 Task: Look for space in Gobichettipalayam, India from 6th June, 2023 to 8th June, 2023 for 2 adults in price range Rs.7000 to Rs.12000. Place can be private room with 1  bedroom having 2 beds and 1 bathroom. Property type can be house, flat, guest house. Amenities needed are: wifi, washing machine. Booking option can be shelf check-in. Required host language is English.
Action: Mouse moved to (484, 121)
Screenshot: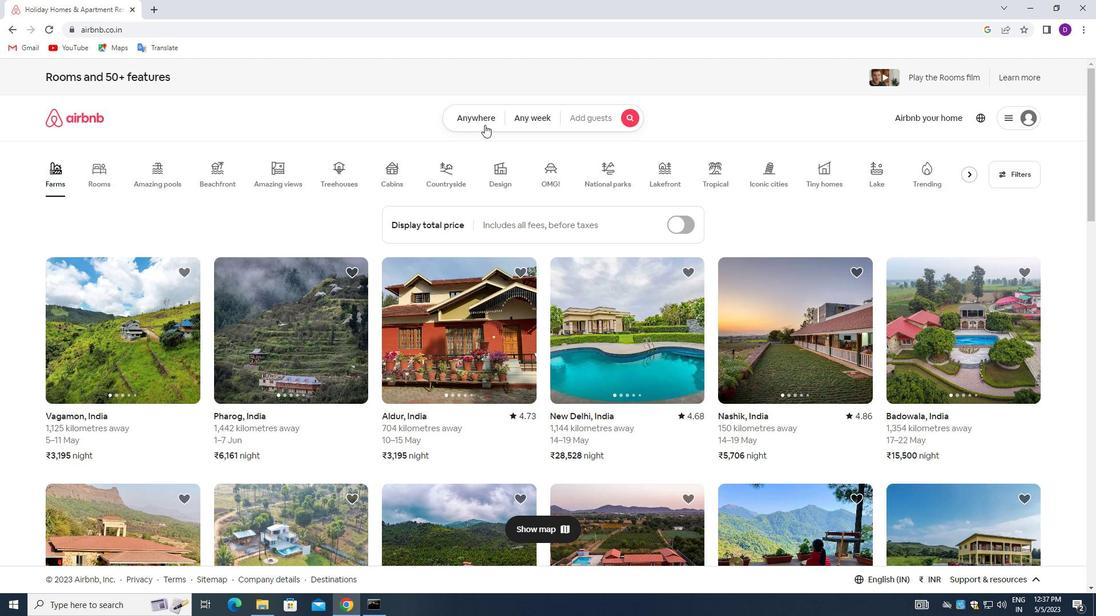 
Action: Mouse pressed left at (484, 121)
Screenshot: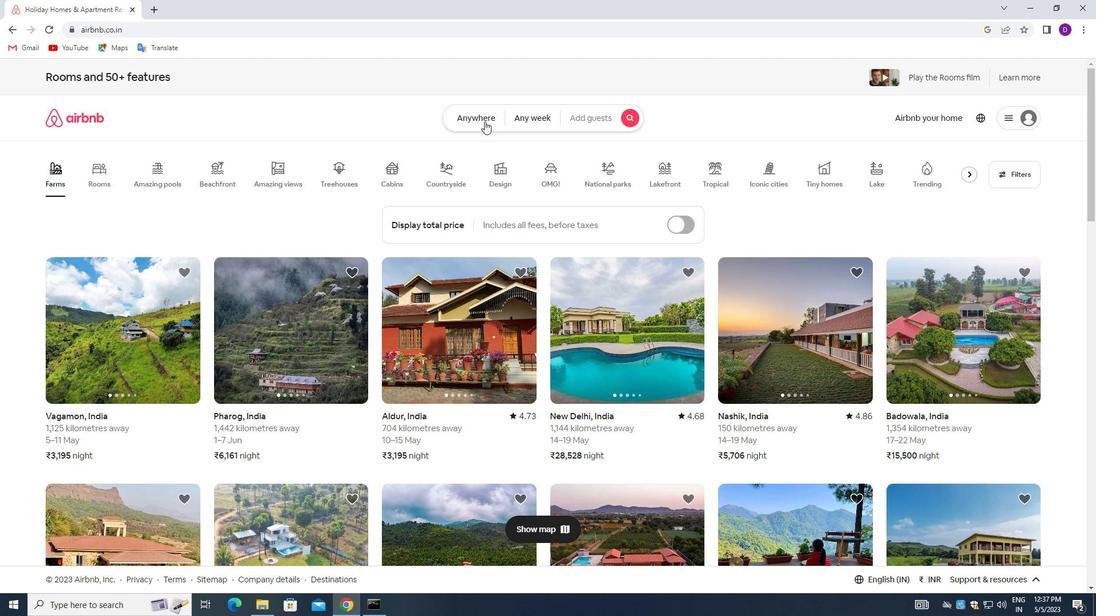 
Action: Mouse moved to (429, 166)
Screenshot: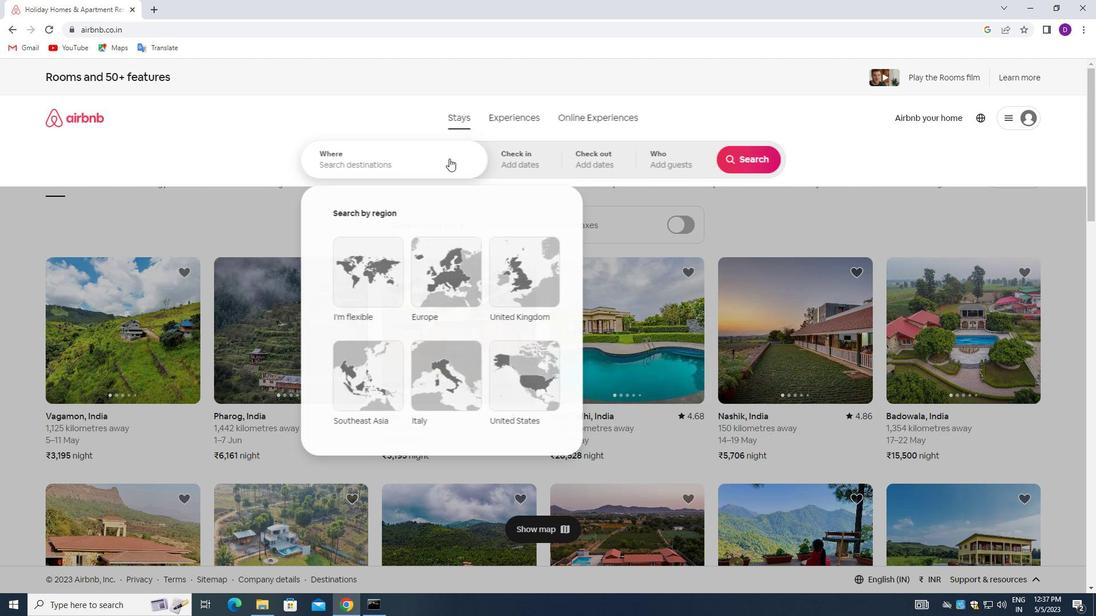 
Action: Mouse pressed left at (429, 166)
Screenshot: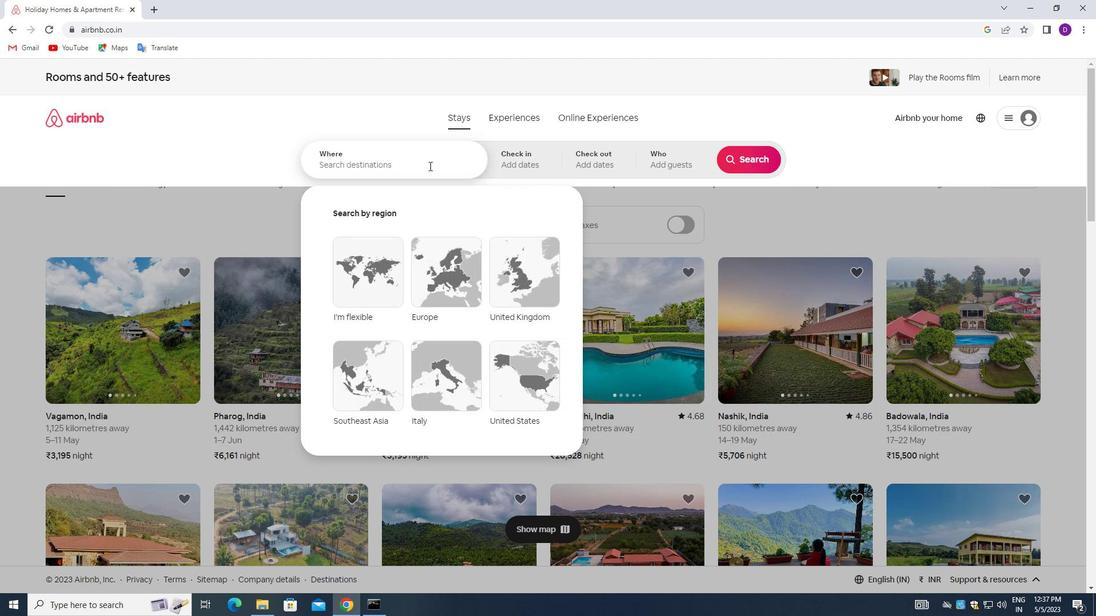 
Action: Mouse moved to (210, 142)
Screenshot: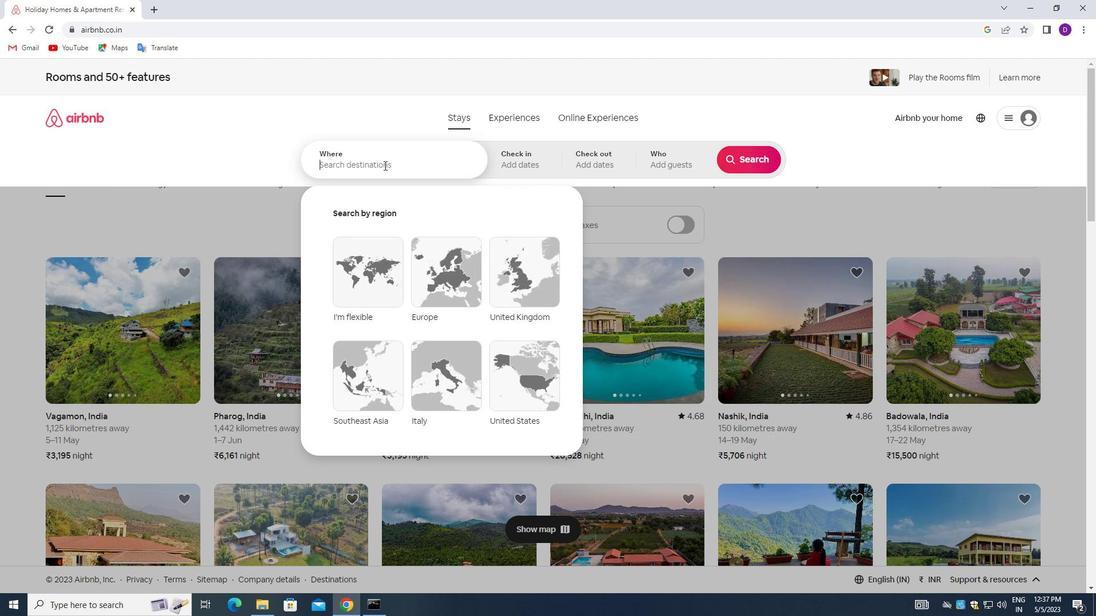 
Action: Key pressed <Key.shift_r>Gobichettipalayam,<Key.space><Key.shift>INDIA<Key.enter>
Screenshot: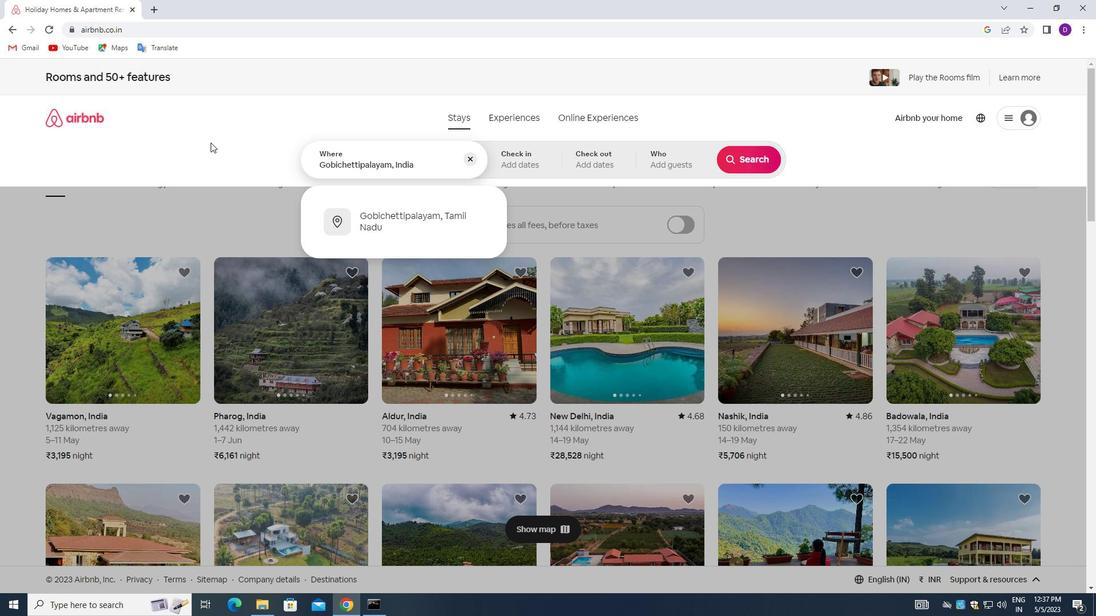 
Action: Mouse moved to (629, 331)
Screenshot: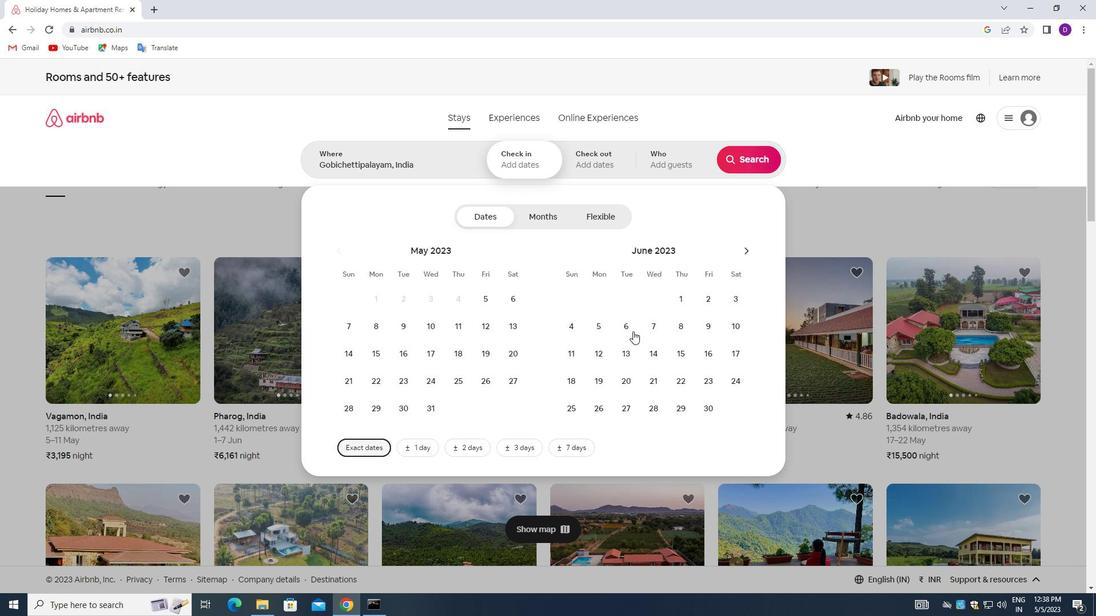 
Action: Mouse pressed left at (629, 331)
Screenshot: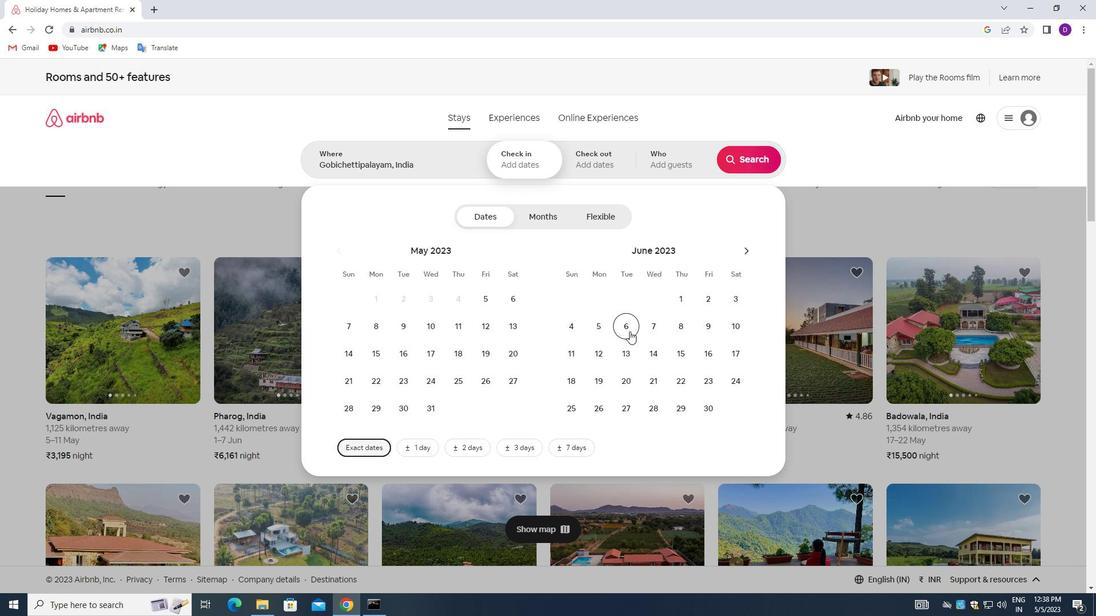 
Action: Mouse moved to (678, 329)
Screenshot: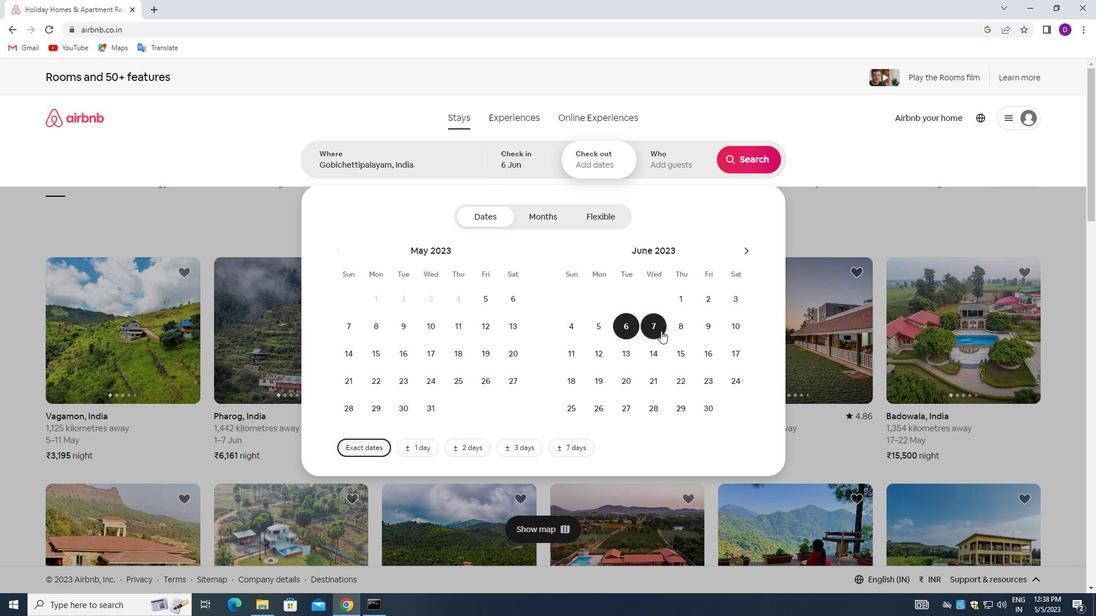 
Action: Mouse pressed left at (678, 329)
Screenshot: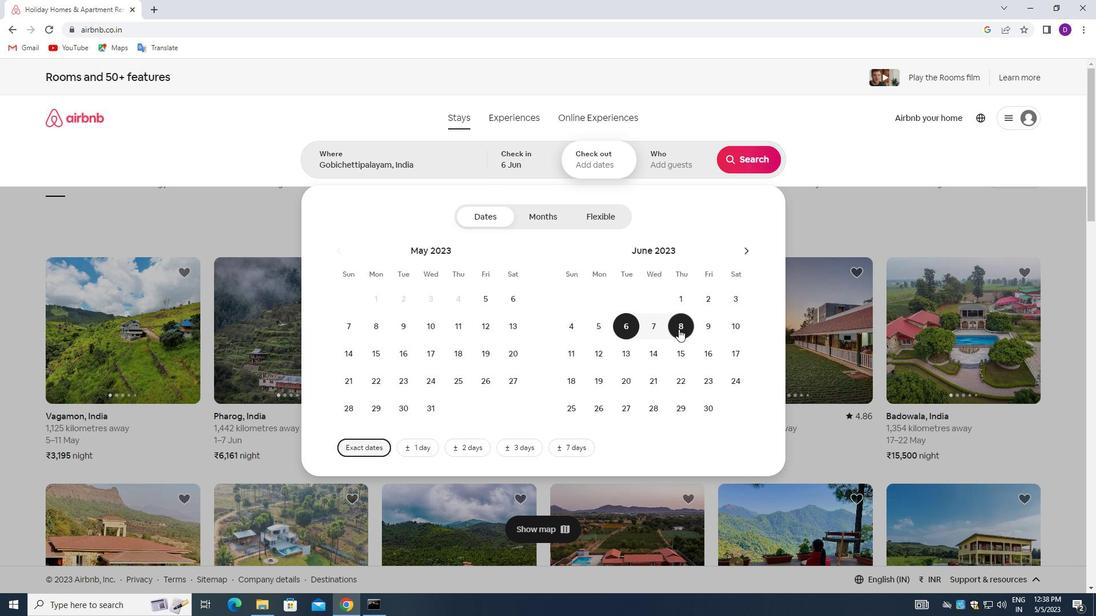 
Action: Mouse moved to (663, 160)
Screenshot: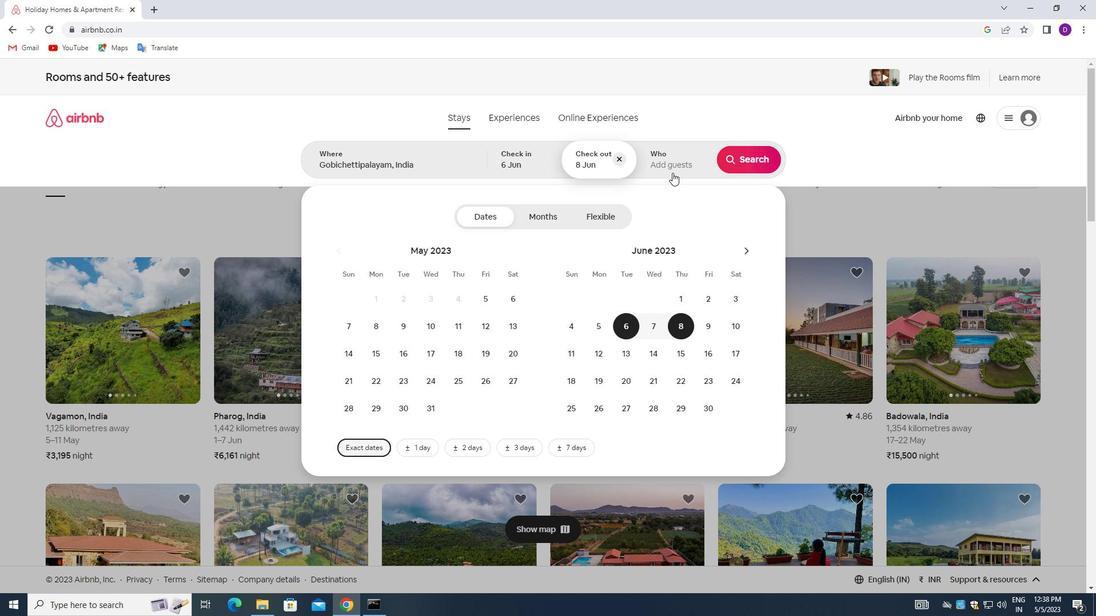 
Action: Mouse pressed left at (663, 160)
Screenshot: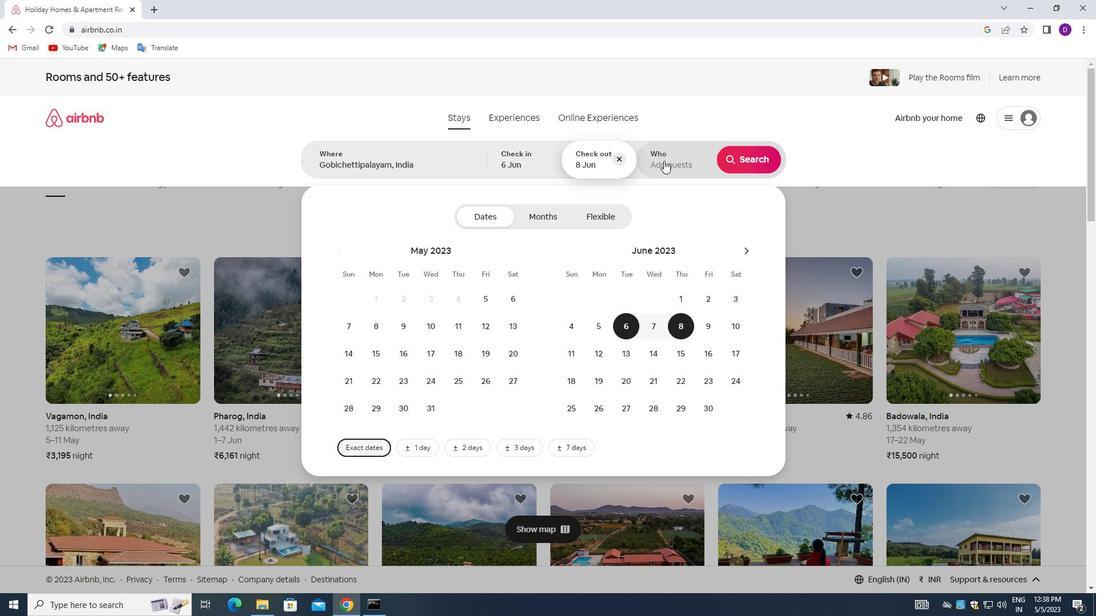 
Action: Mouse moved to (751, 226)
Screenshot: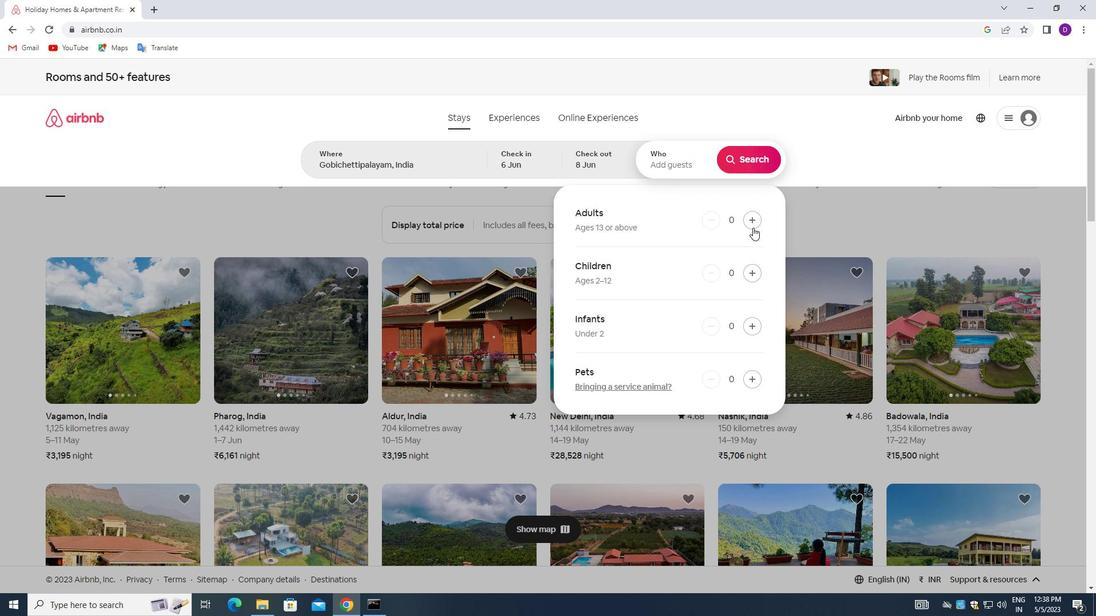 
Action: Mouse pressed left at (751, 226)
Screenshot: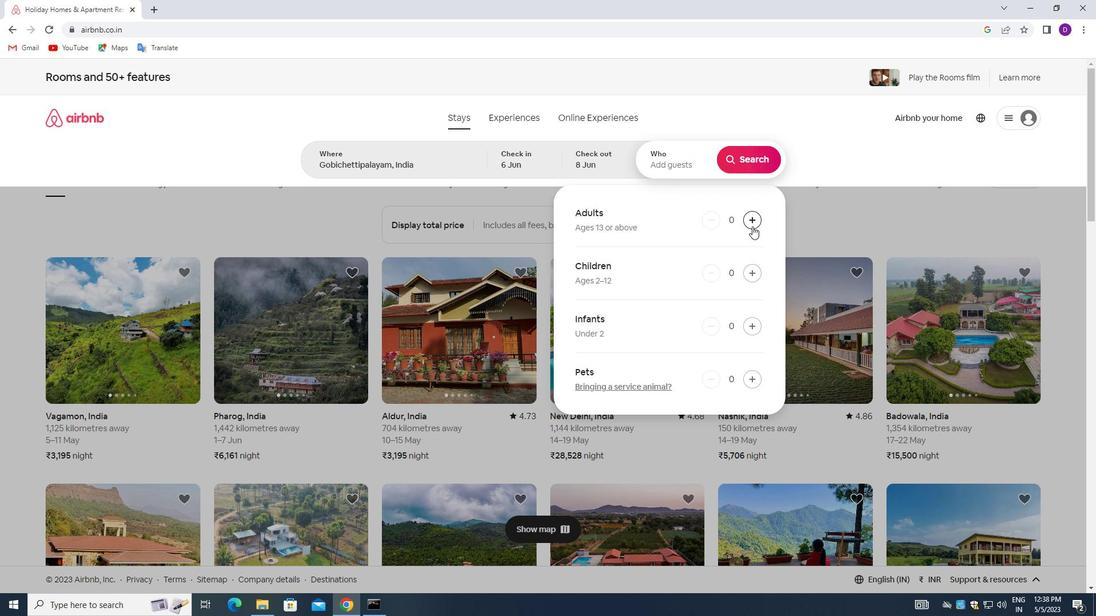 
Action: Mouse moved to (751, 225)
Screenshot: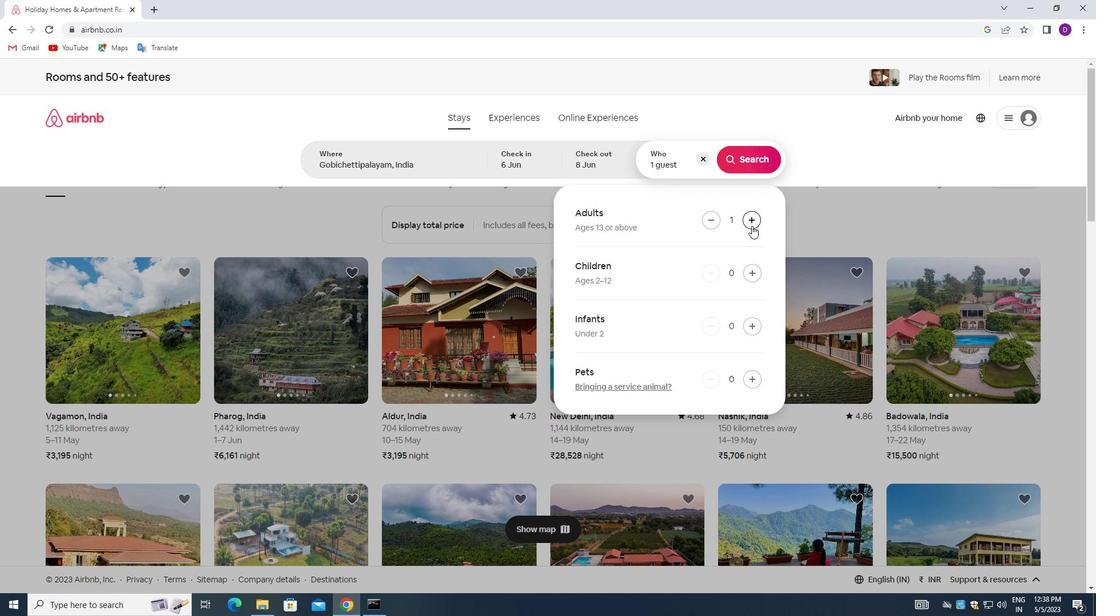 
Action: Mouse pressed left at (751, 225)
Screenshot: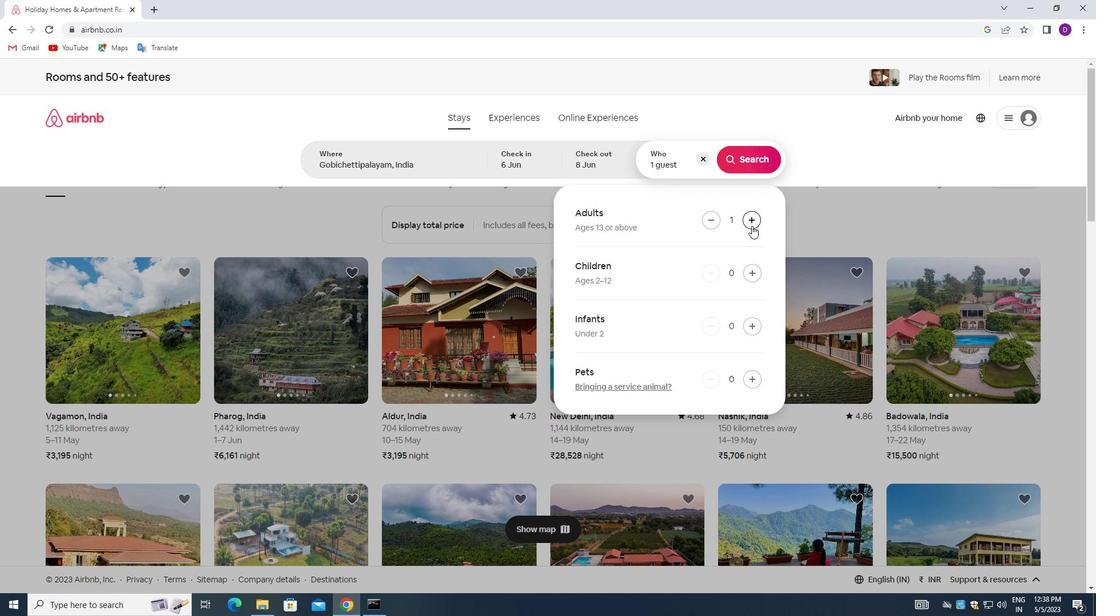 
Action: Mouse moved to (748, 154)
Screenshot: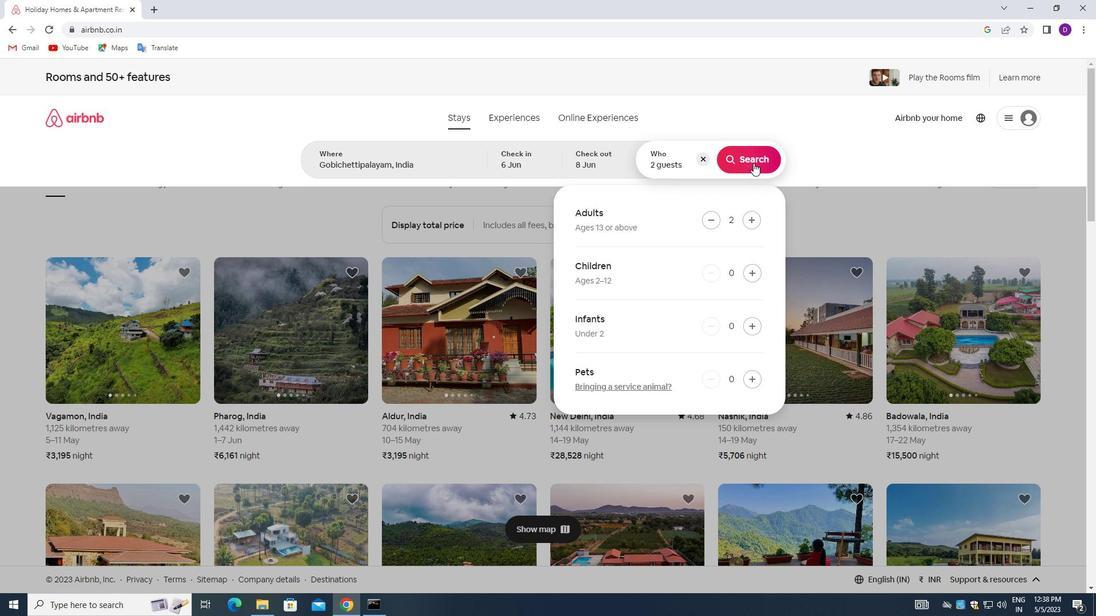 
Action: Mouse pressed left at (748, 154)
Screenshot: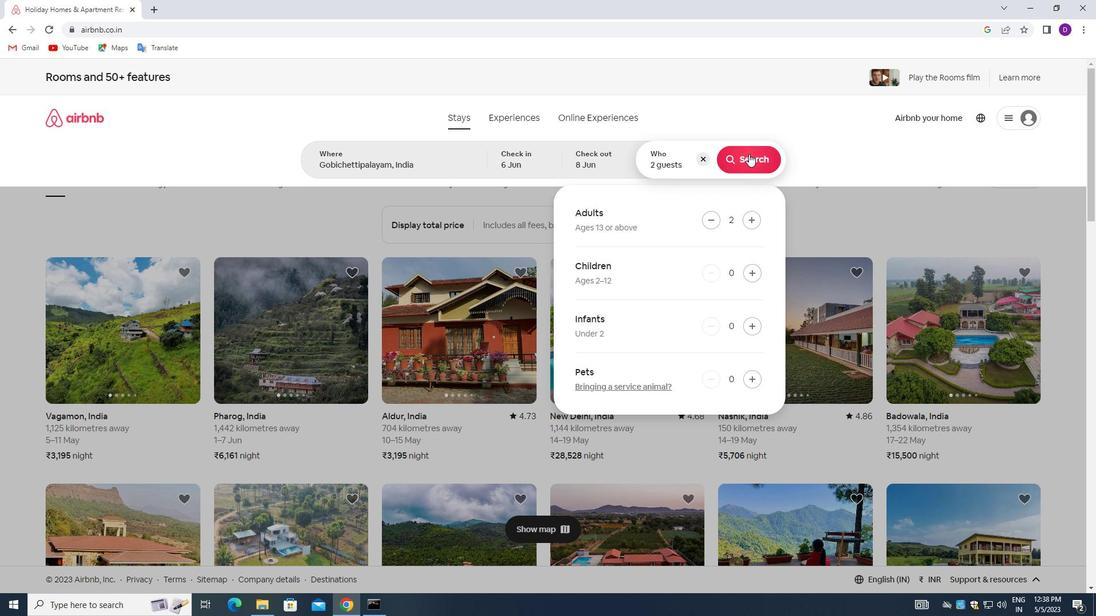
Action: Mouse moved to (1033, 127)
Screenshot: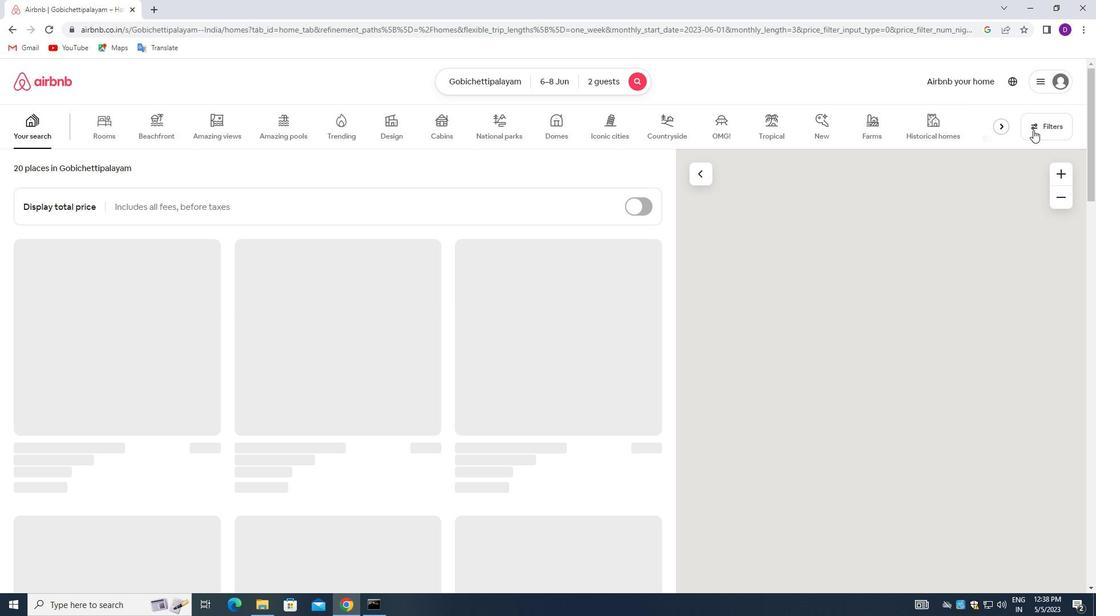 
Action: Mouse pressed left at (1033, 127)
Screenshot: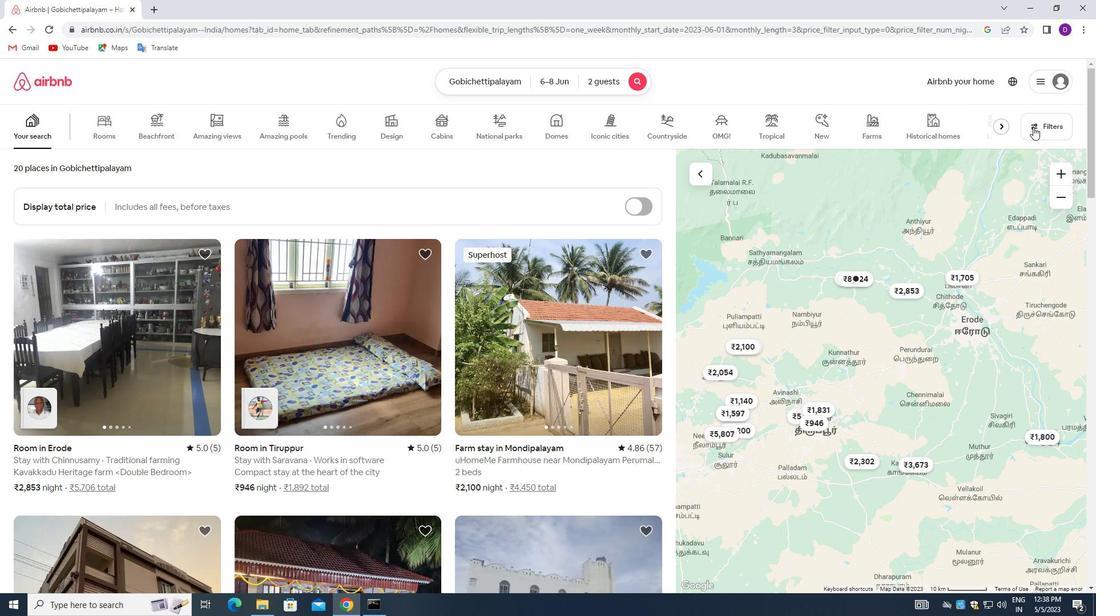 
Action: Mouse moved to (401, 408)
Screenshot: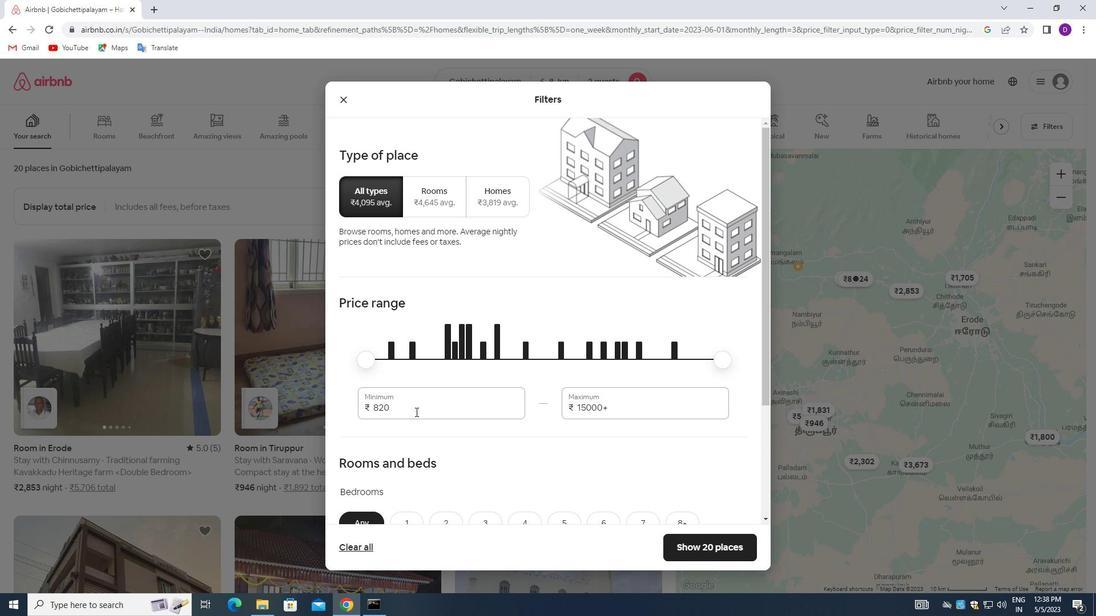 
Action: Mouse pressed left at (401, 408)
Screenshot: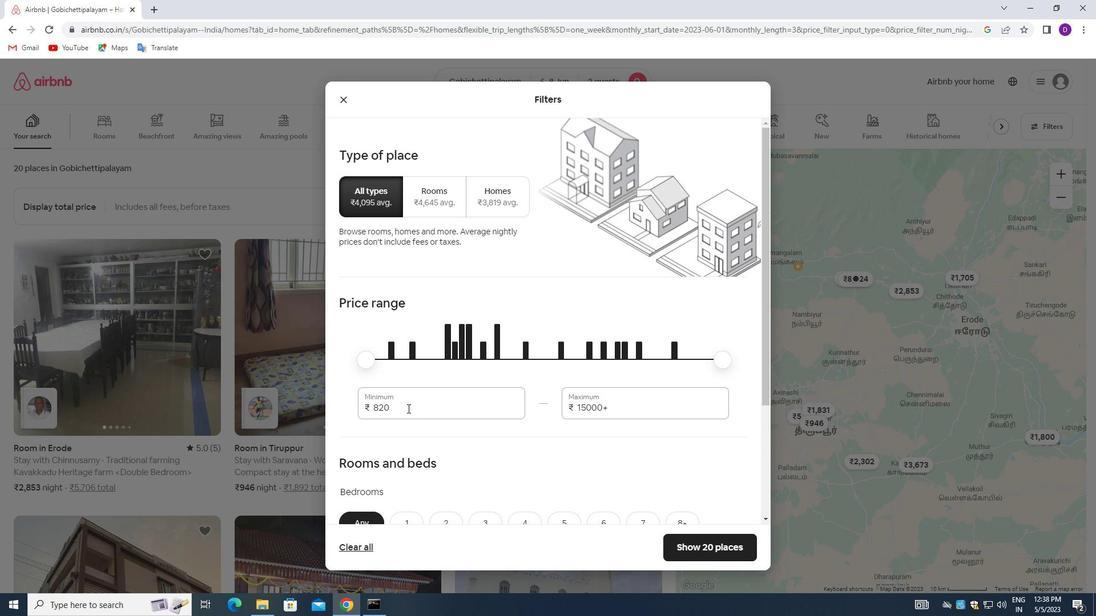
Action: Mouse pressed left at (401, 408)
Screenshot: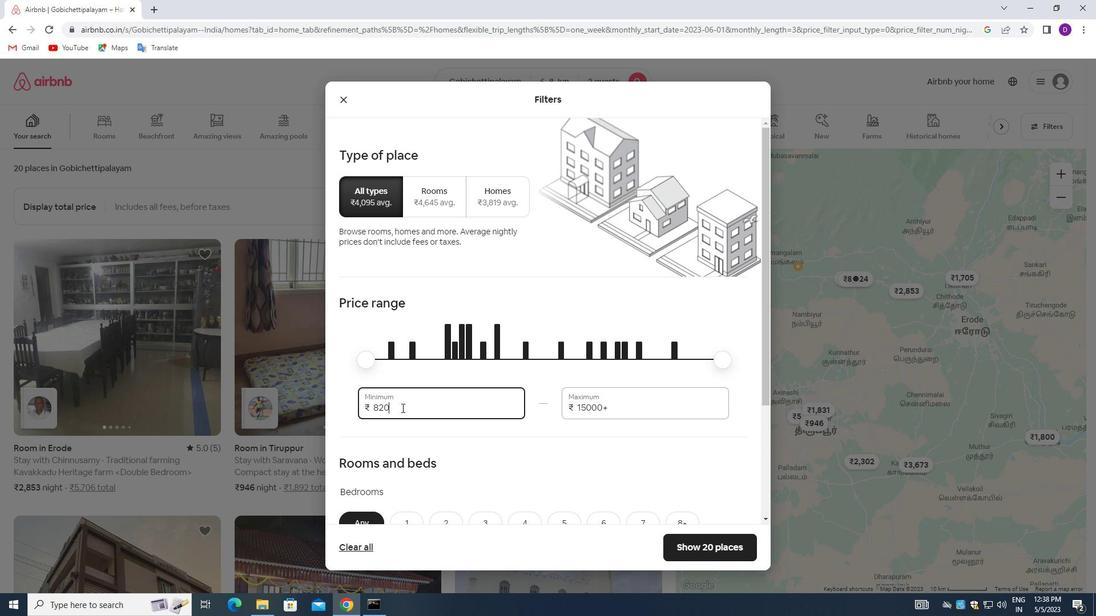 
Action: Key pressed 7000<Key.tab>12000
Screenshot: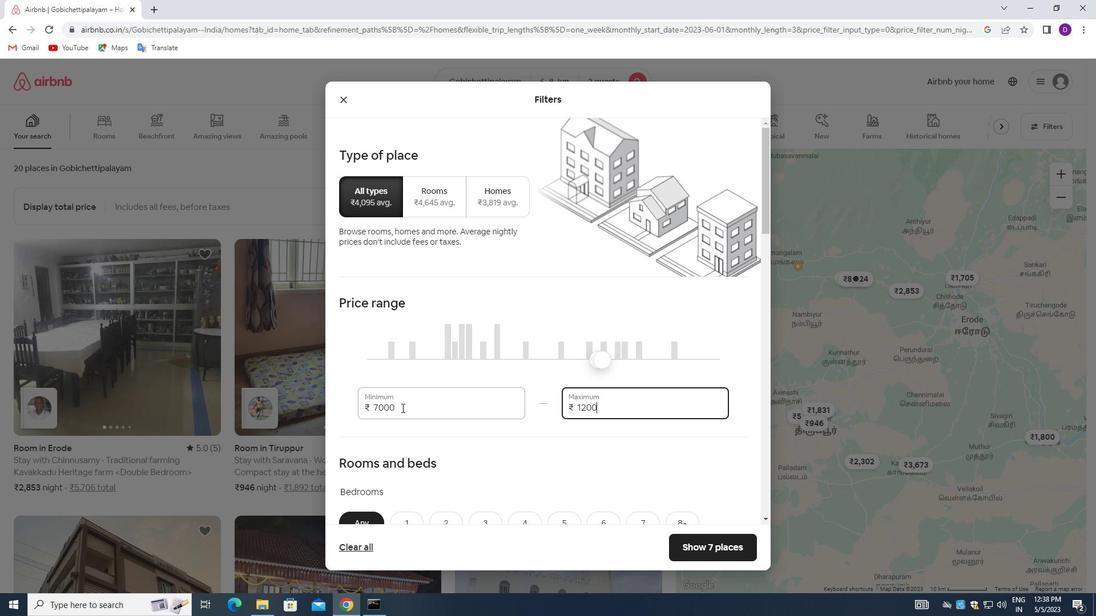 
Action: Mouse moved to (483, 441)
Screenshot: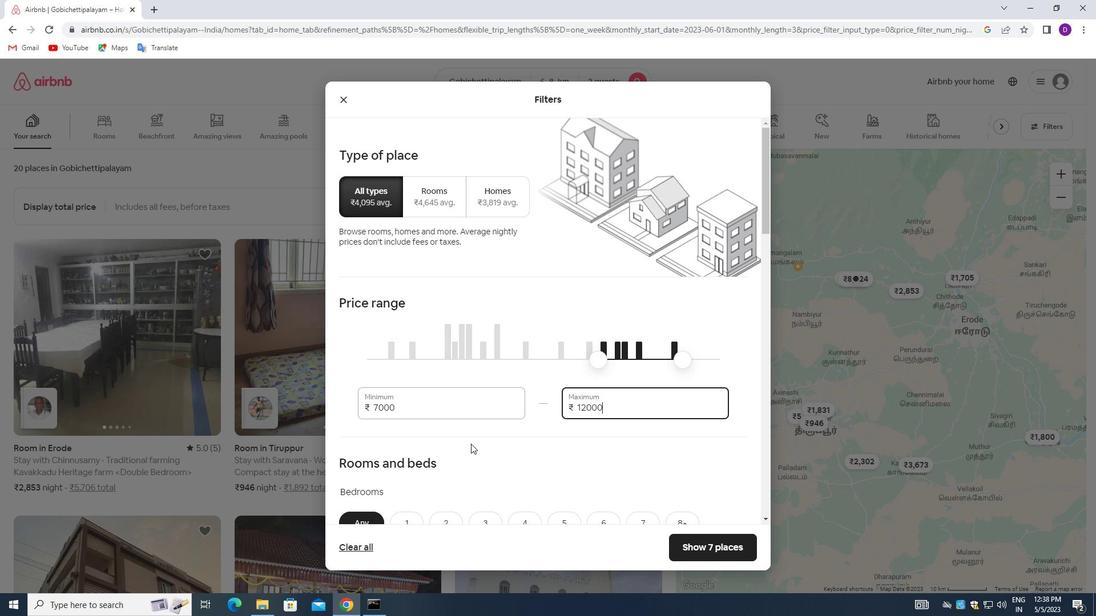 
Action: Mouse scrolled (483, 440) with delta (0, 0)
Screenshot: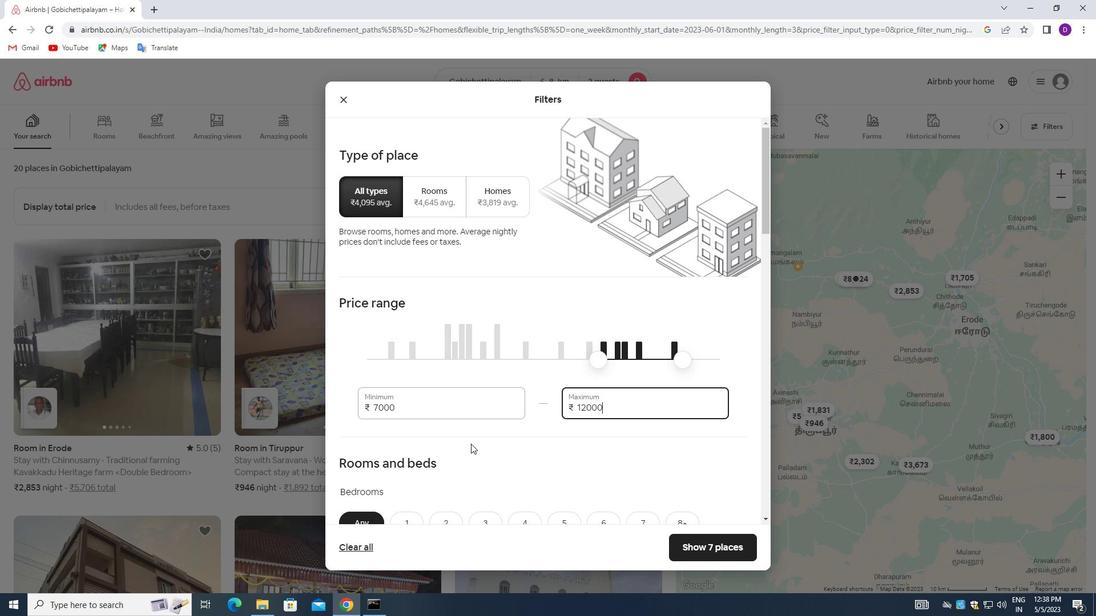 
Action: Mouse moved to (493, 435)
Screenshot: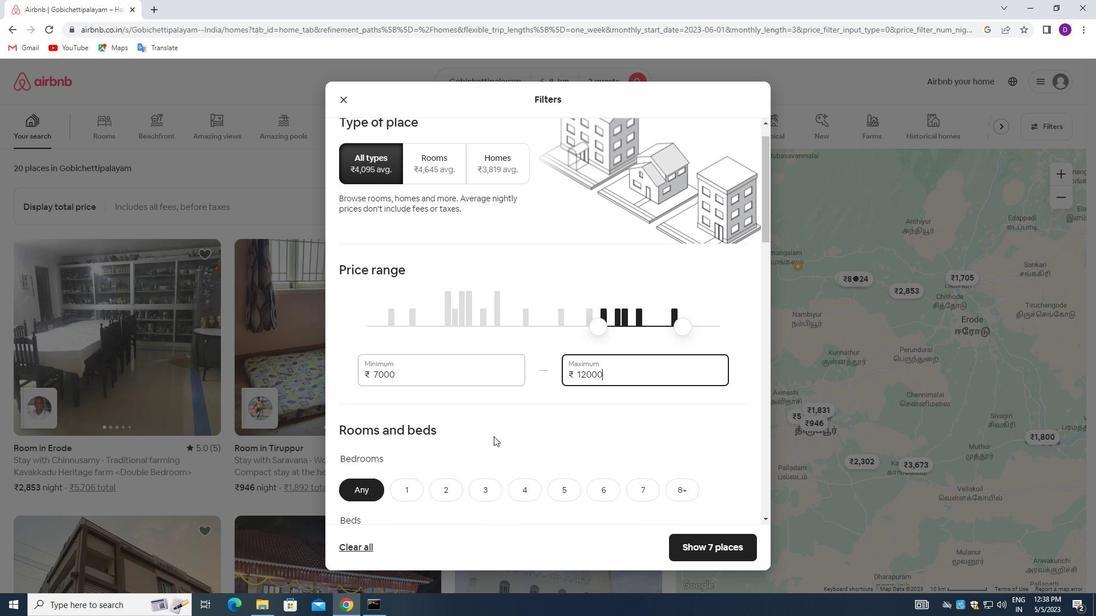 
Action: Mouse scrolled (493, 434) with delta (0, 0)
Screenshot: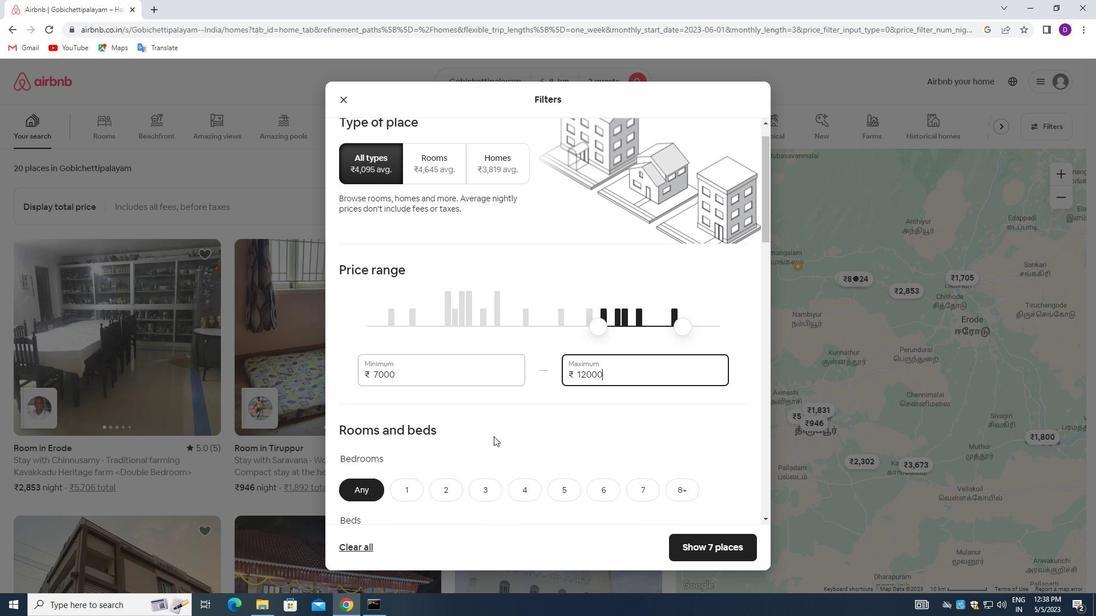 
Action: Mouse moved to (493, 433)
Screenshot: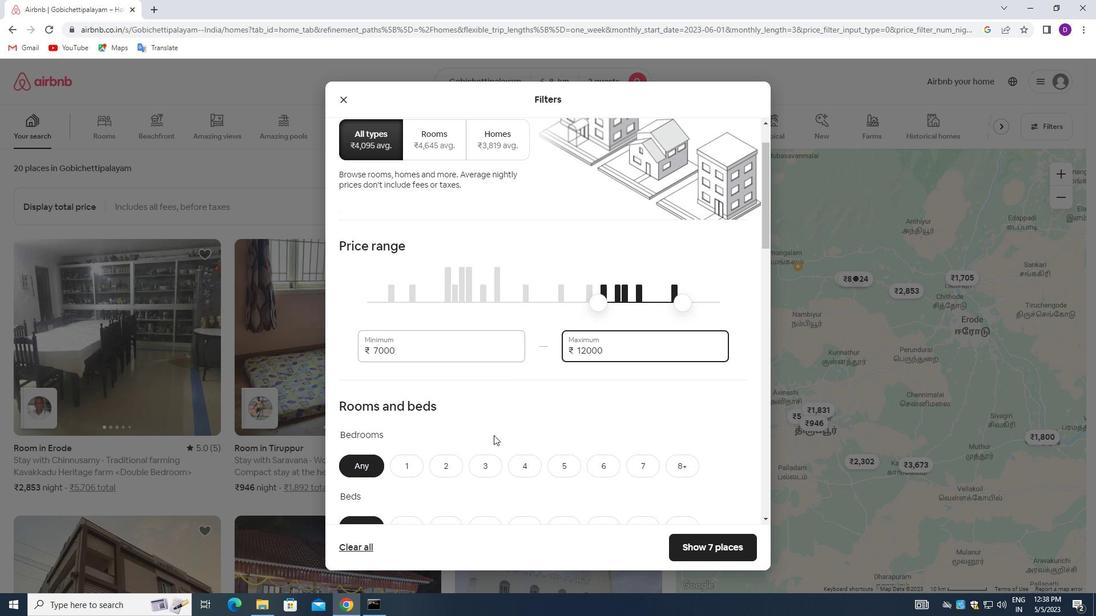 
Action: Mouse scrolled (493, 433) with delta (0, 0)
Screenshot: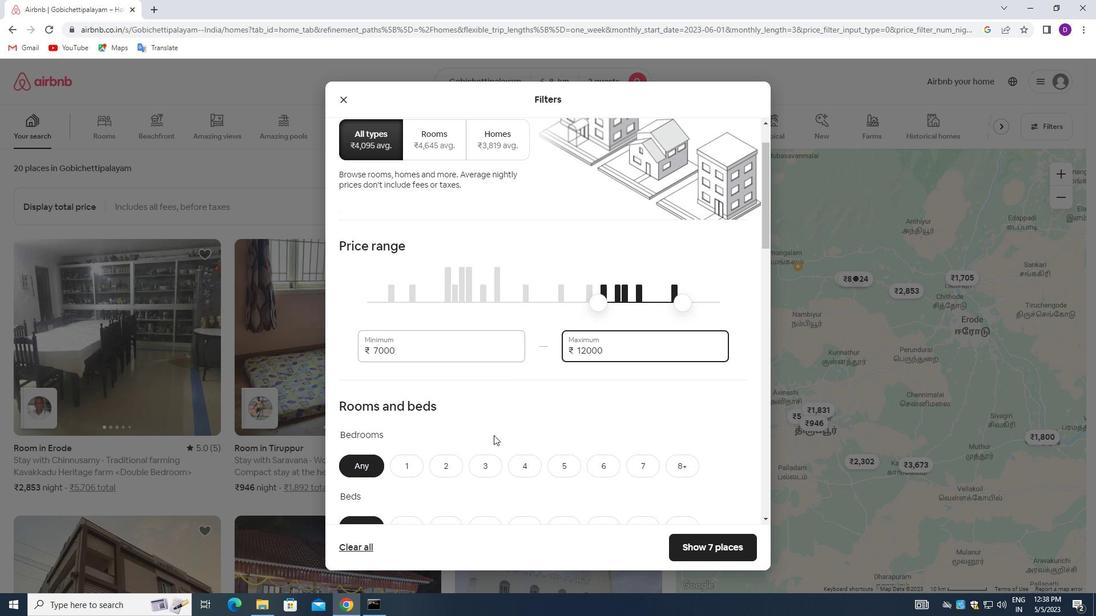 
Action: Mouse moved to (493, 433)
Screenshot: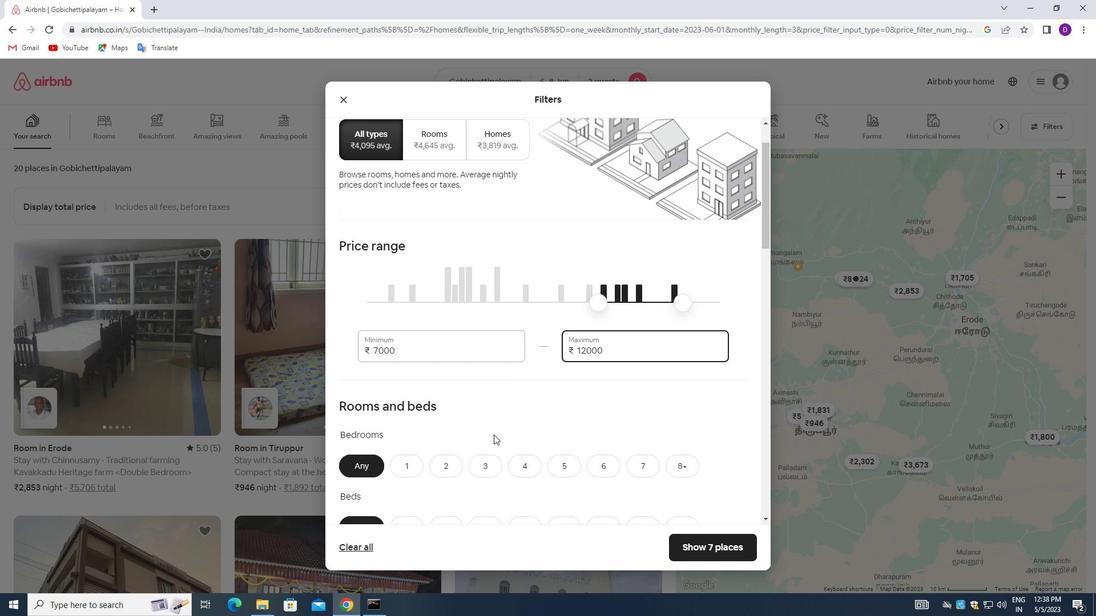 
Action: Mouse scrolled (493, 432) with delta (0, 0)
Screenshot: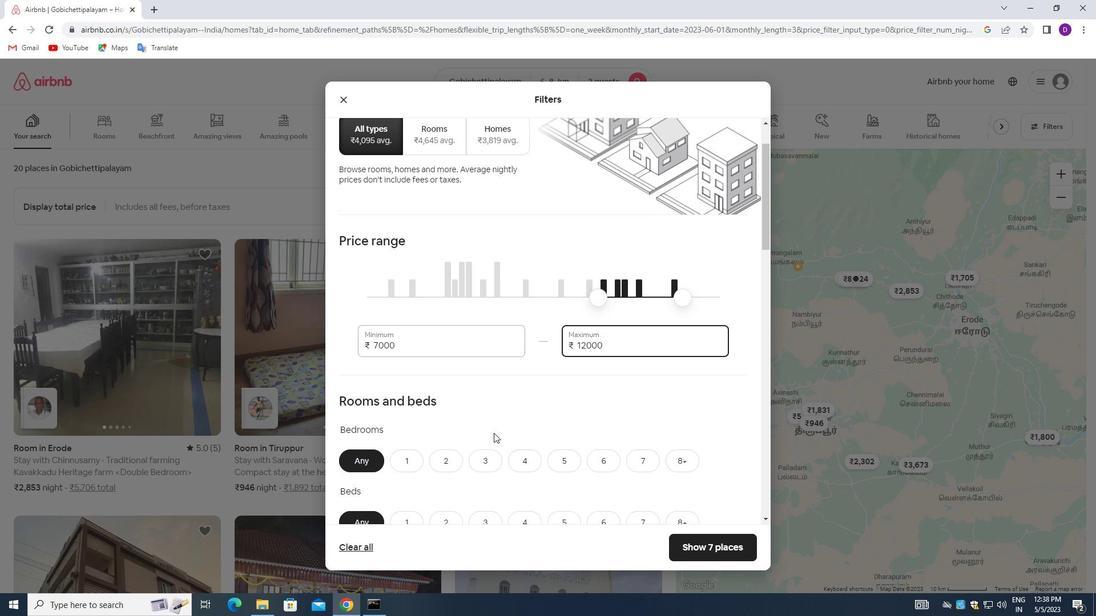 
Action: Mouse moved to (412, 295)
Screenshot: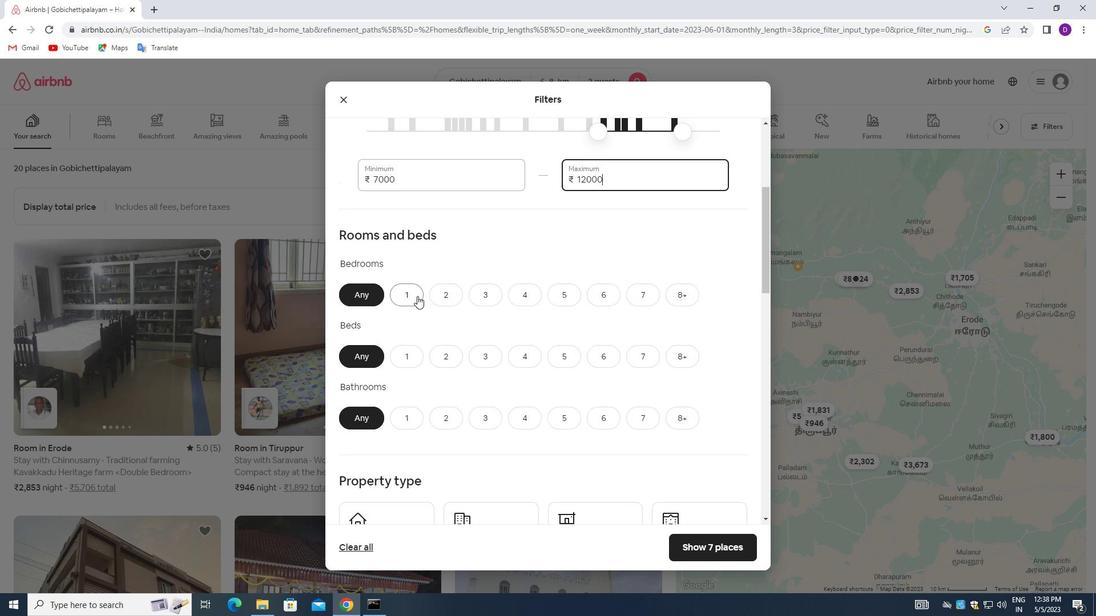 
Action: Mouse pressed left at (412, 295)
Screenshot: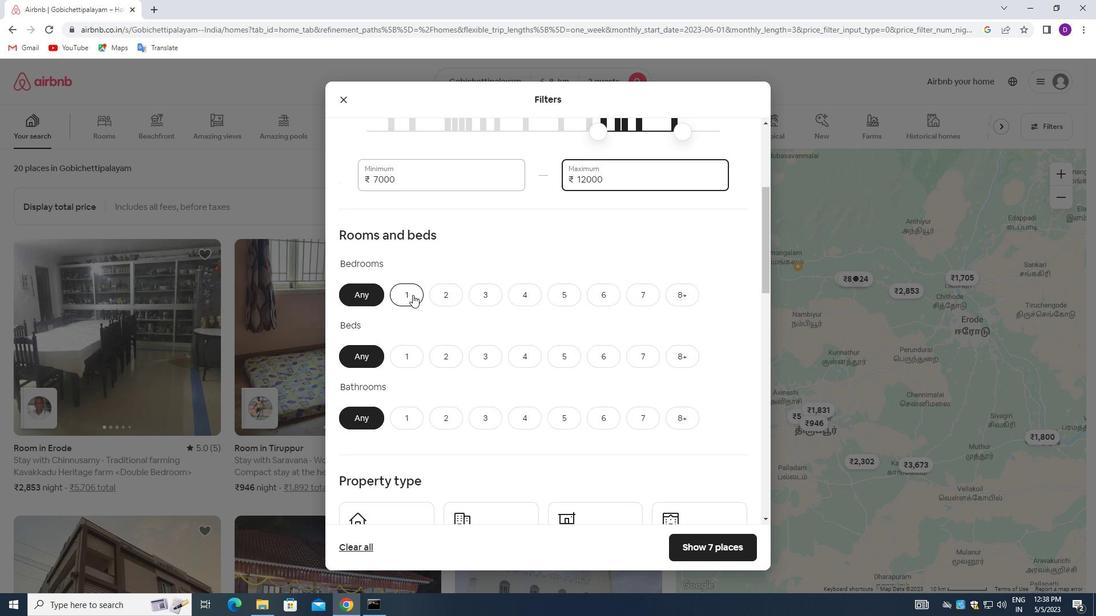 
Action: Mouse moved to (437, 355)
Screenshot: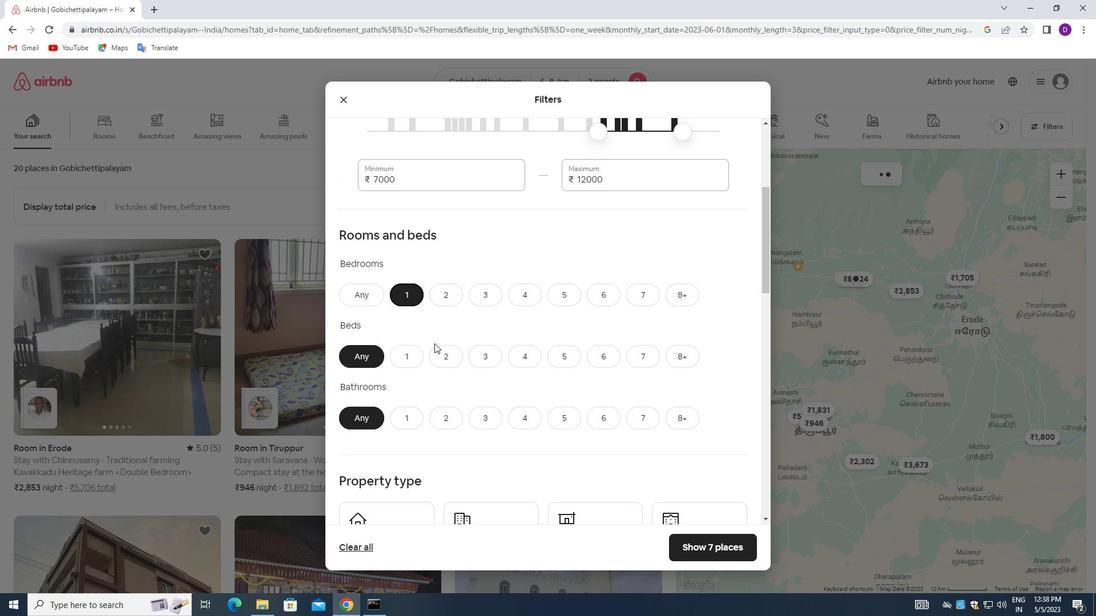 
Action: Mouse pressed left at (437, 355)
Screenshot: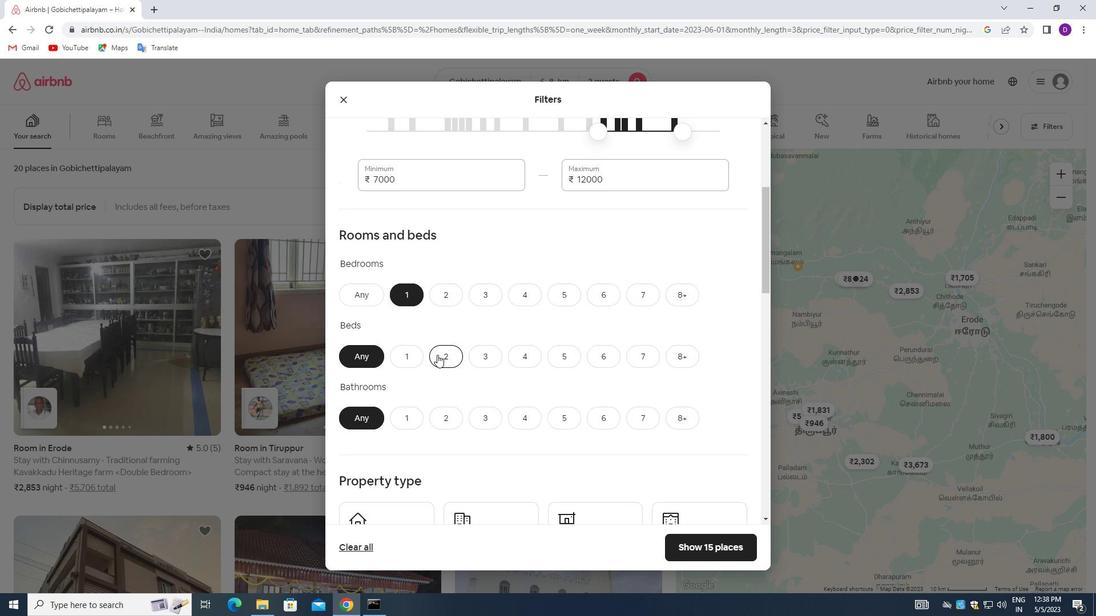 
Action: Mouse moved to (411, 414)
Screenshot: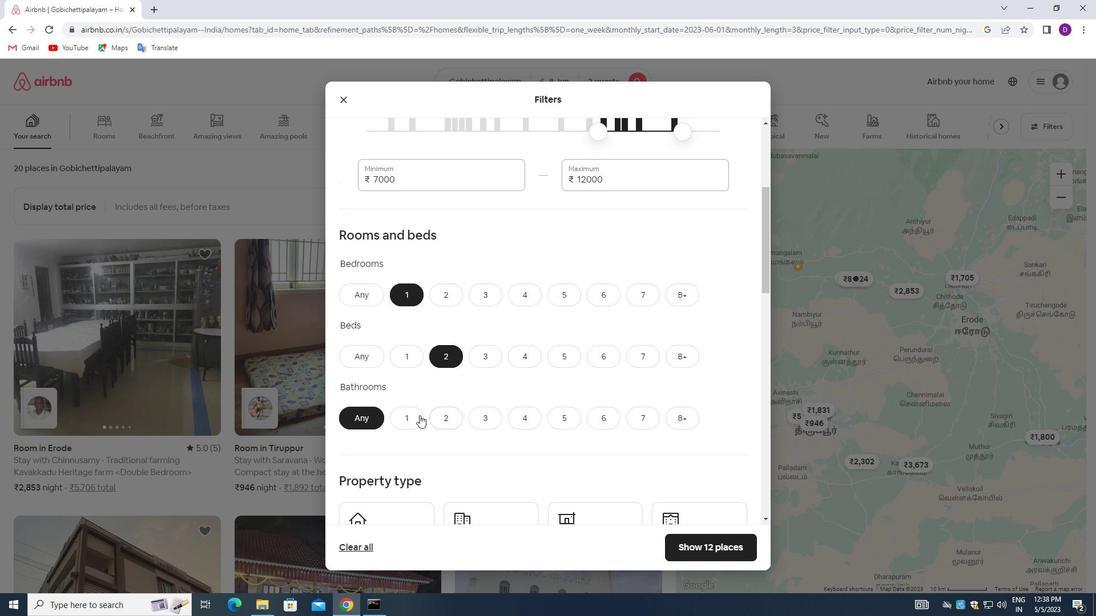 
Action: Mouse pressed left at (411, 414)
Screenshot: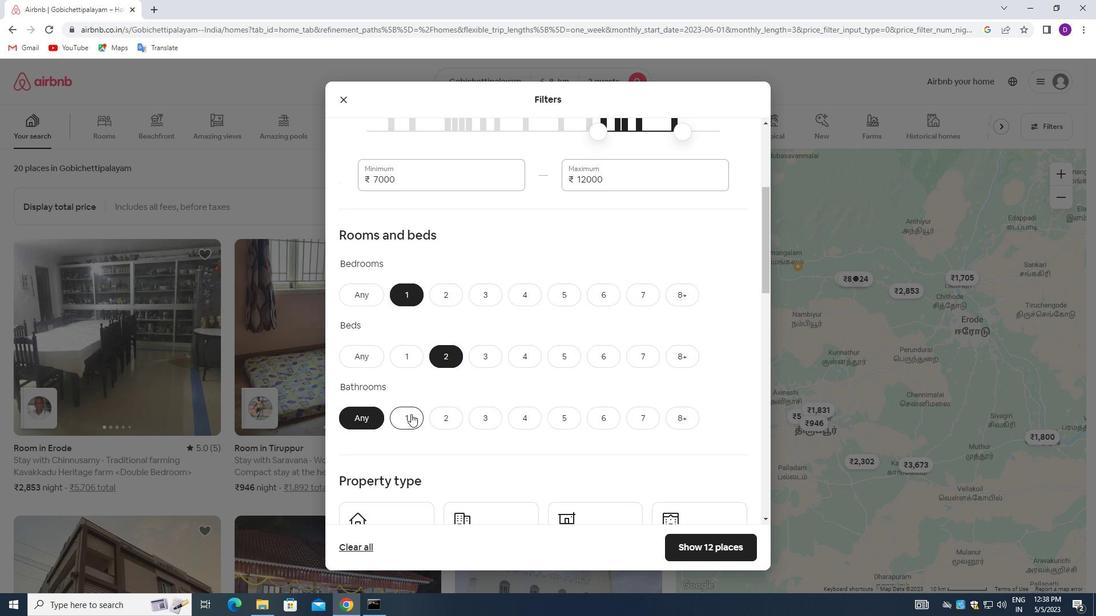 
Action: Mouse moved to (435, 413)
Screenshot: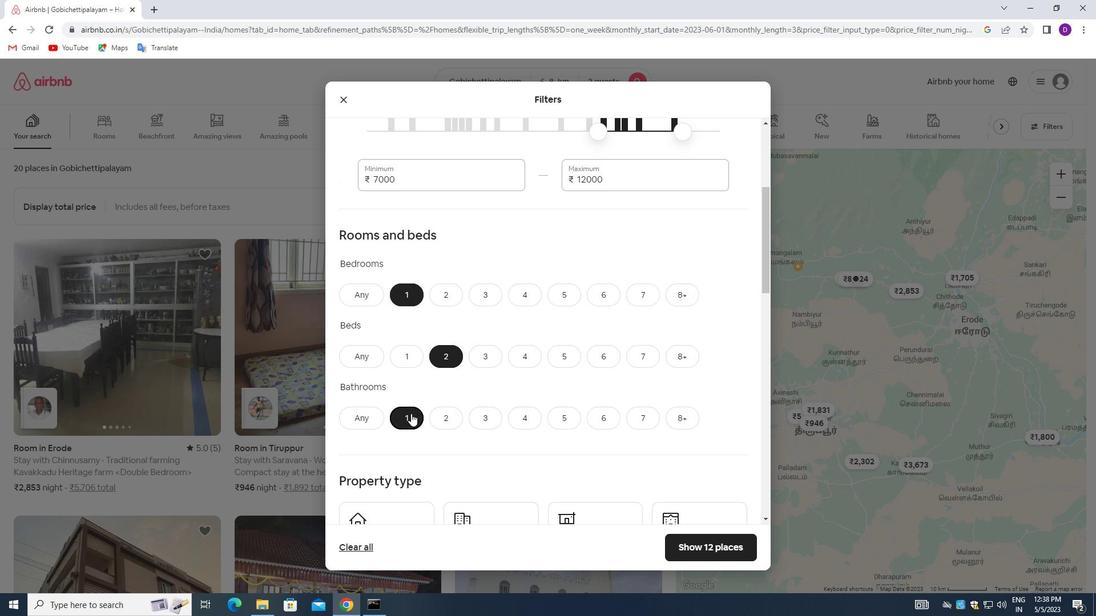 
Action: Mouse scrolled (435, 412) with delta (0, 0)
Screenshot: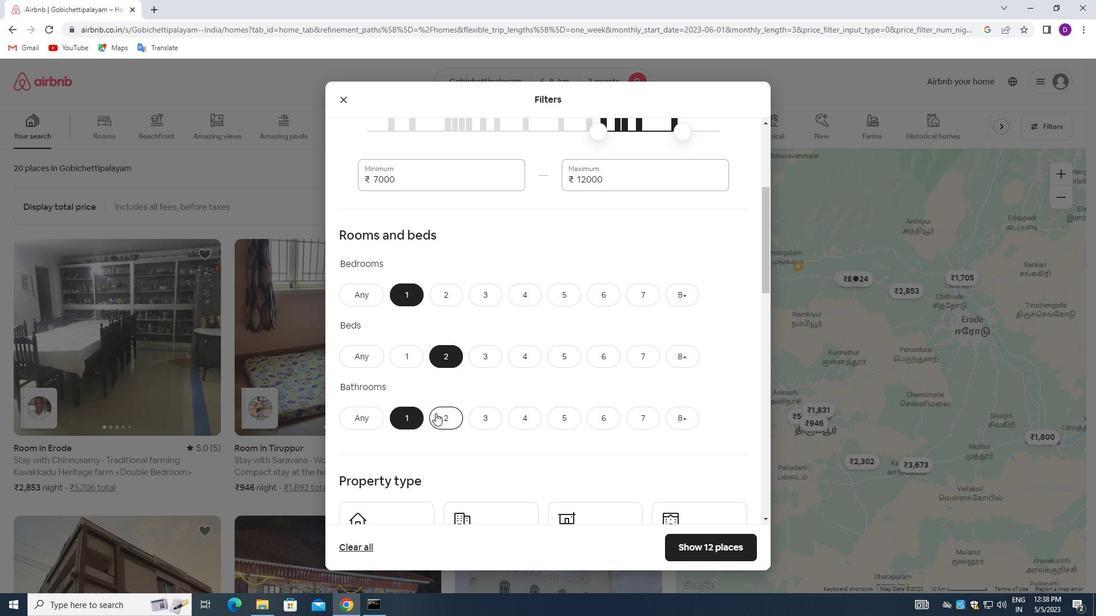 
Action: Mouse moved to (436, 413)
Screenshot: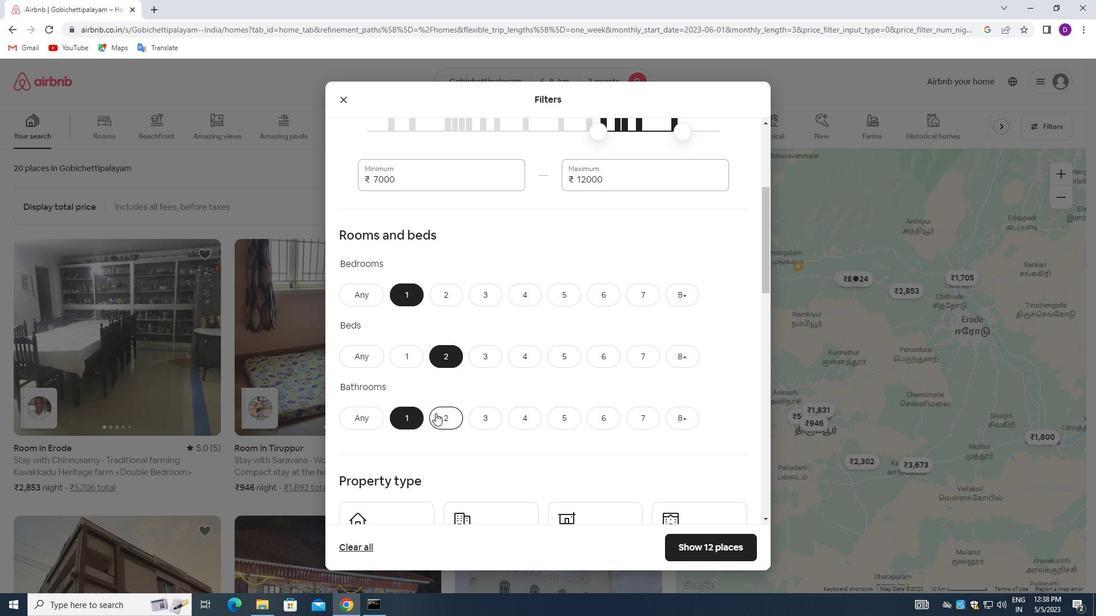 
Action: Mouse scrolled (436, 412) with delta (0, 0)
Screenshot: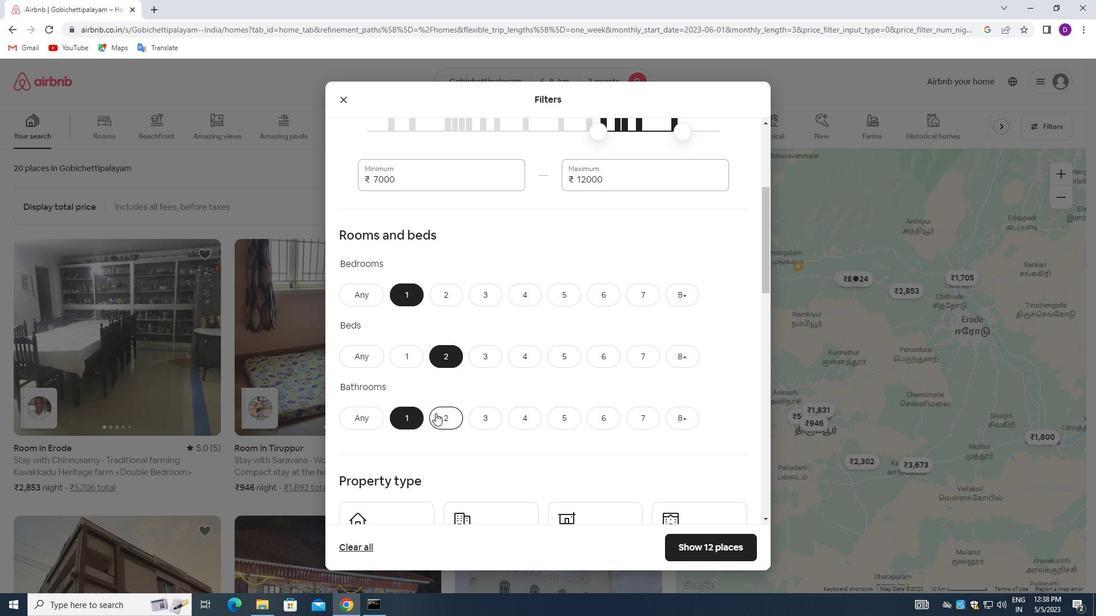 
Action: Mouse moved to (437, 413)
Screenshot: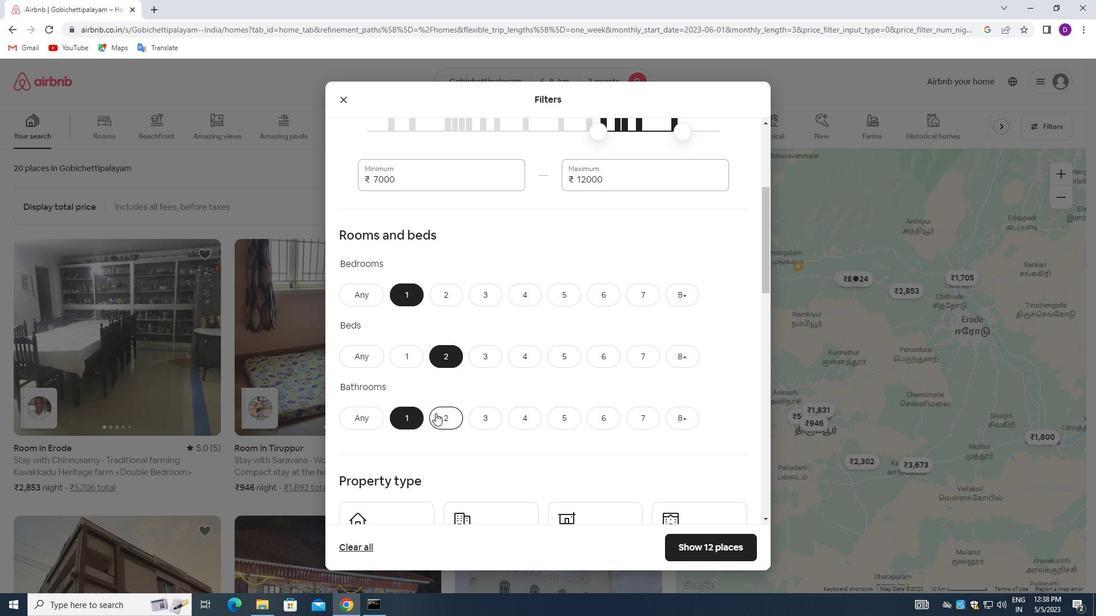 
Action: Mouse scrolled (437, 412) with delta (0, 0)
Screenshot: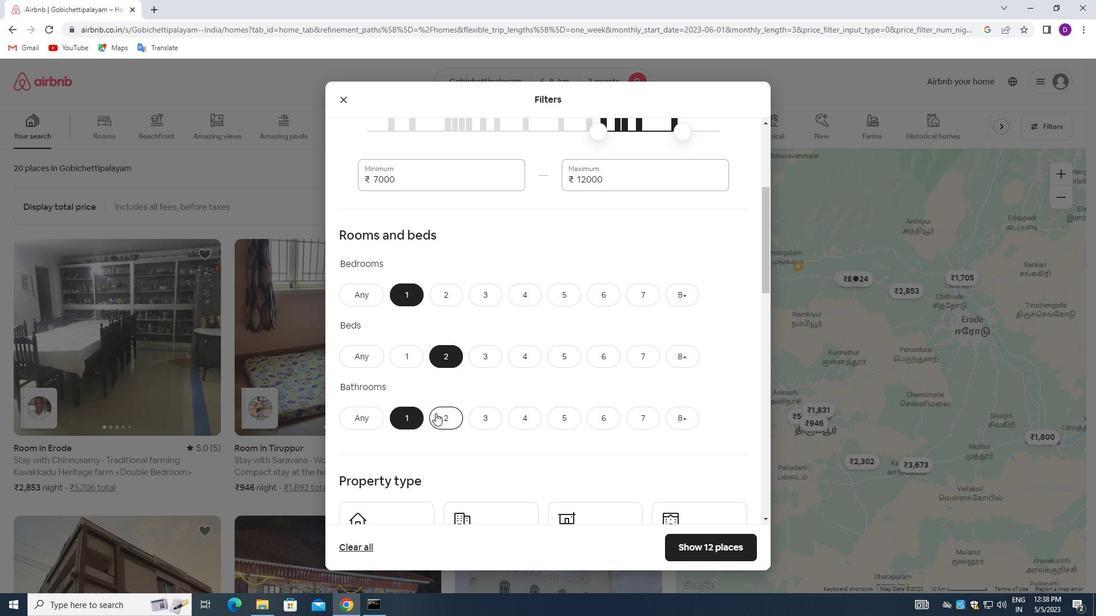 
Action: Mouse moved to (438, 413)
Screenshot: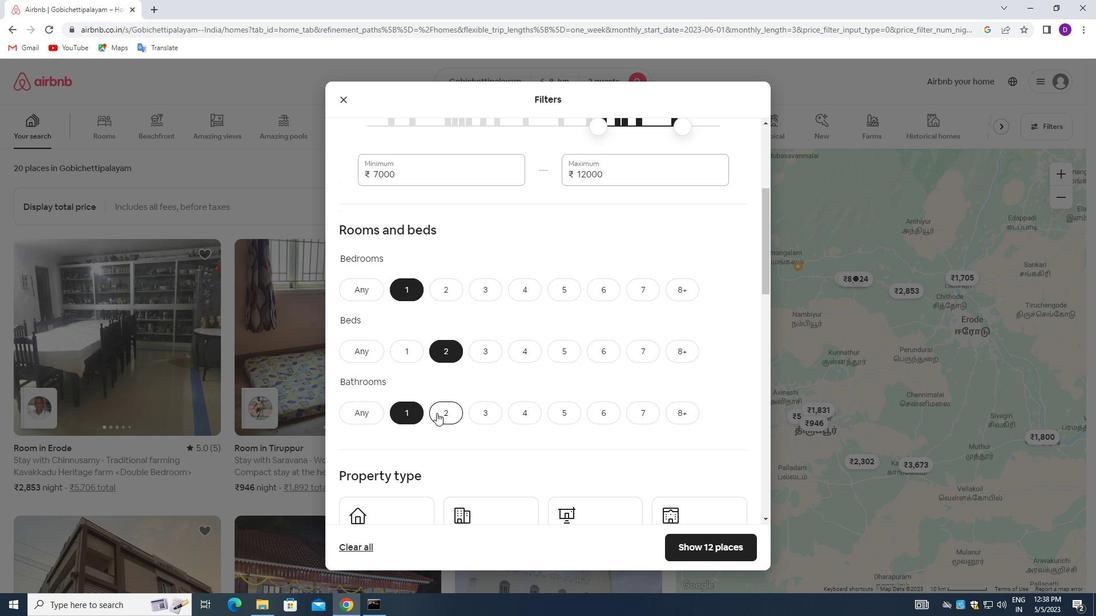 
Action: Mouse scrolled (438, 413) with delta (0, 0)
Screenshot: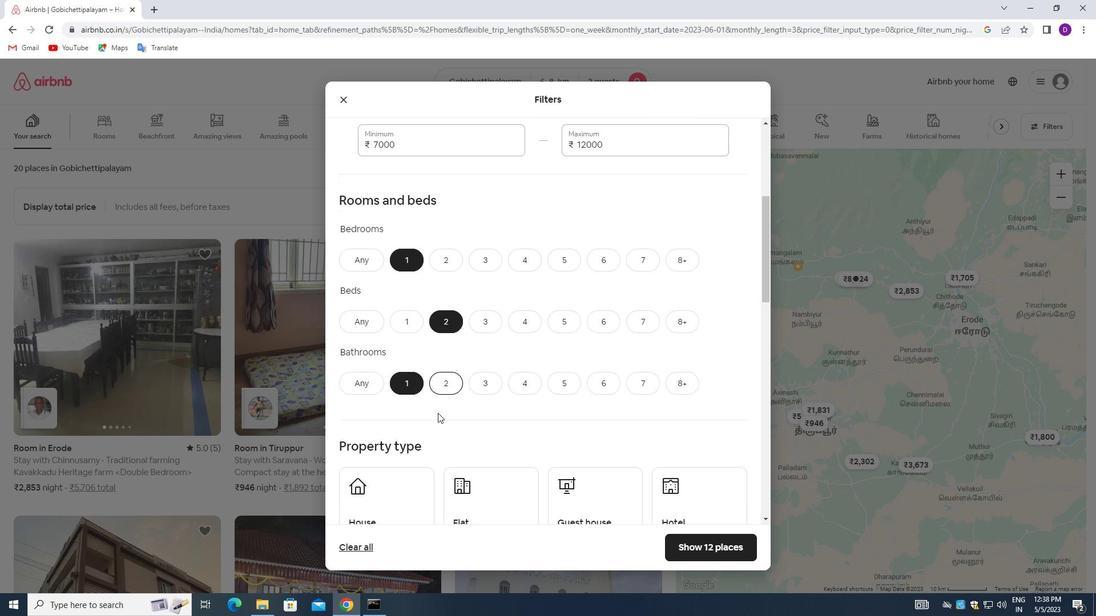 
Action: Mouse moved to (408, 324)
Screenshot: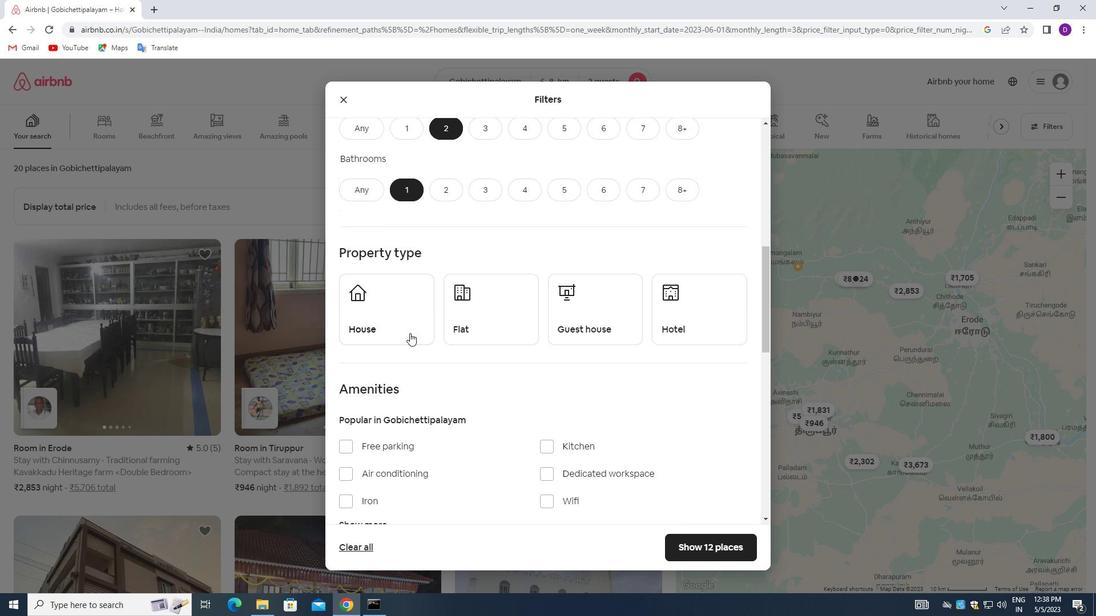
Action: Mouse pressed left at (408, 324)
Screenshot: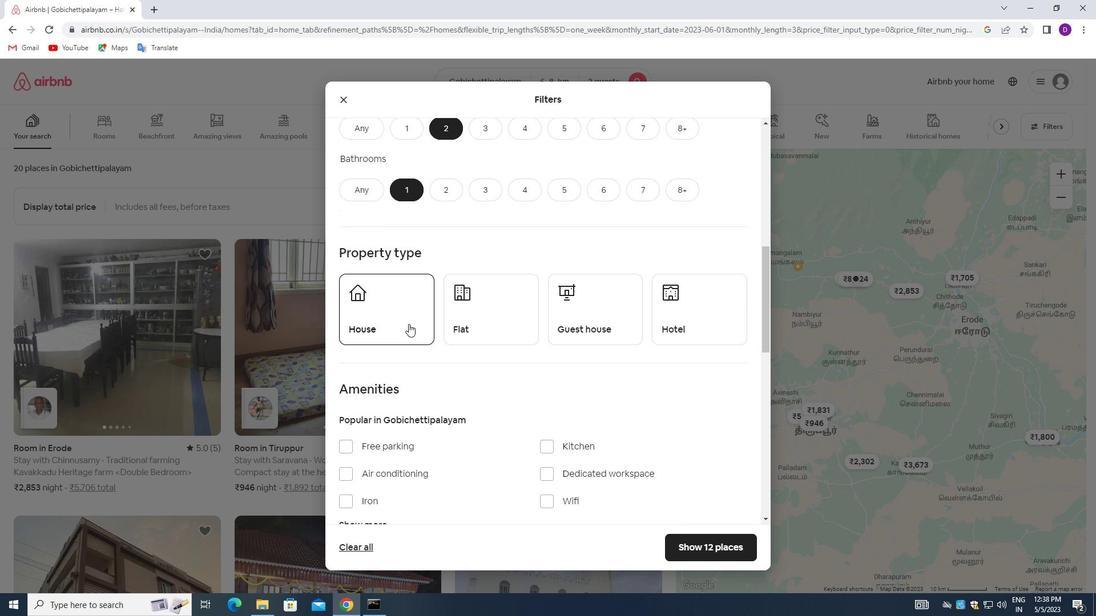 
Action: Mouse moved to (484, 324)
Screenshot: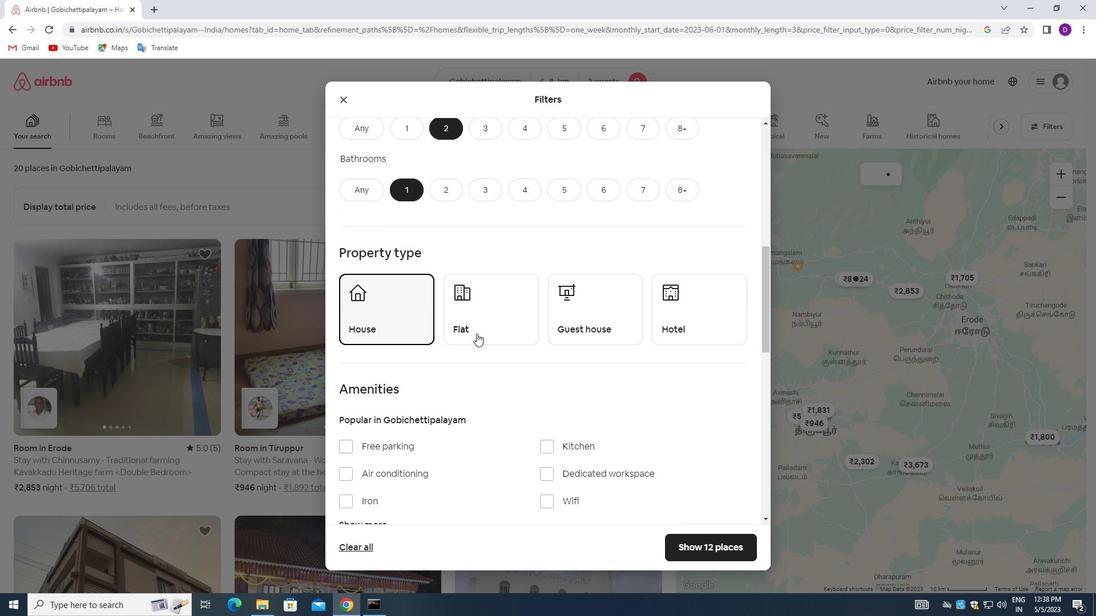 
Action: Mouse pressed left at (484, 324)
Screenshot: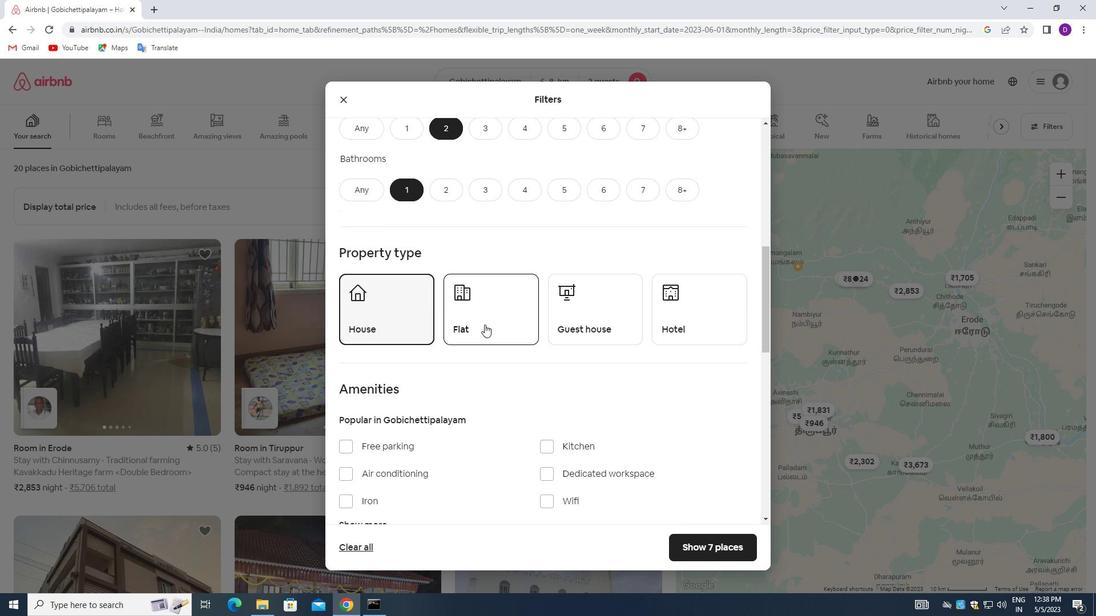 
Action: Mouse moved to (608, 307)
Screenshot: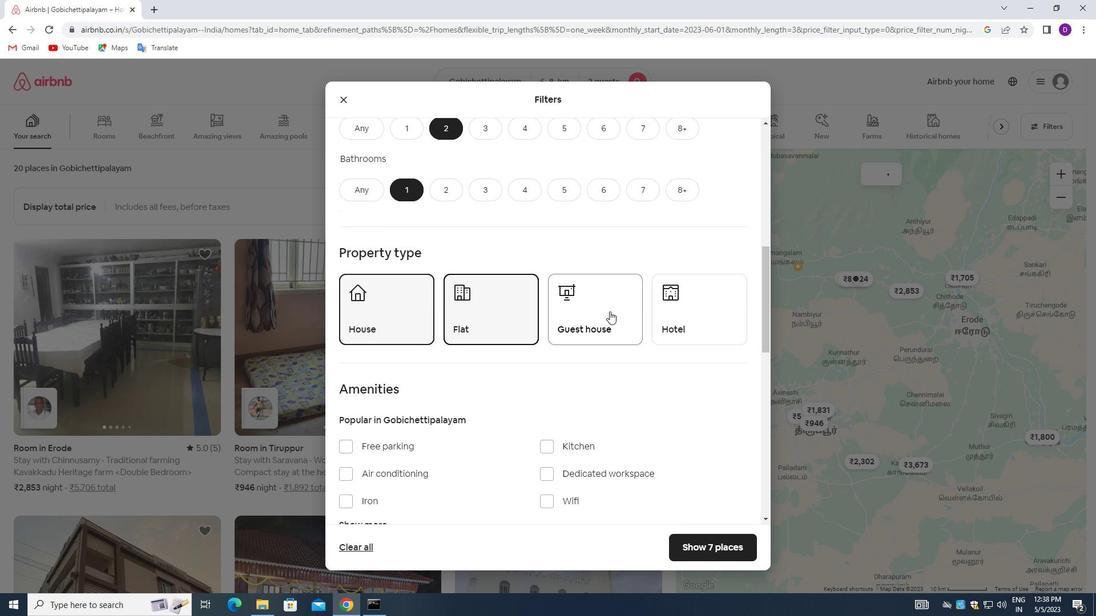 
Action: Mouse pressed left at (608, 307)
Screenshot: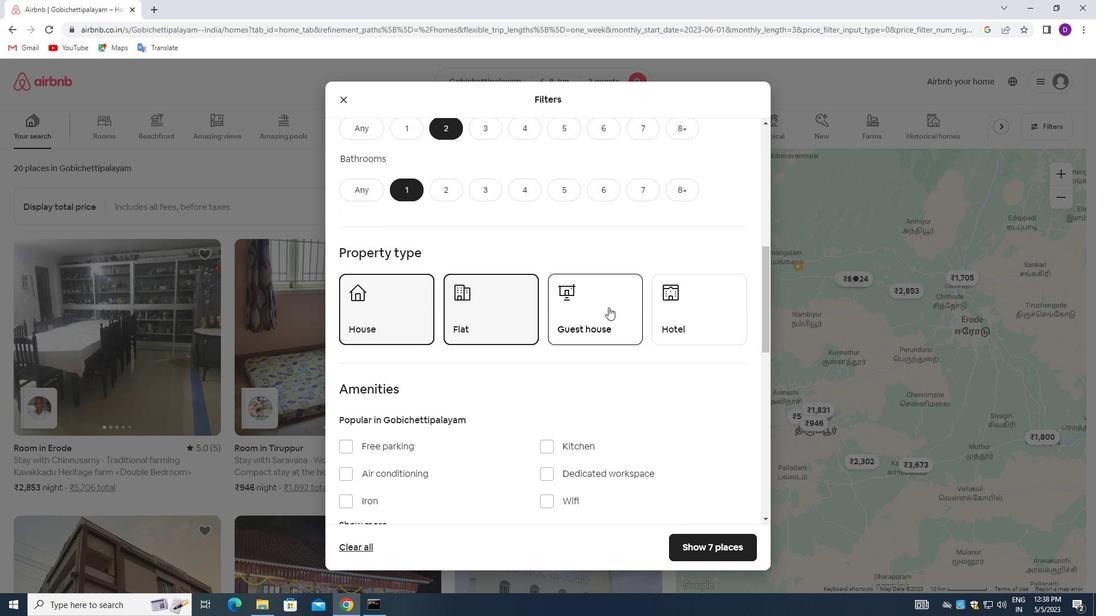 
Action: Mouse moved to (531, 368)
Screenshot: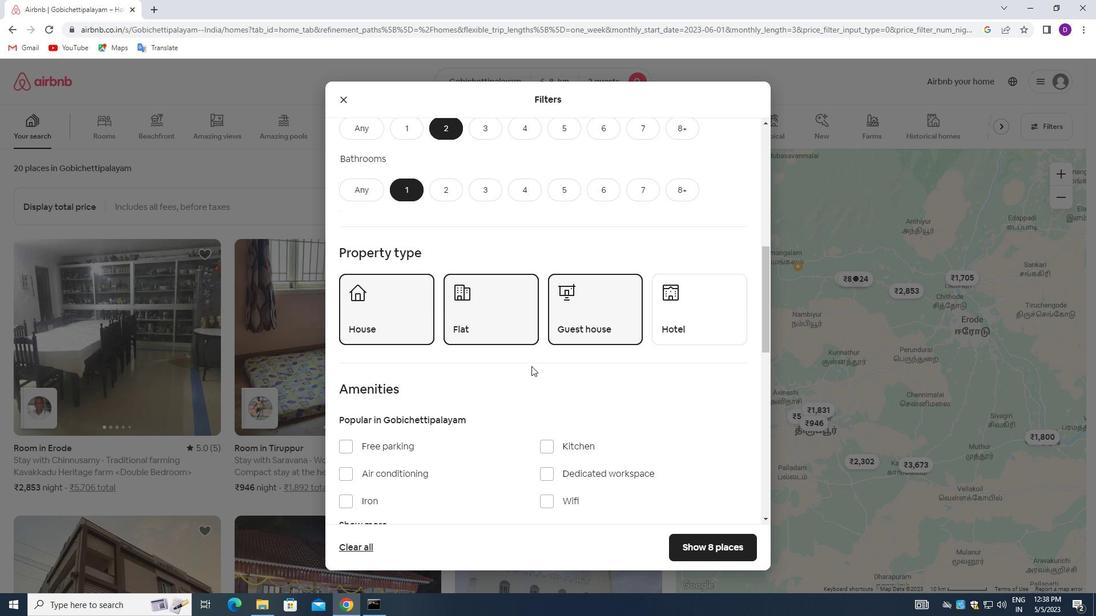
Action: Mouse scrolled (531, 367) with delta (0, 0)
Screenshot: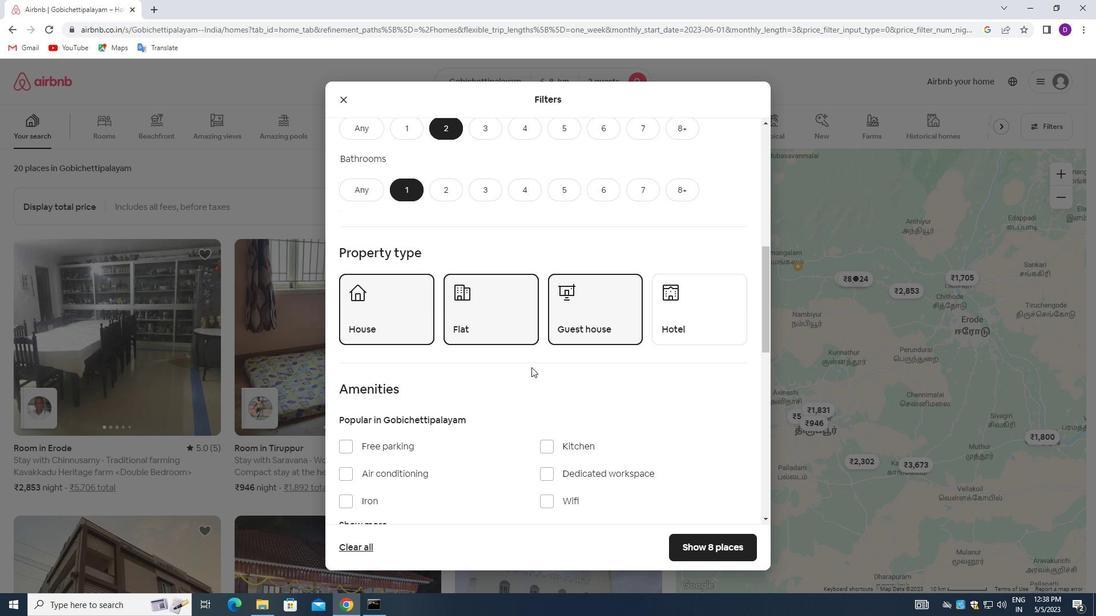 
Action: Mouse moved to (531, 368)
Screenshot: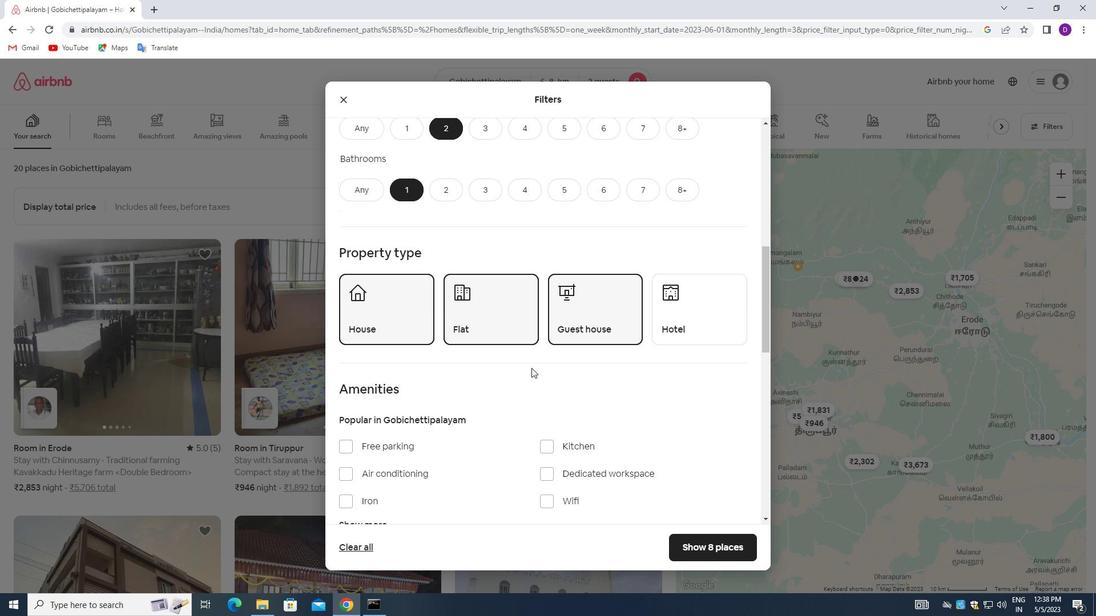 
Action: Mouse scrolled (531, 367) with delta (0, 0)
Screenshot: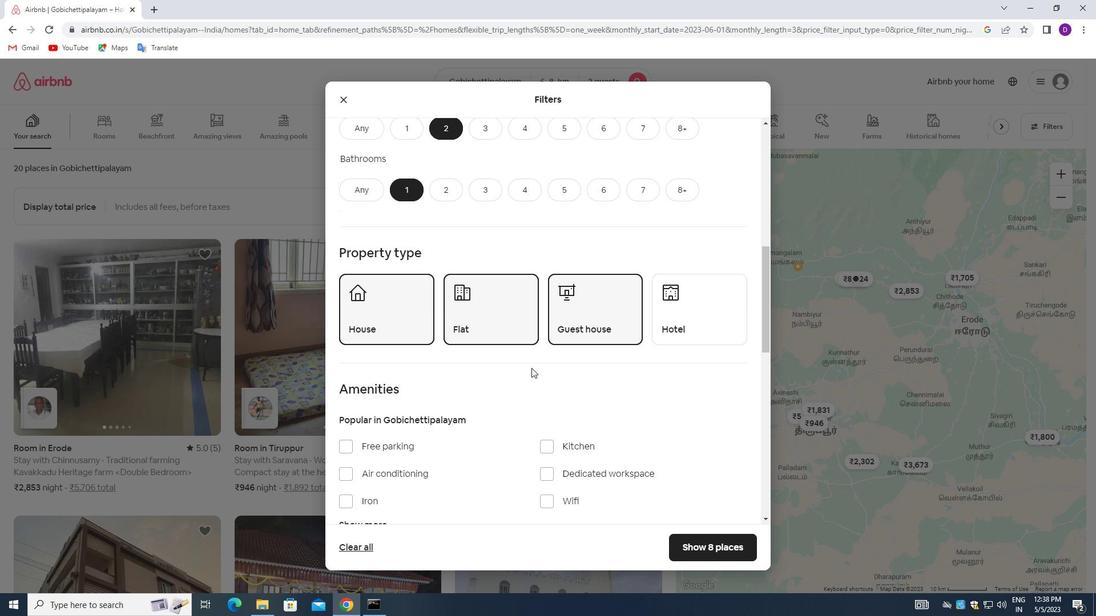 
Action: Mouse moved to (548, 389)
Screenshot: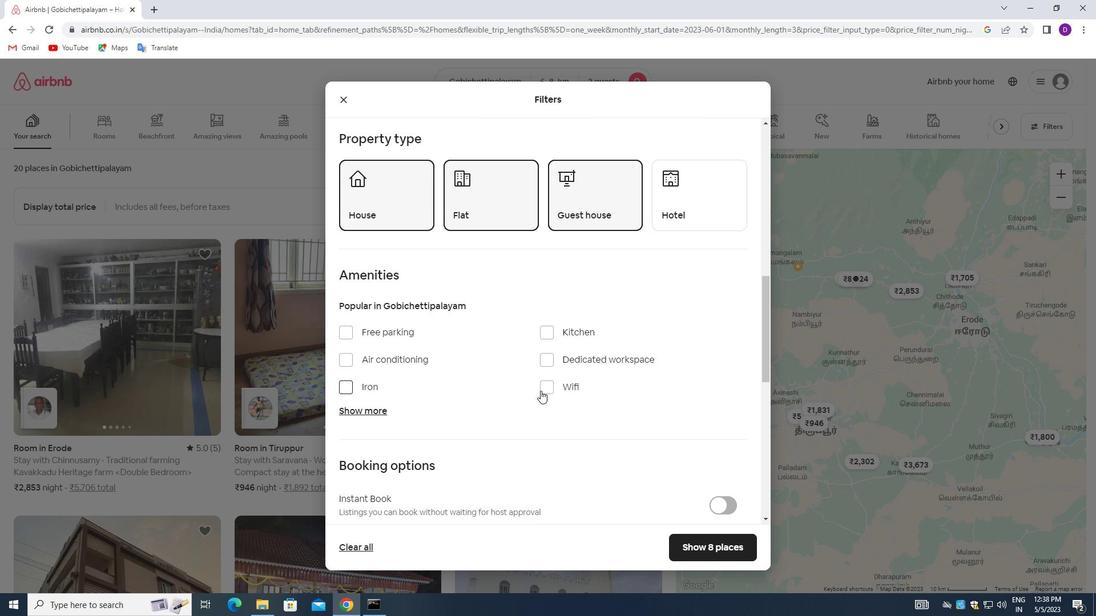 
Action: Mouse pressed left at (548, 389)
Screenshot: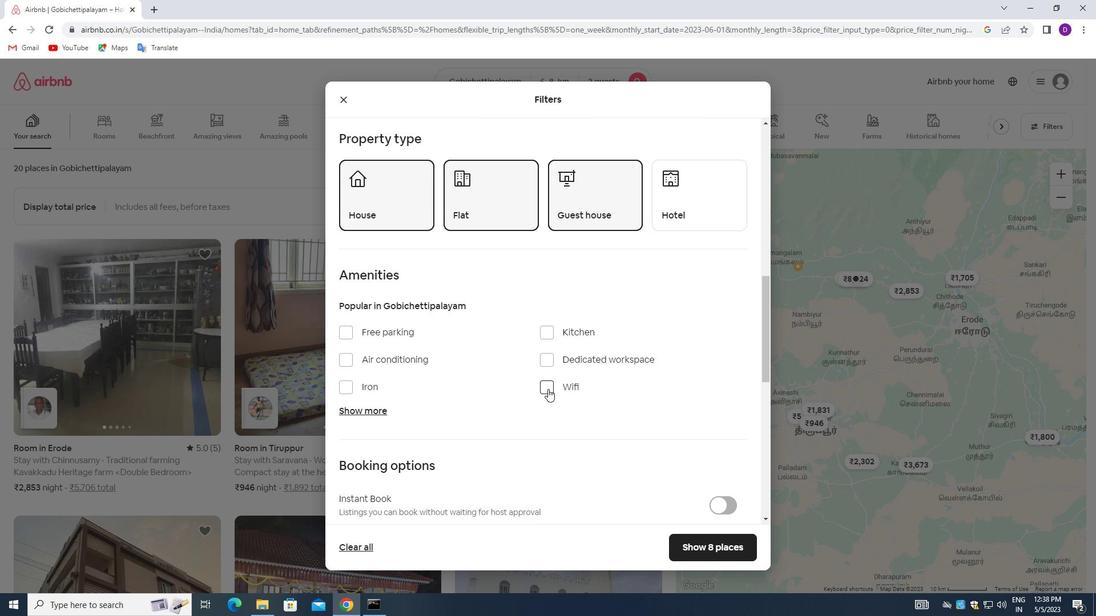 
Action: Mouse moved to (363, 409)
Screenshot: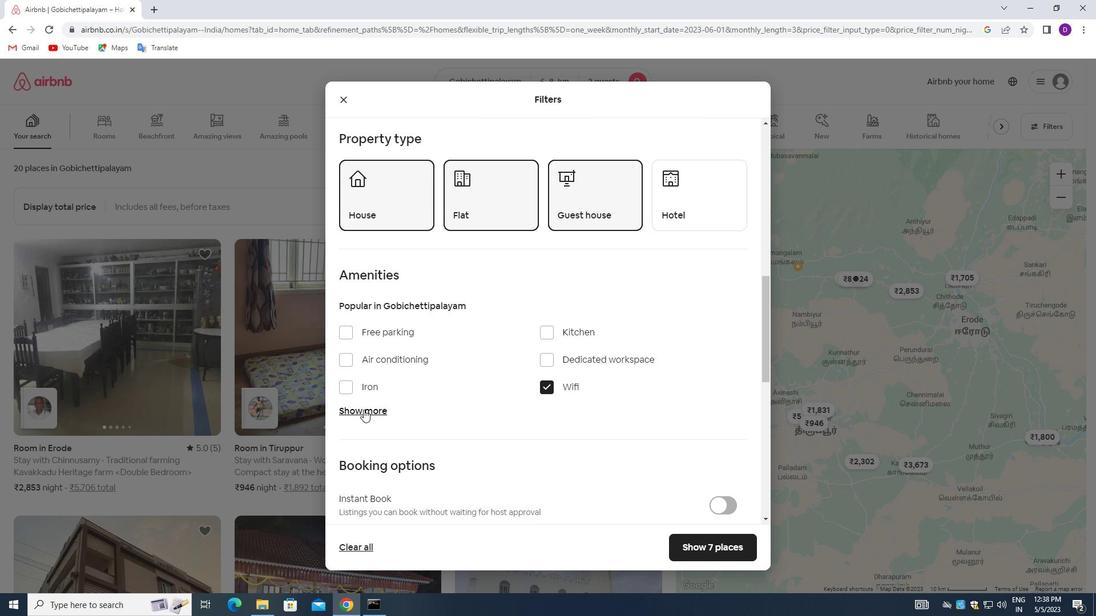 
Action: Mouse pressed left at (363, 409)
Screenshot: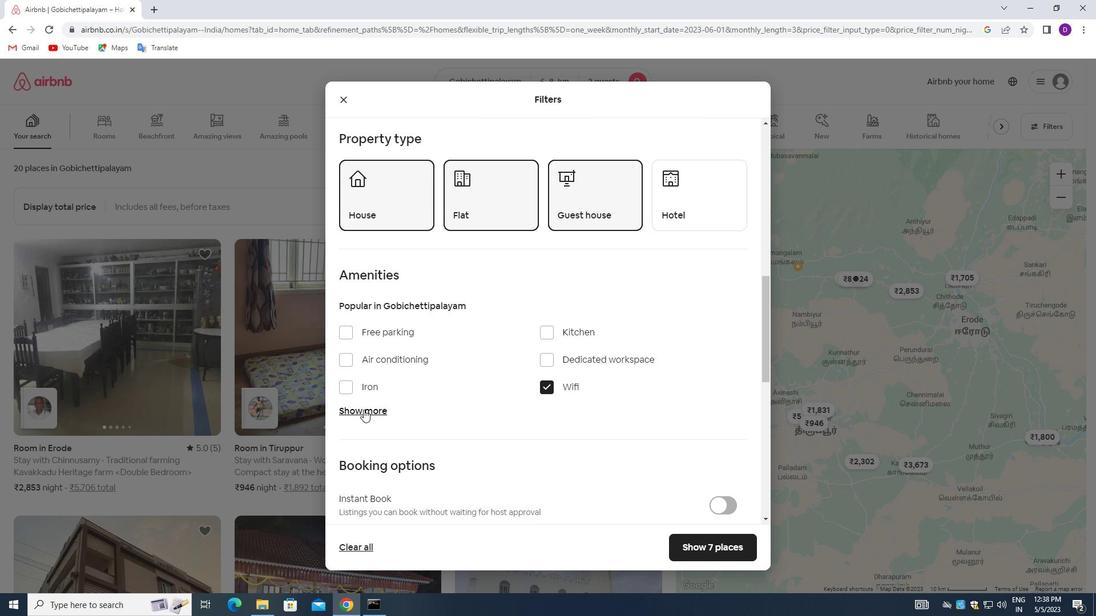 
Action: Mouse moved to (353, 449)
Screenshot: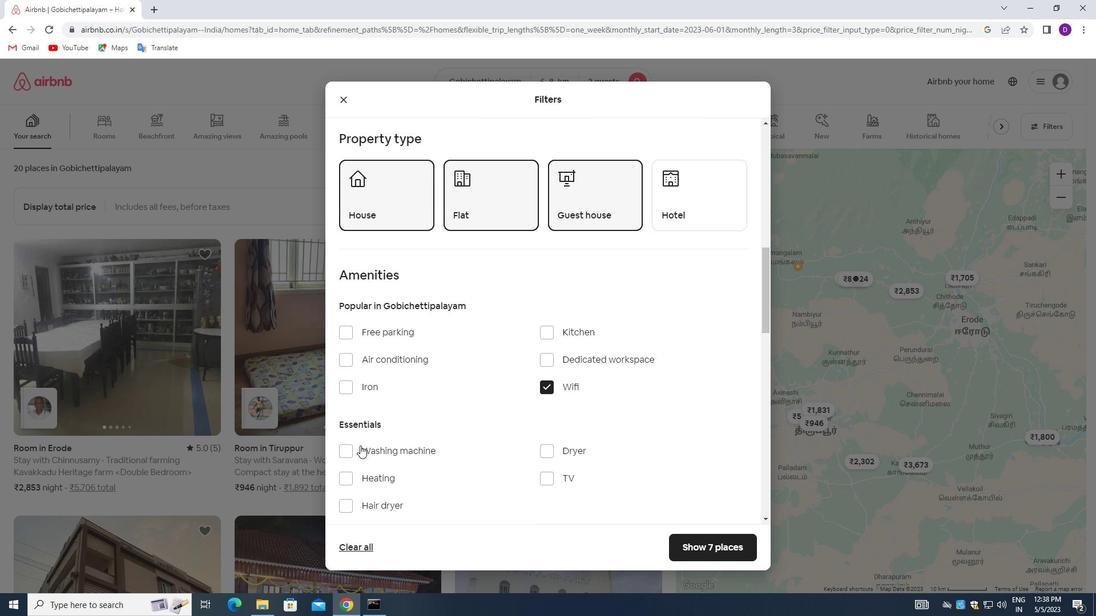 
Action: Mouse pressed left at (353, 449)
Screenshot: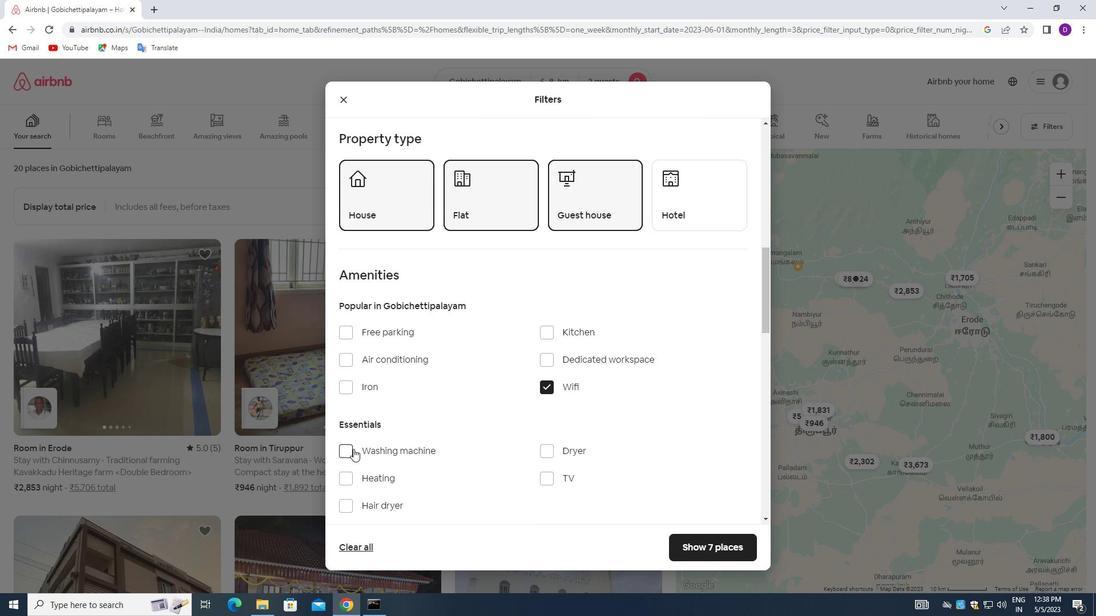 
Action: Mouse moved to (476, 399)
Screenshot: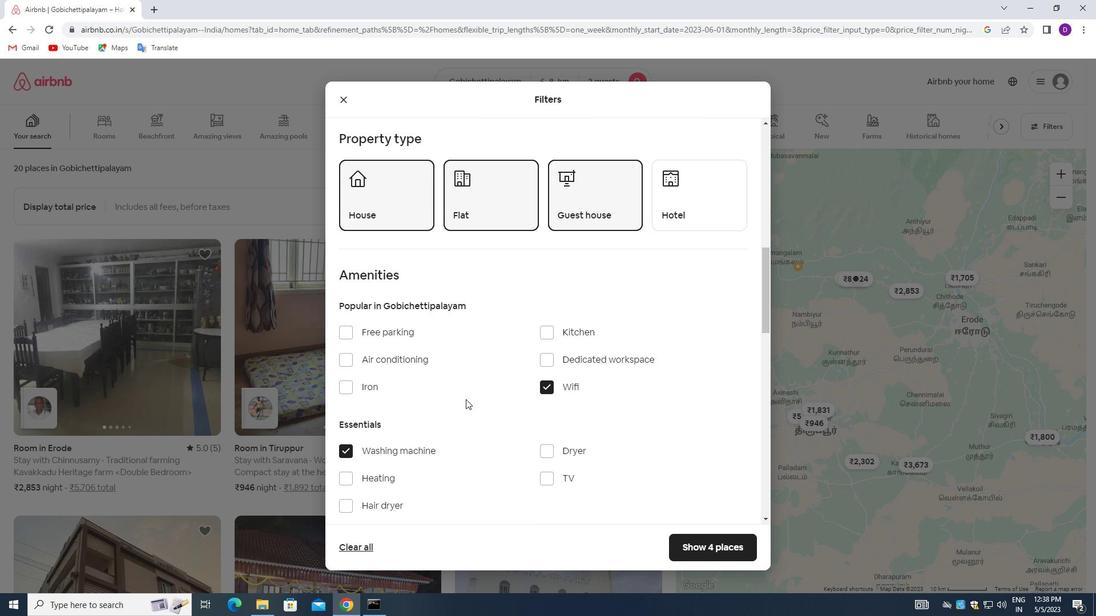 
Action: Mouse scrolled (476, 398) with delta (0, 0)
Screenshot: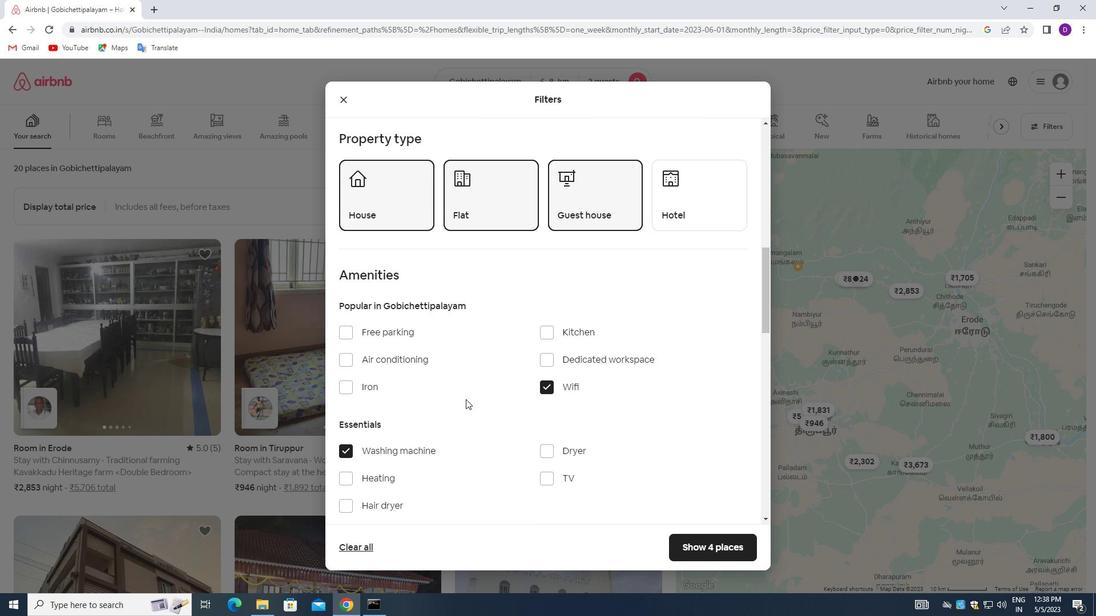 
Action: Mouse moved to (489, 396)
Screenshot: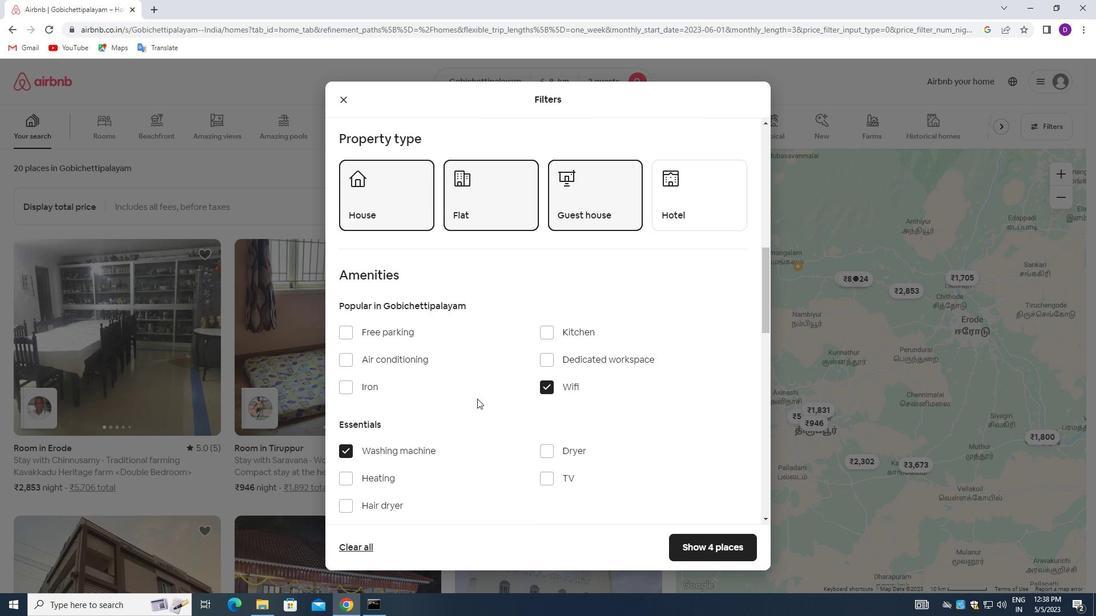 
Action: Mouse scrolled (489, 395) with delta (0, 0)
Screenshot: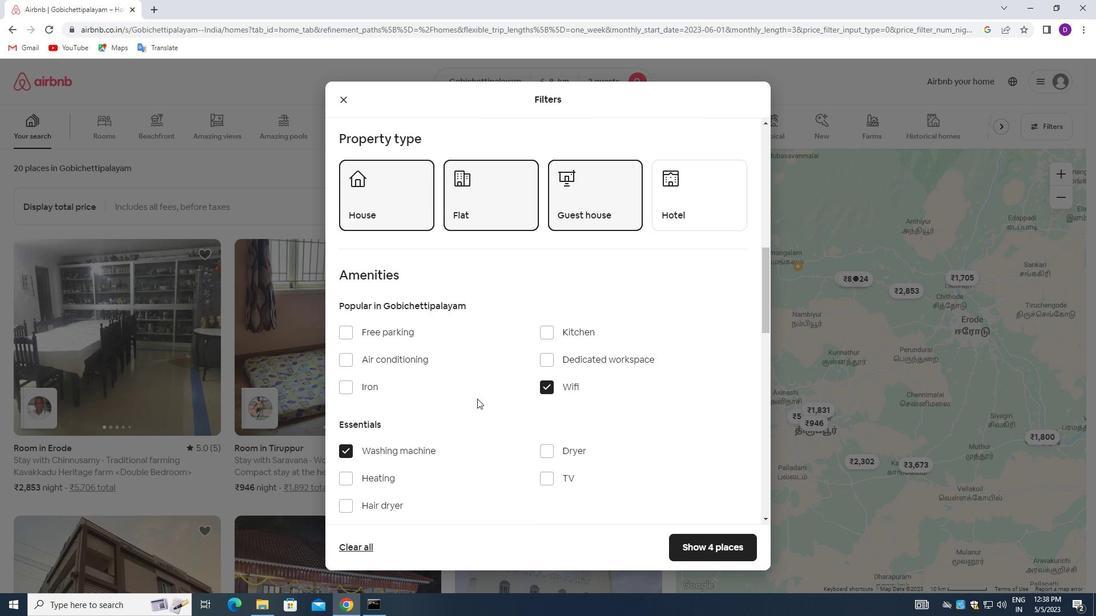 
Action: Mouse moved to (493, 395)
Screenshot: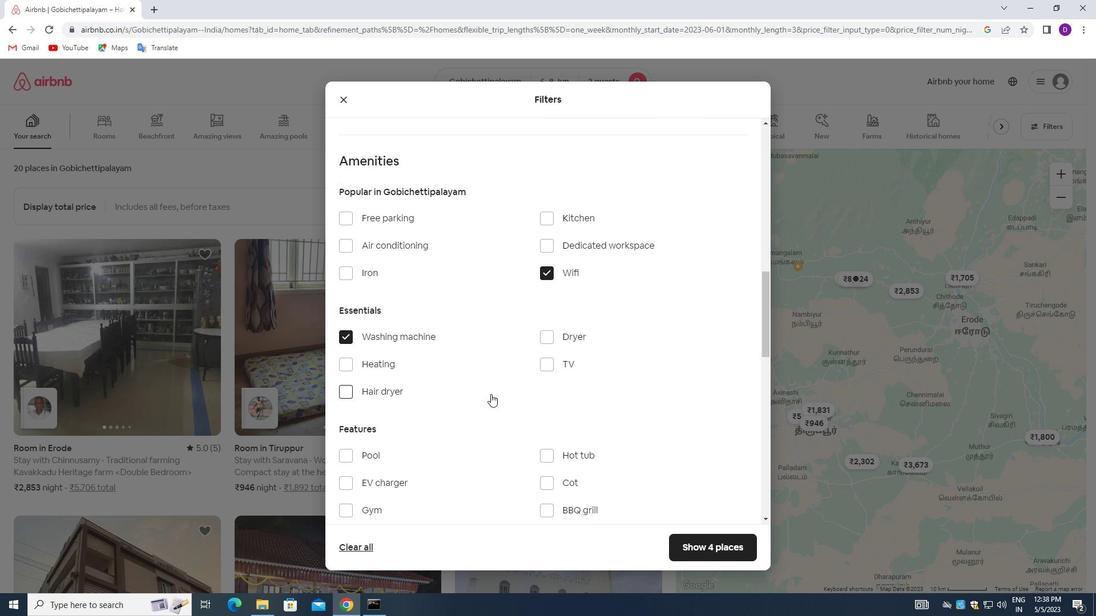 
Action: Mouse scrolled (493, 394) with delta (0, 0)
Screenshot: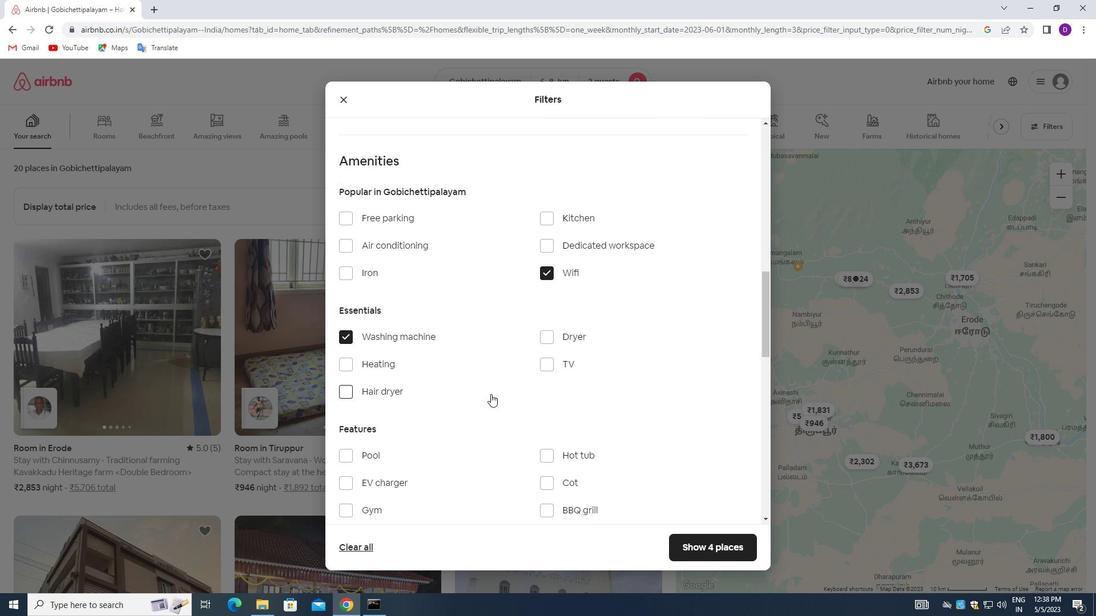 
Action: Mouse moved to (496, 396)
Screenshot: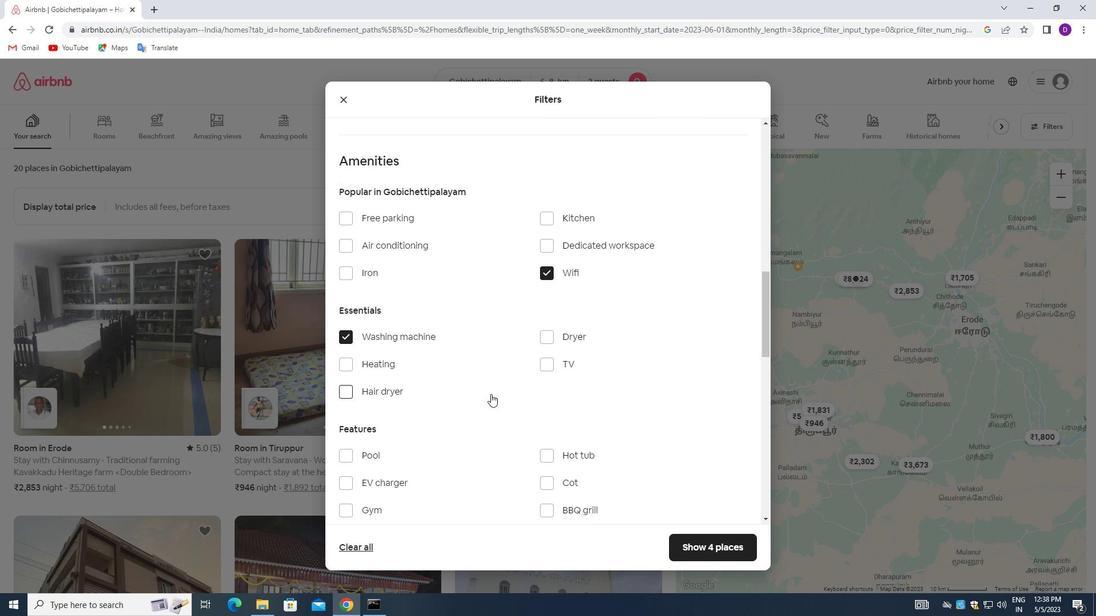 
Action: Mouse scrolled (496, 396) with delta (0, 0)
Screenshot: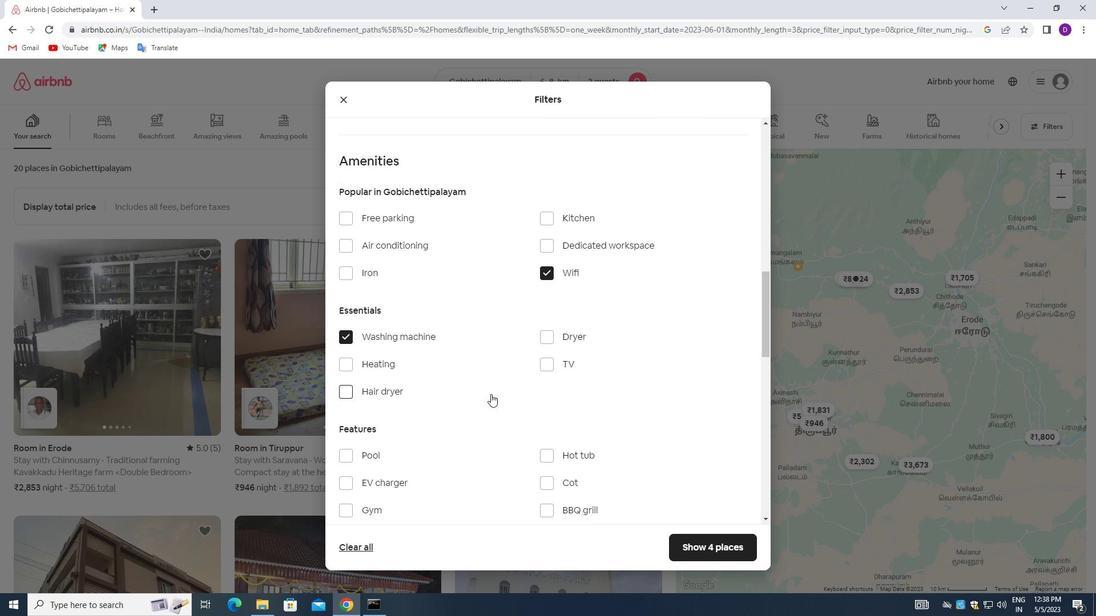 
Action: Mouse scrolled (496, 396) with delta (0, 0)
Screenshot: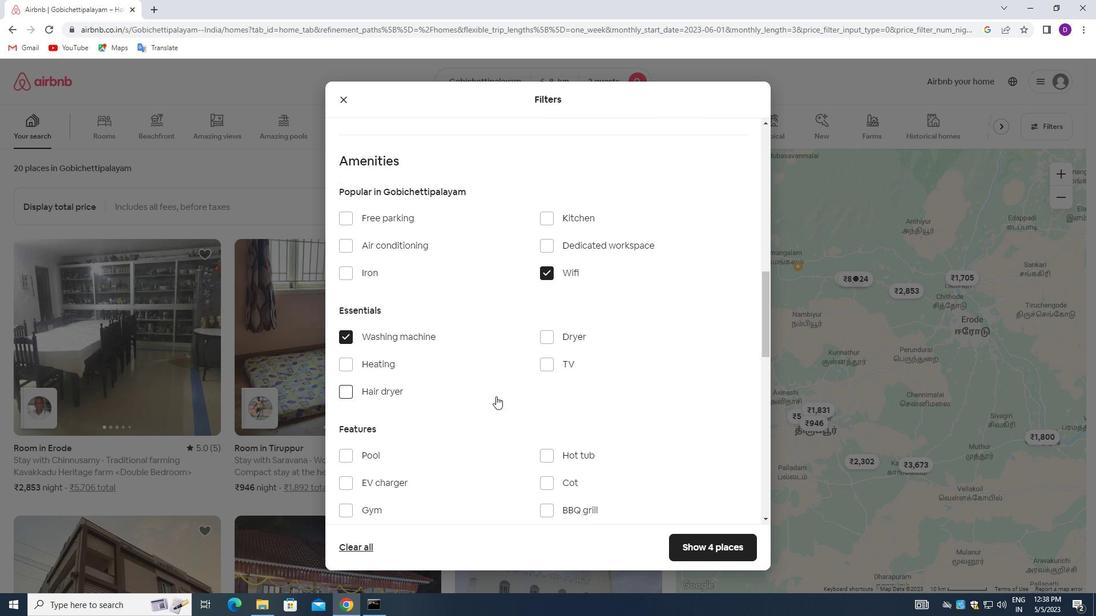 
Action: Mouse moved to (496, 396)
Screenshot: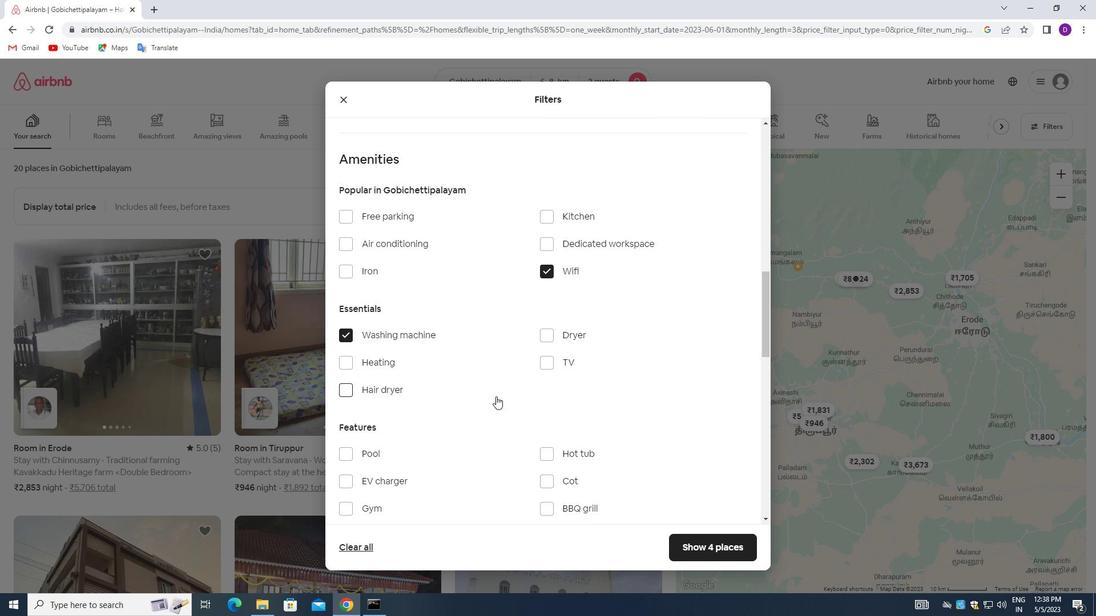 
Action: Mouse scrolled (496, 396) with delta (0, 0)
Screenshot: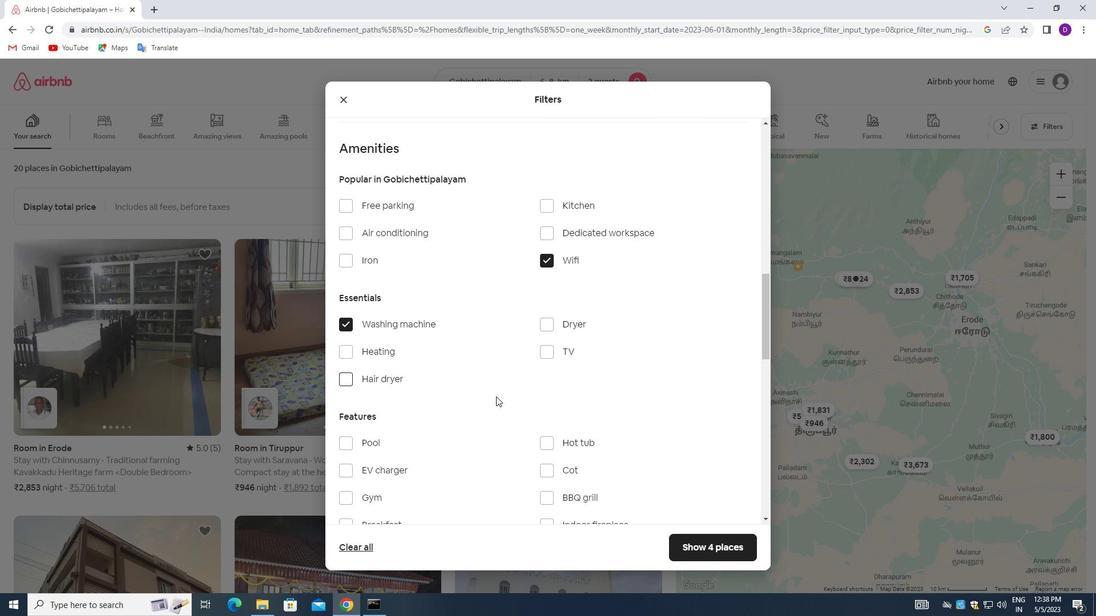 
Action: Mouse scrolled (496, 396) with delta (0, 0)
Screenshot: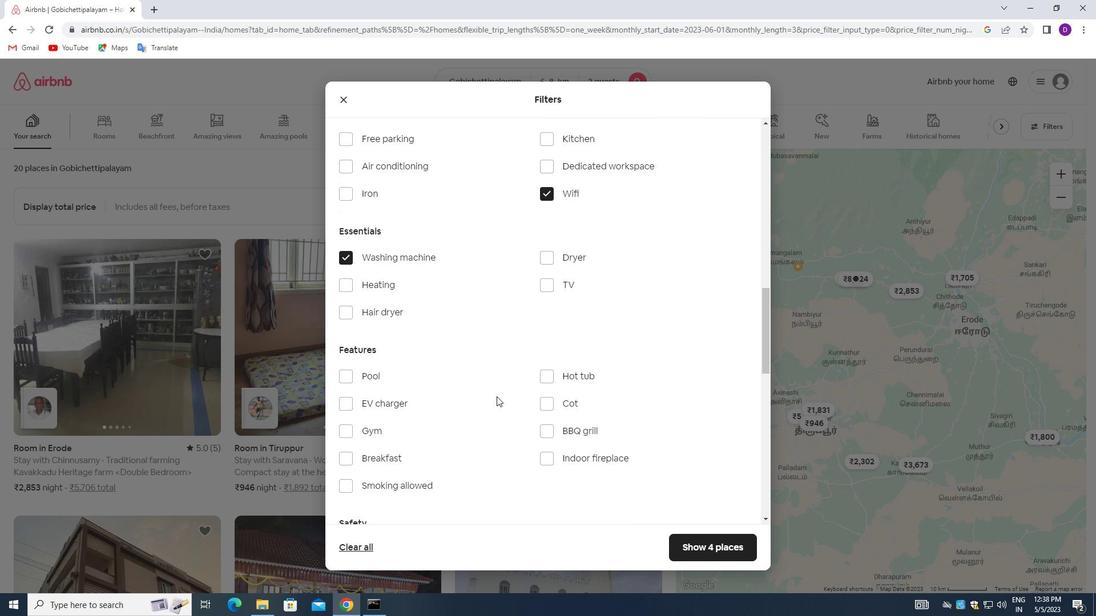 
Action: Mouse moved to (498, 396)
Screenshot: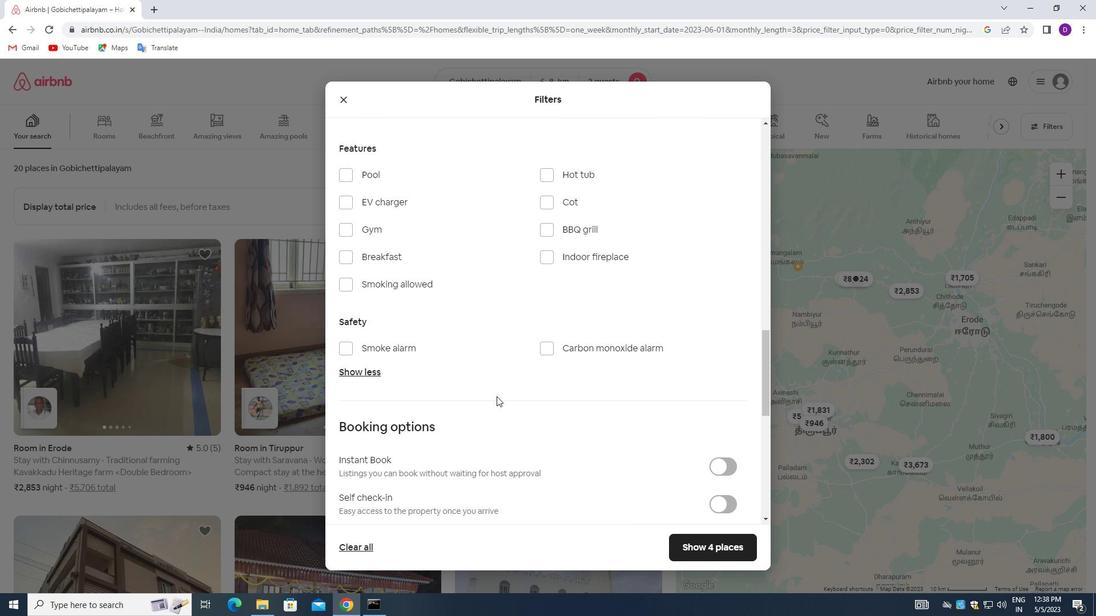 
Action: Mouse scrolled (498, 396) with delta (0, 0)
Screenshot: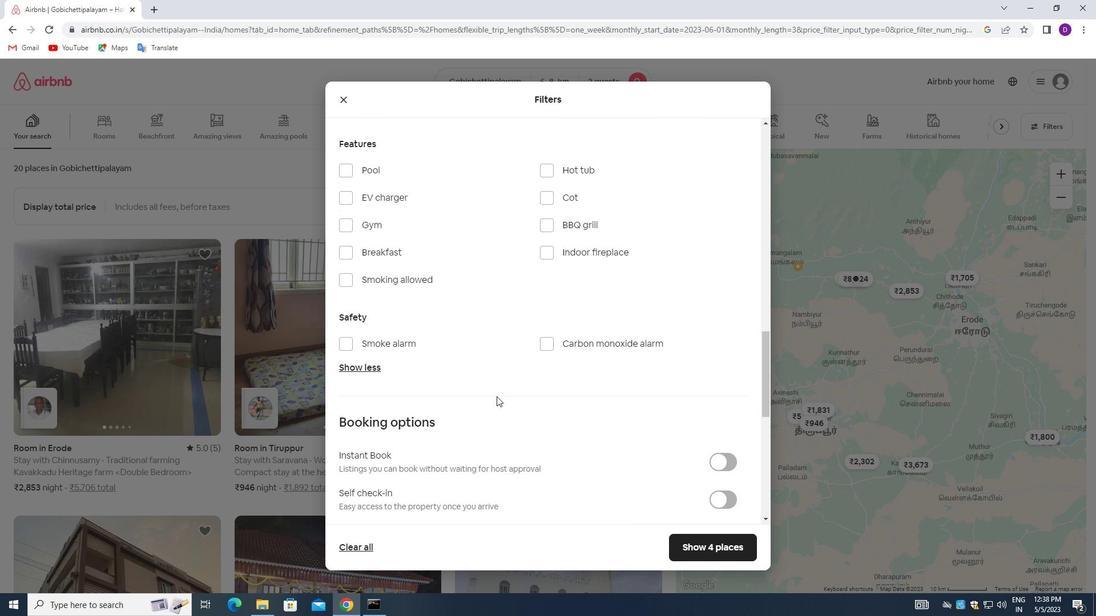 
Action: Mouse moved to (498, 397)
Screenshot: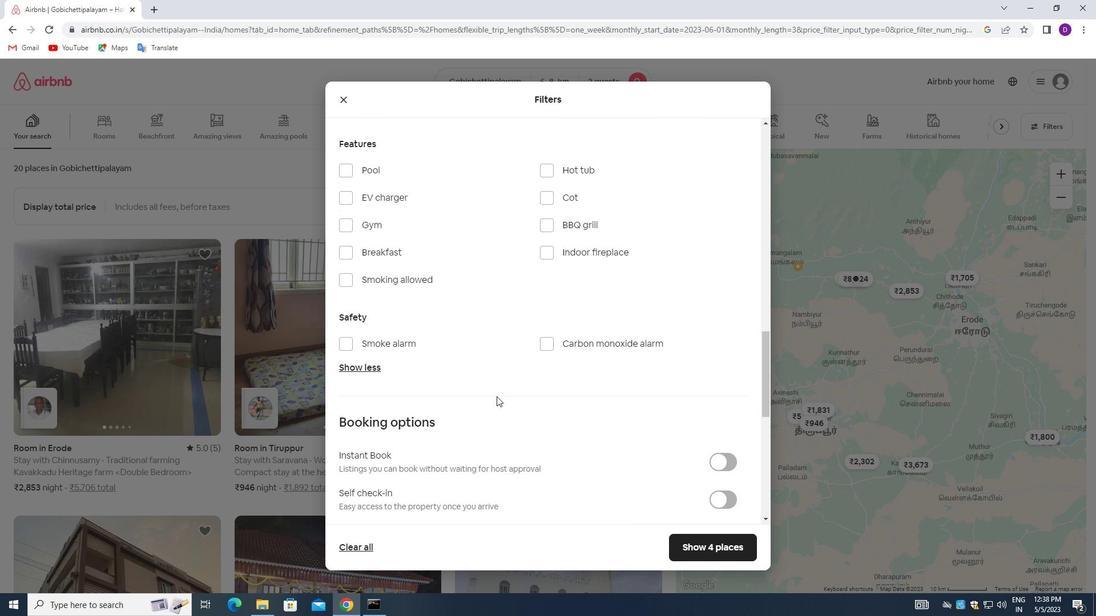 
Action: Mouse scrolled (498, 396) with delta (0, 0)
Screenshot: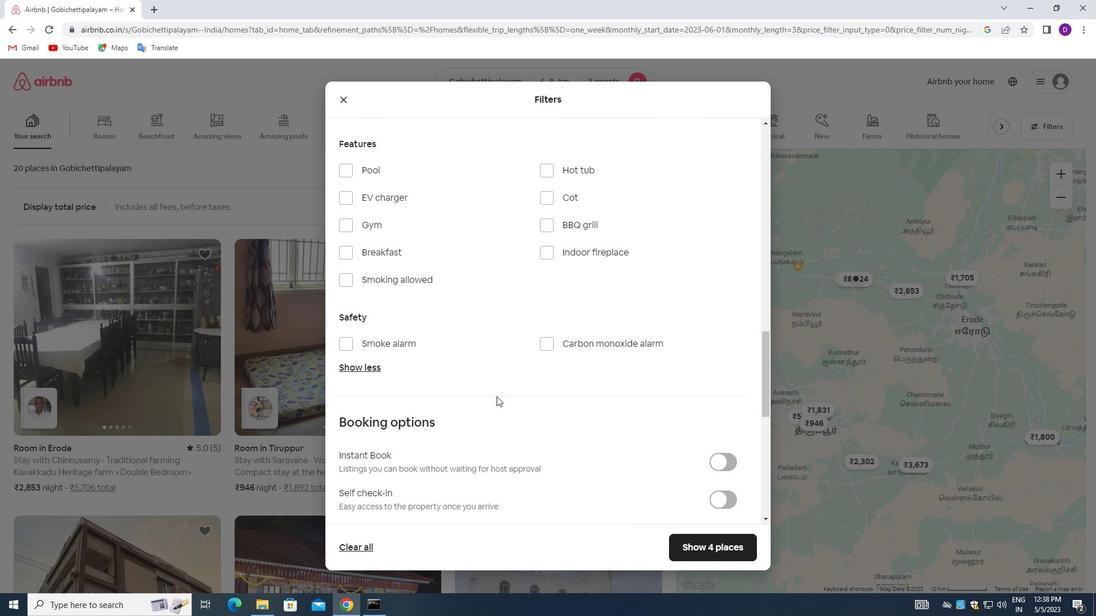 
Action: Mouse moved to (708, 384)
Screenshot: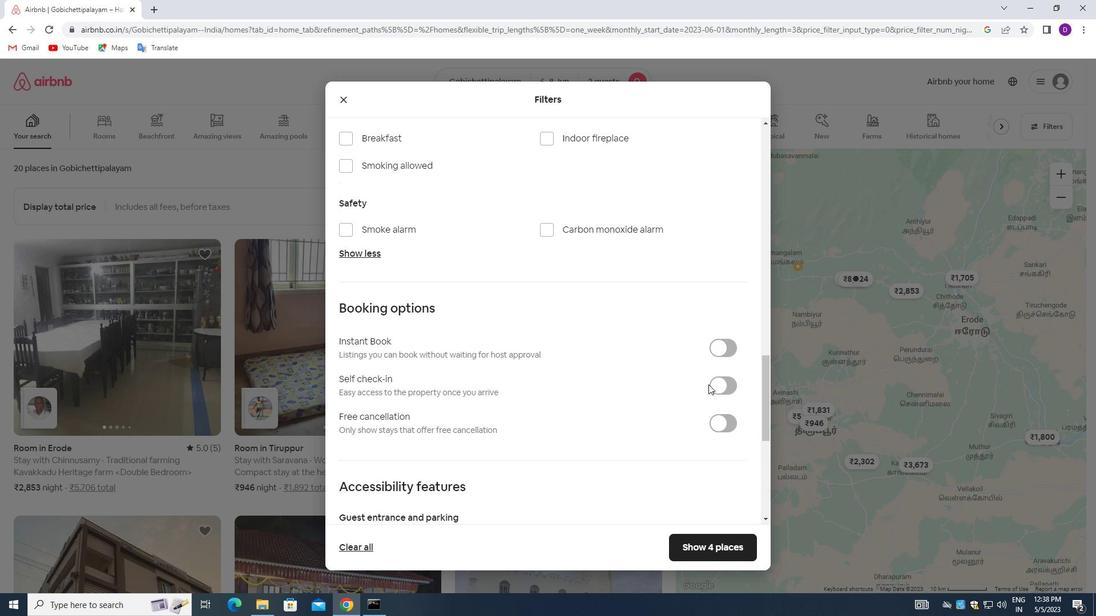 
Action: Mouse pressed left at (708, 384)
Screenshot: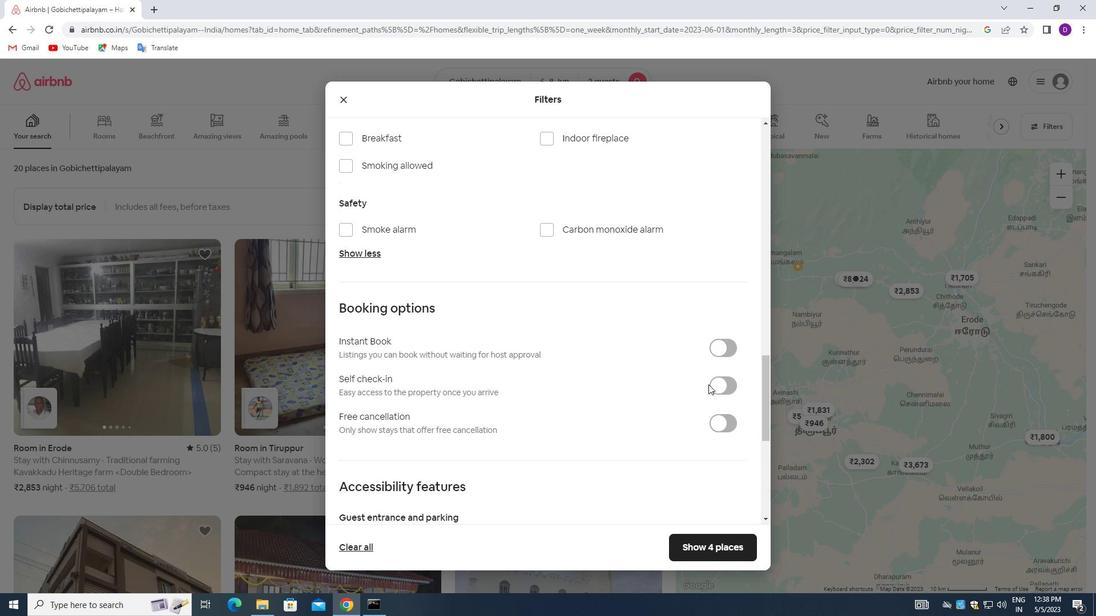 
Action: Mouse moved to (711, 384)
Screenshot: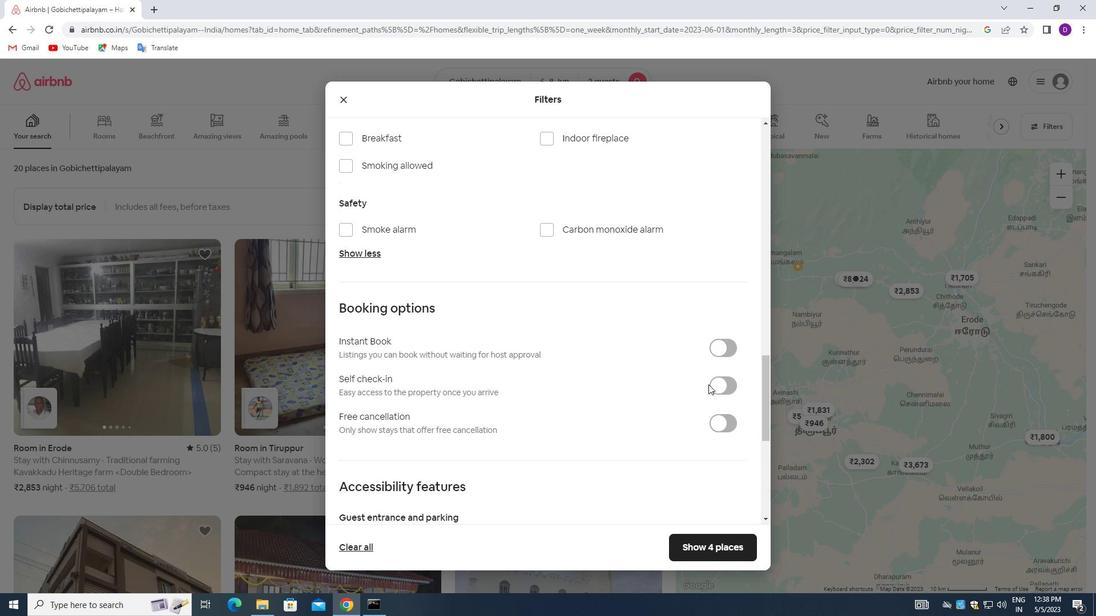 
Action: Mouse pressed left at (711, 384)
Screenshot: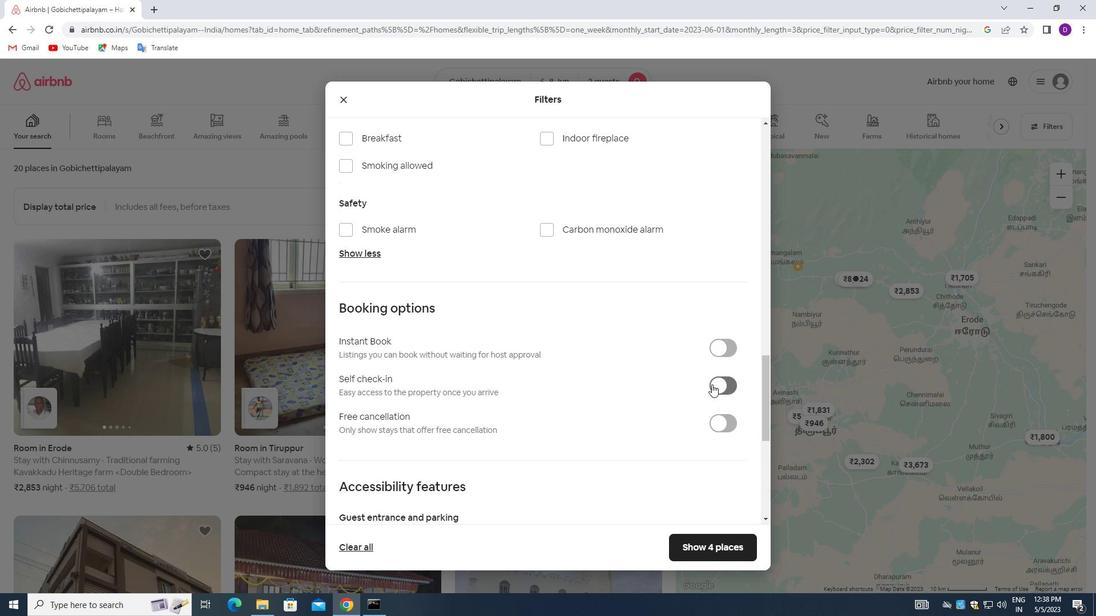 
Action: Mouse moved to (525, 393)
Screenshot: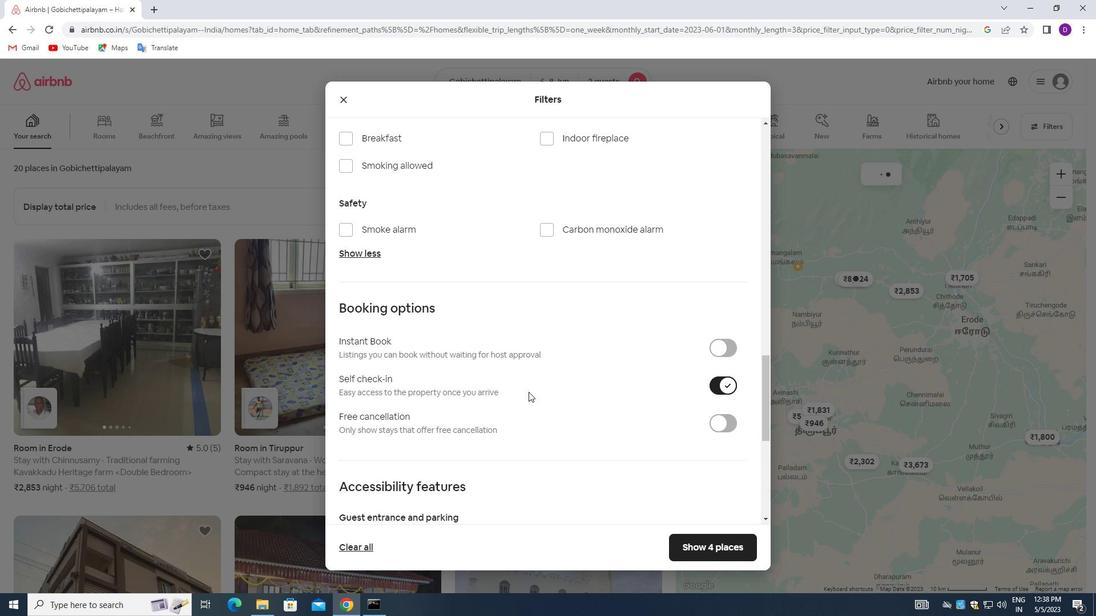 
Action: Mouse scrolled (525, 393) with delta (0, 0)
Screenshot: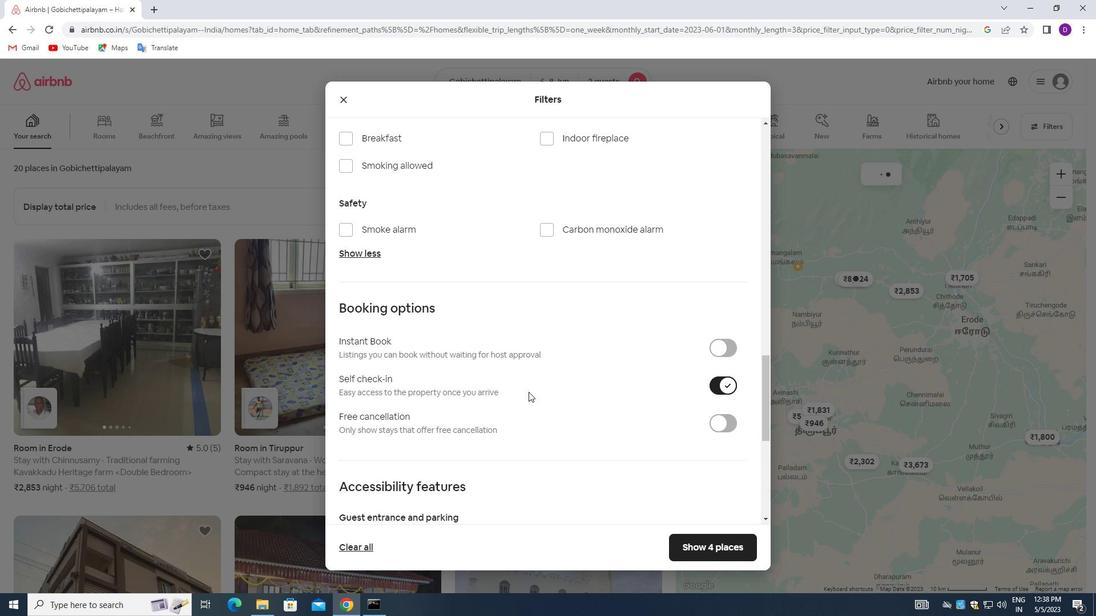 
Action: Mouse scrolled (525, 393) with delta (0, 0)
Screenshot: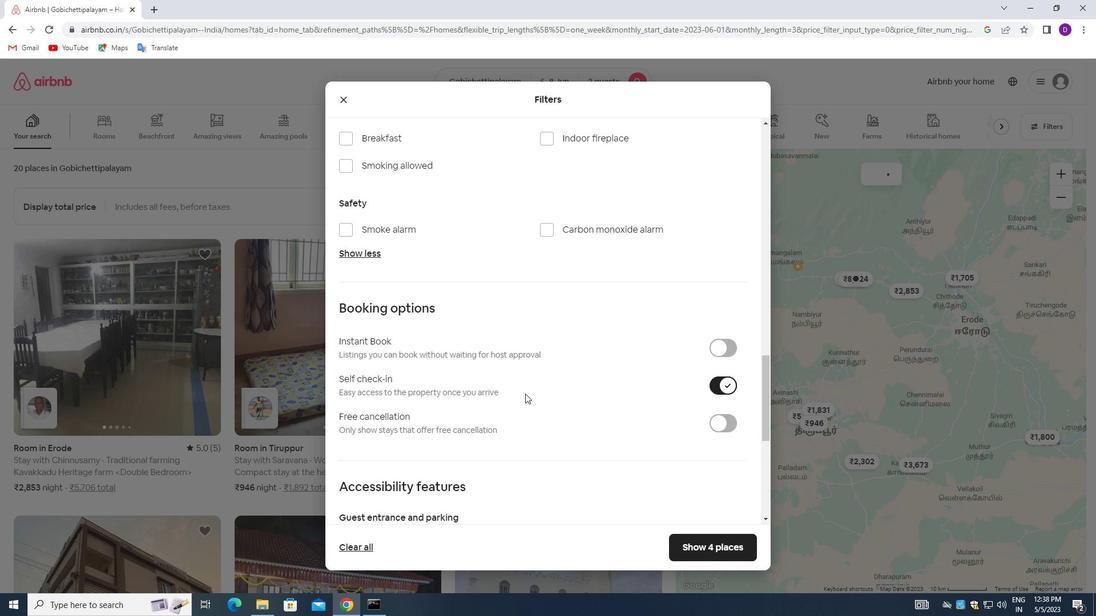 
Action: Mouse scrolled (525, 393) with delta (0, 0)
Screenshot: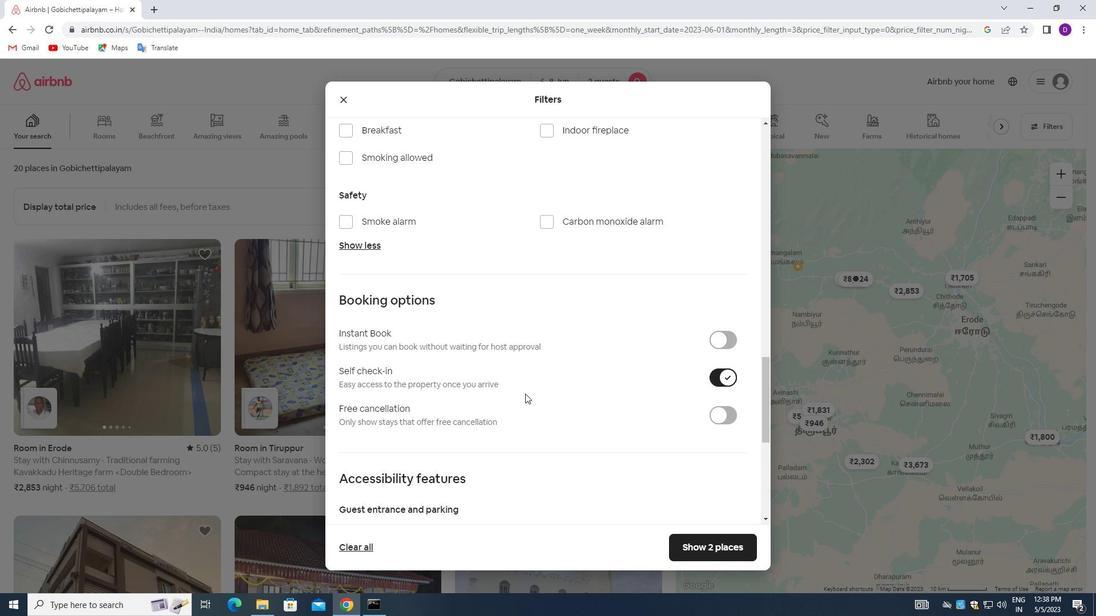 
Action: Mouse moved to (524, 393)
Screenshot: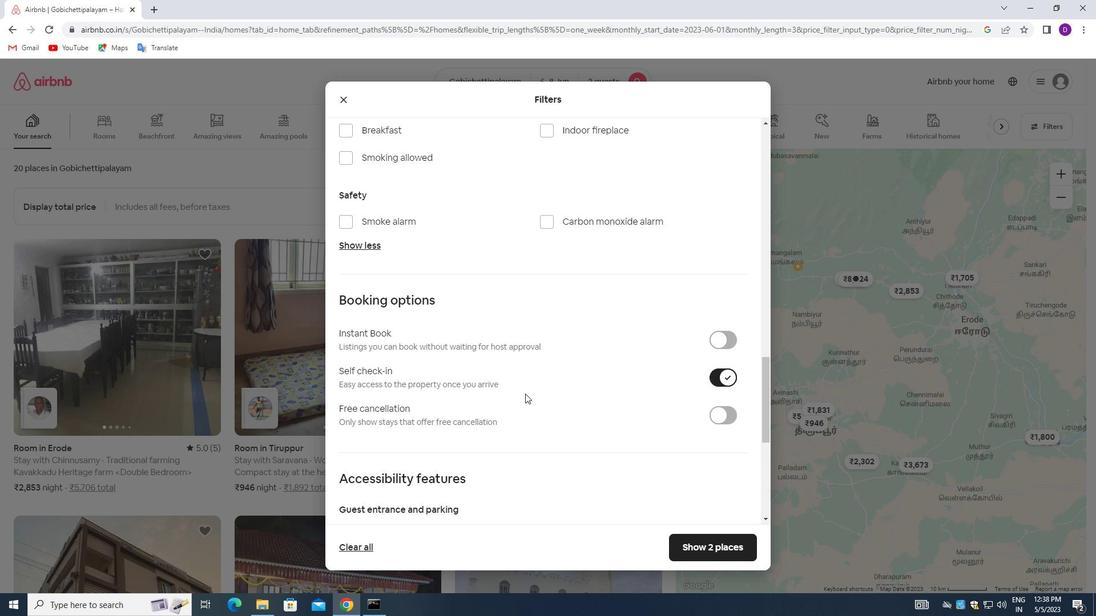 
Action: Mouse scrolled (524, 393) with delta (0, 0)
Screenshot: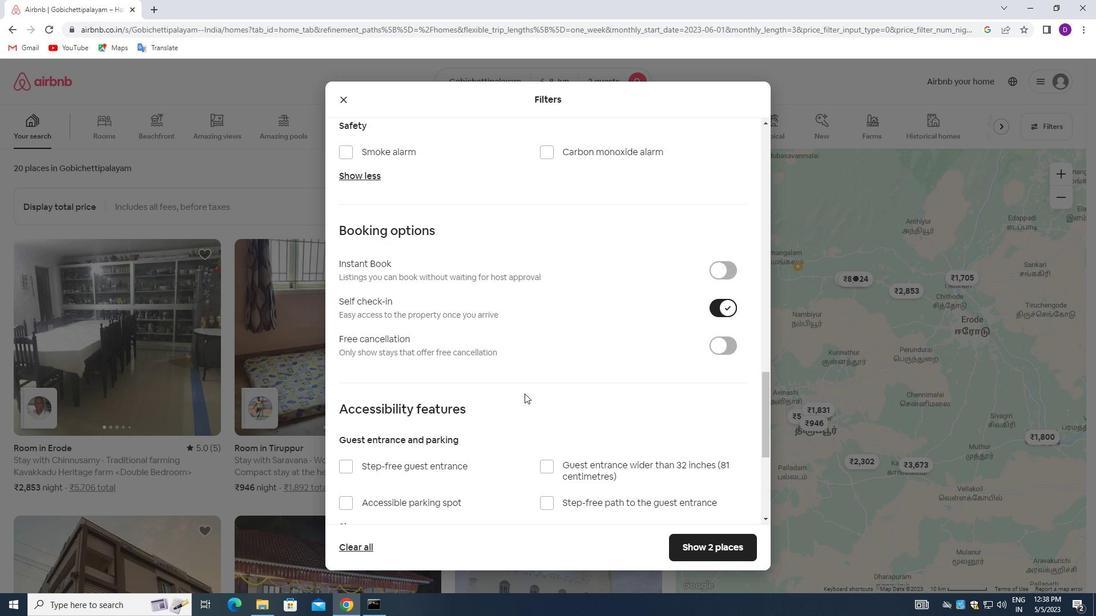 
Action: Mouse scrolled (524, 393) with delta (0, 0)
Screenshot: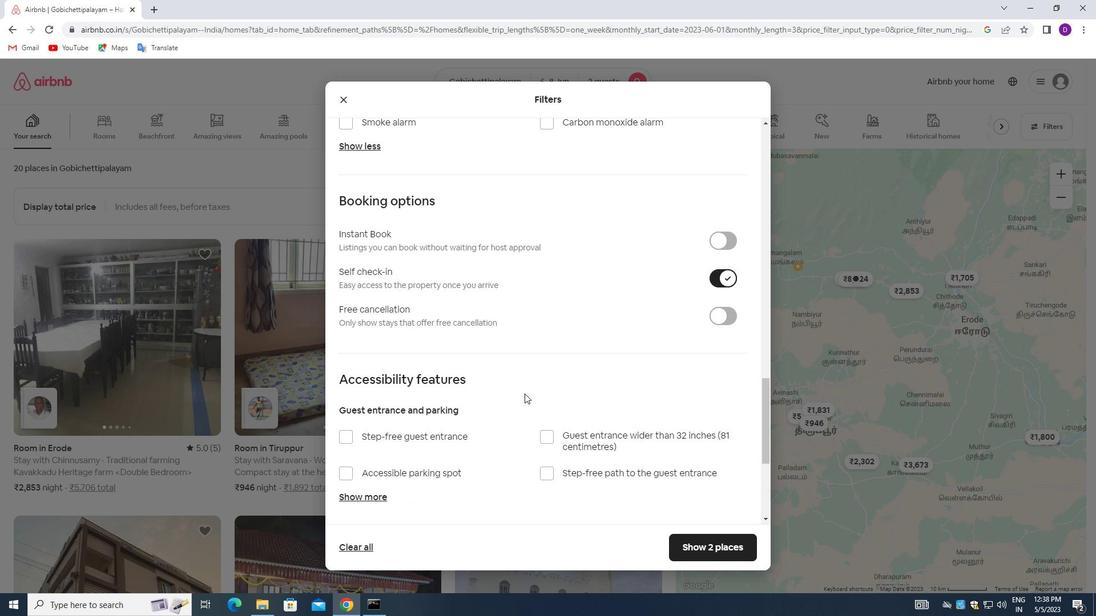 
Action: Mouse moved to (518, 405)
Screenshot: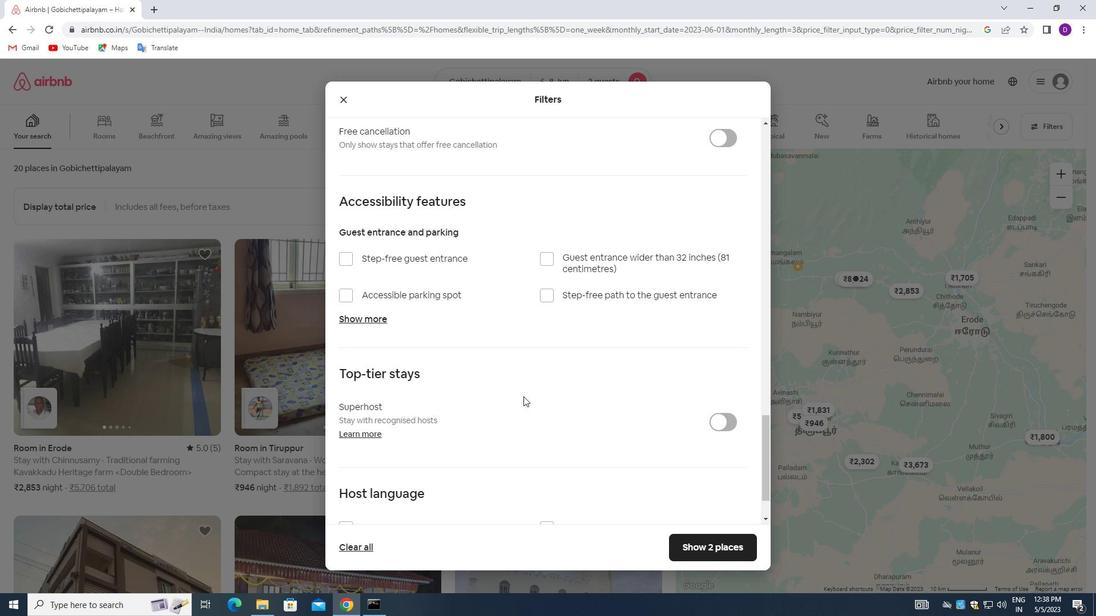 
Action: Mouse scrolled (518, 405) with delta (0, 0)
Screenshot: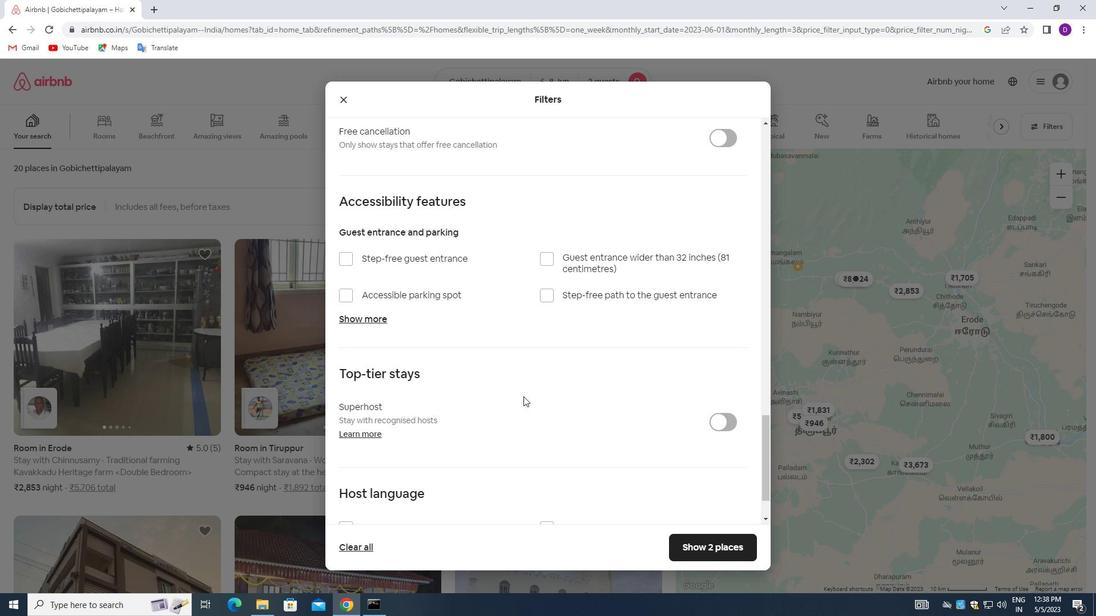 
Action: Mouse moved to (518, 406)
Screenshot: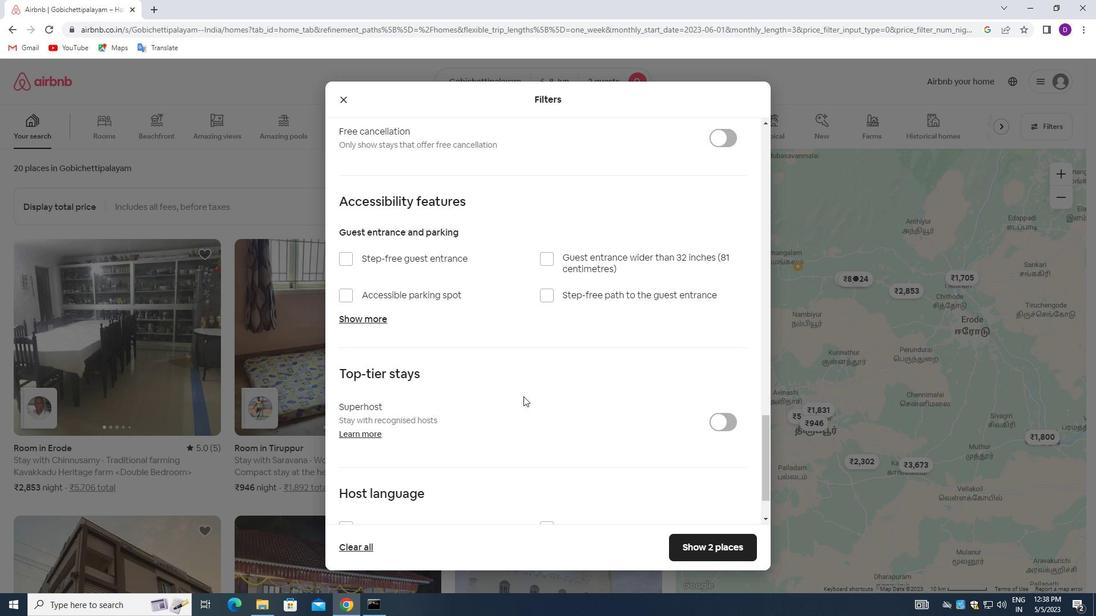 
Action: Mouse scrolled (518, 405) with delta (0, 0)
Screenshot: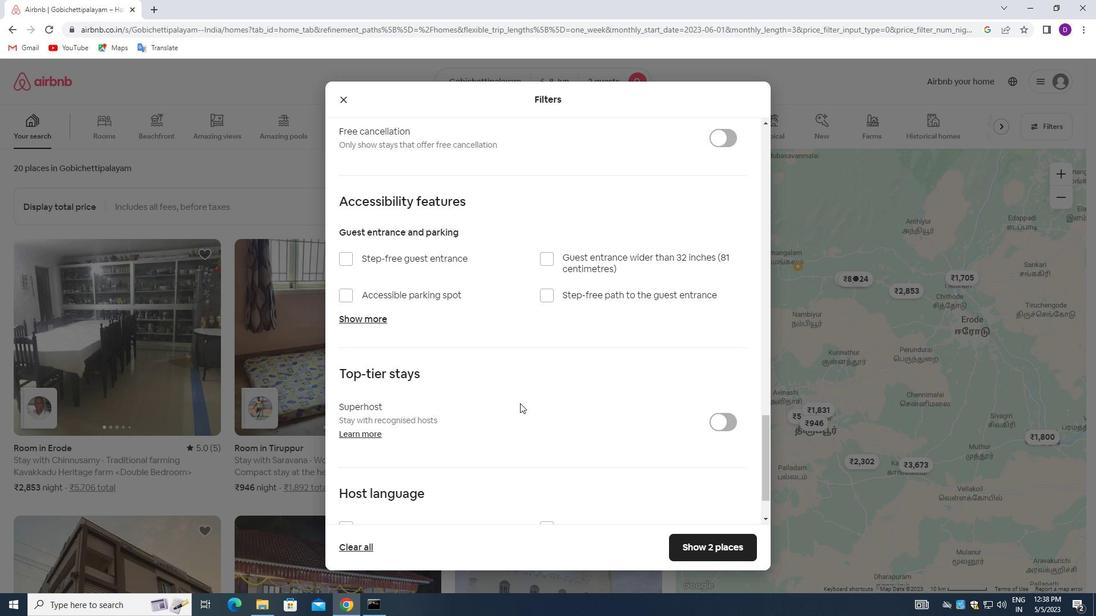 
Action: Mouse moved to (514, 413)
Screenshot: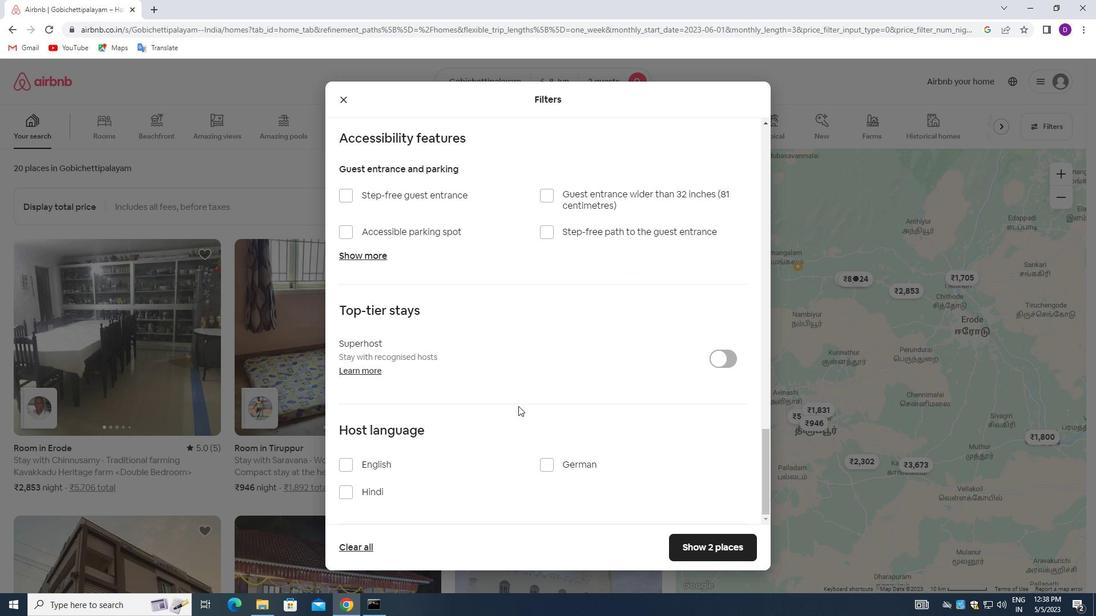 
Action: Mouse scrolled (514, 413) with delta (0, 0)
Screenshot: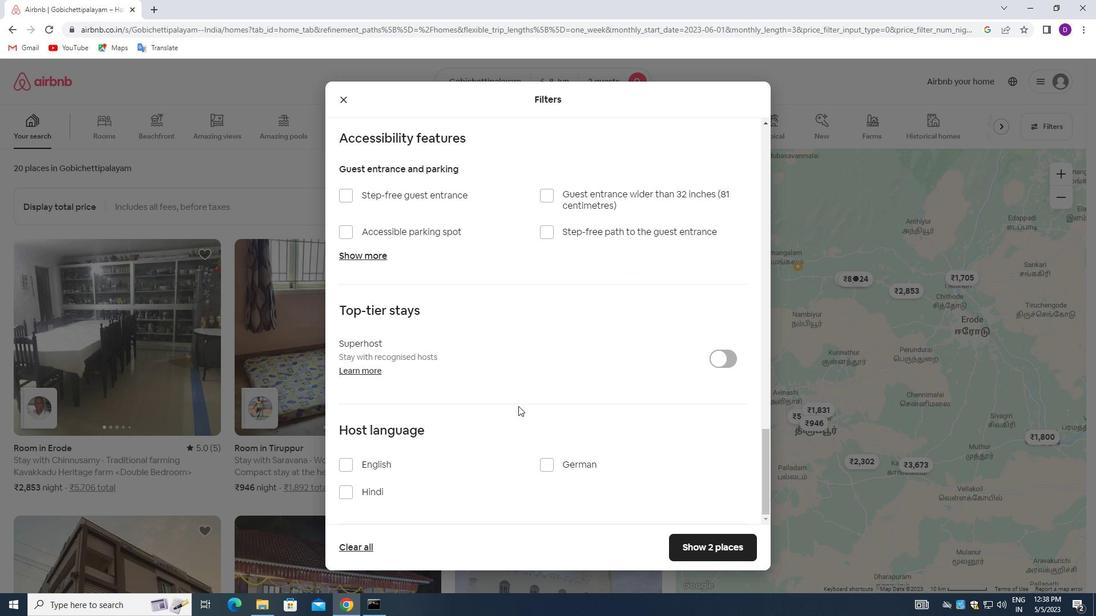 
Action: Mouse moved to (506, 423)
Screenshot: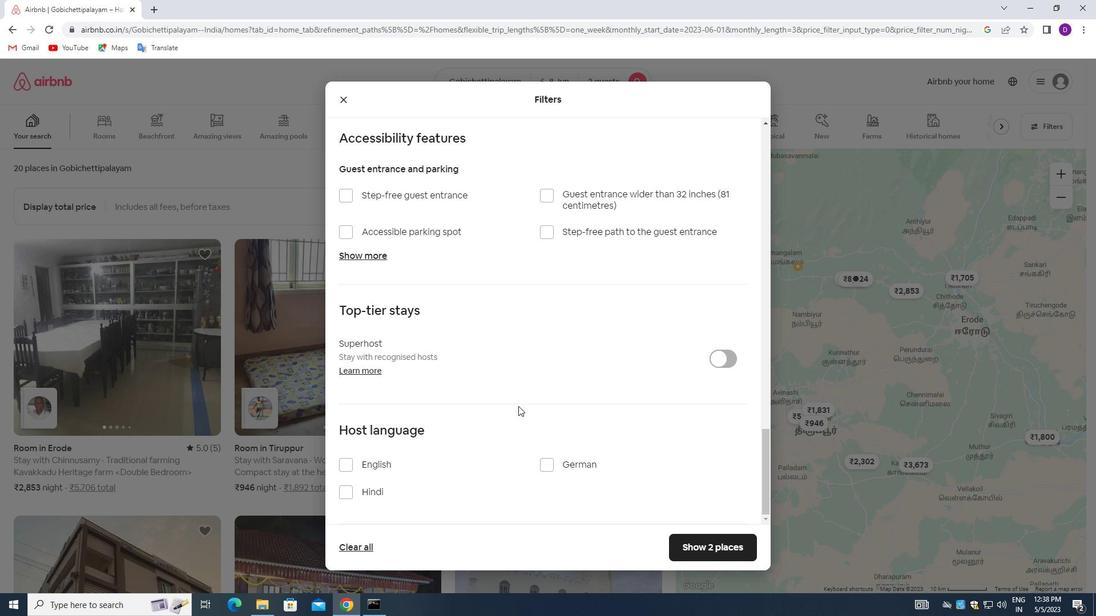 
Action: Mouse scrolled (506, 423) with delta (0, 0)
Screenshot: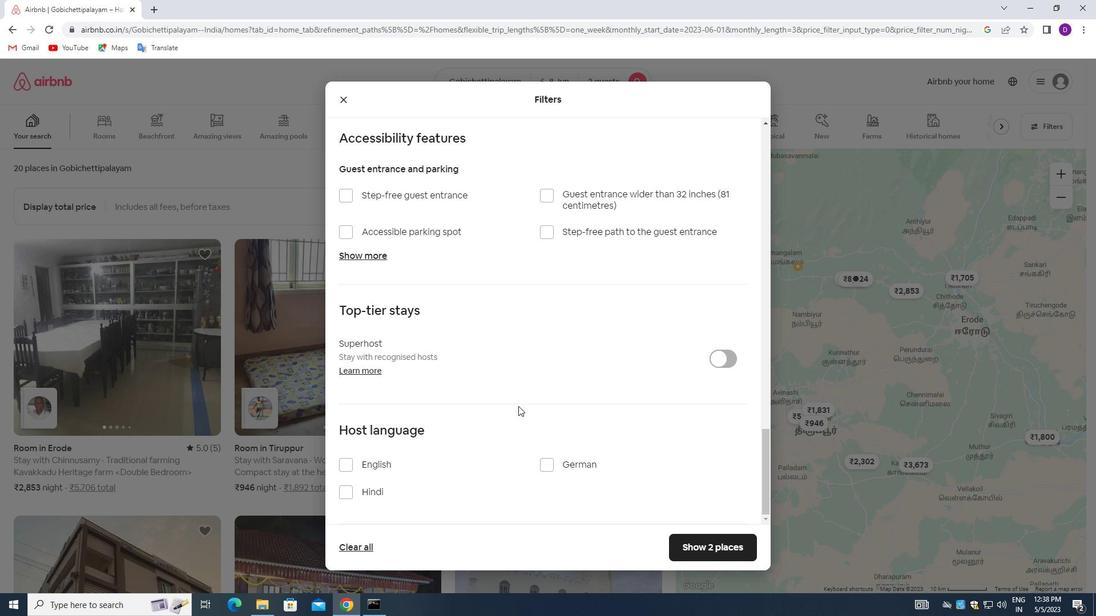 
Action: Mouse moved to (486, 432)
Screenshot: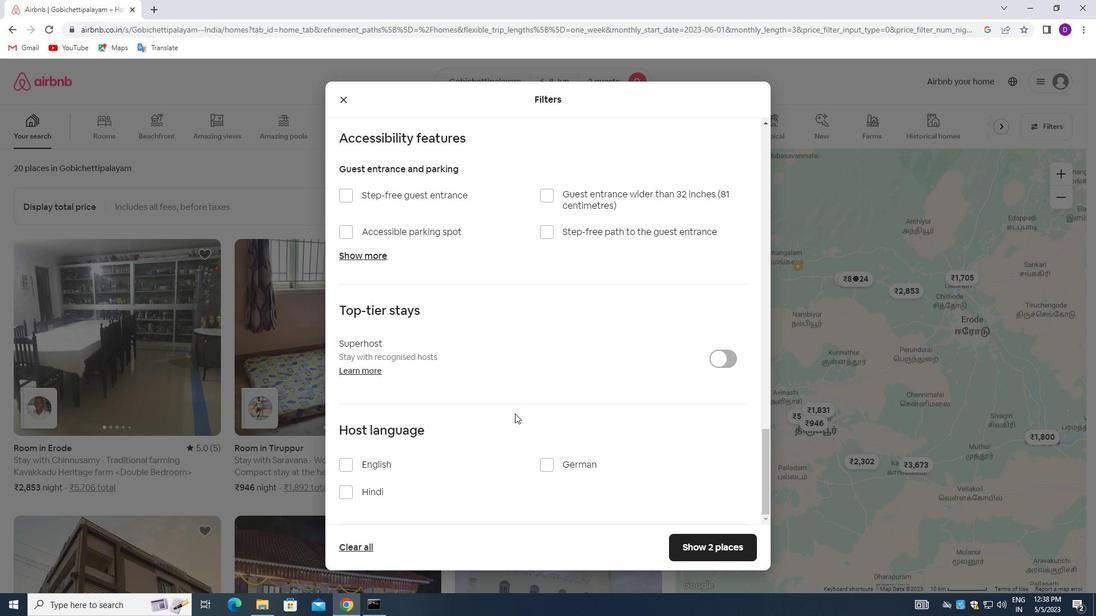 
Action: Mouse scrolled (486, 431) with delta (0, 0)
Screenshot: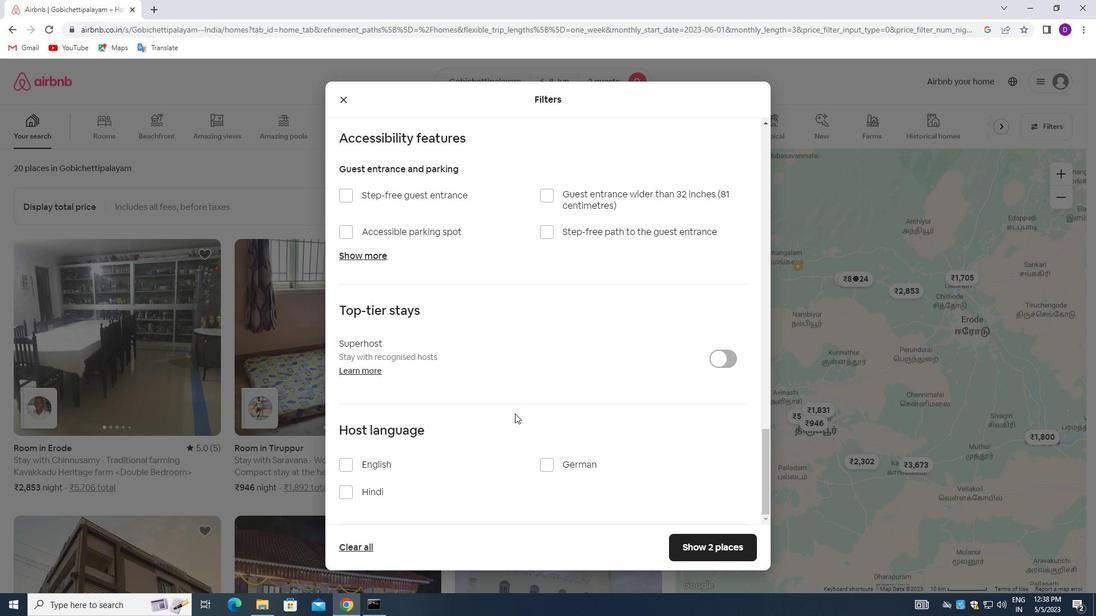 
Action: Mouse moved to (348, 465)
Screenshot: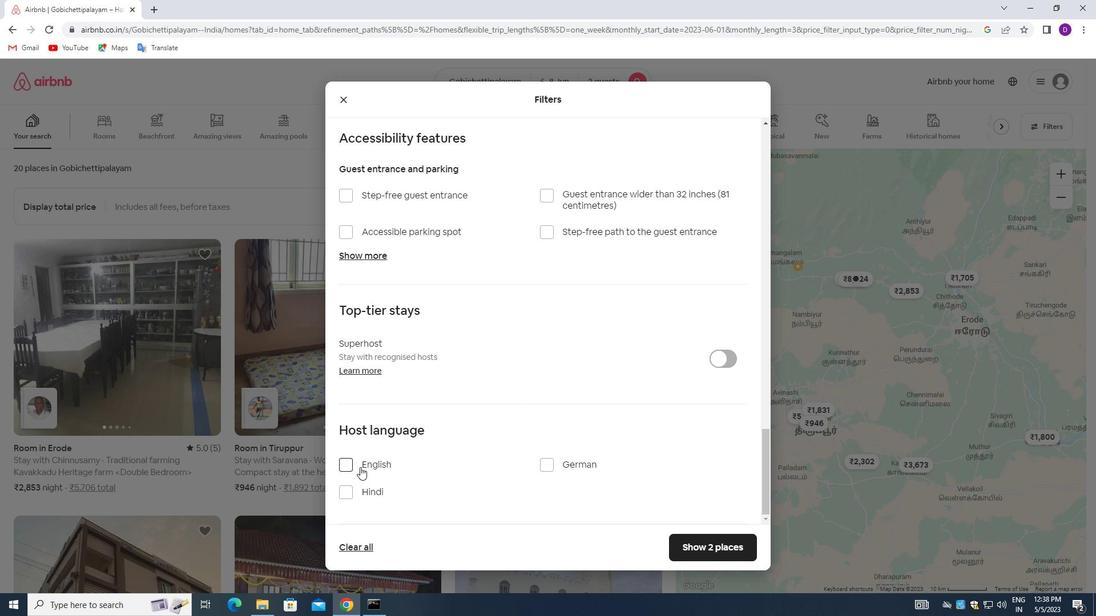 
Action: Mouse pressed left at (348, 465)
Screenshot: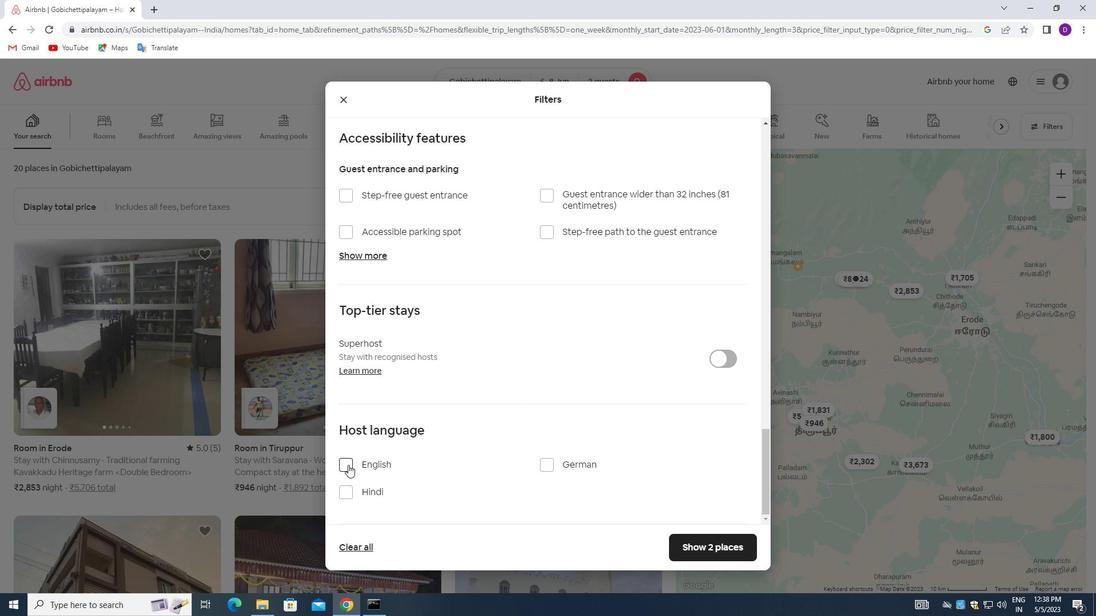 
Action: Mouse moved to (674, 543)
Screenshot: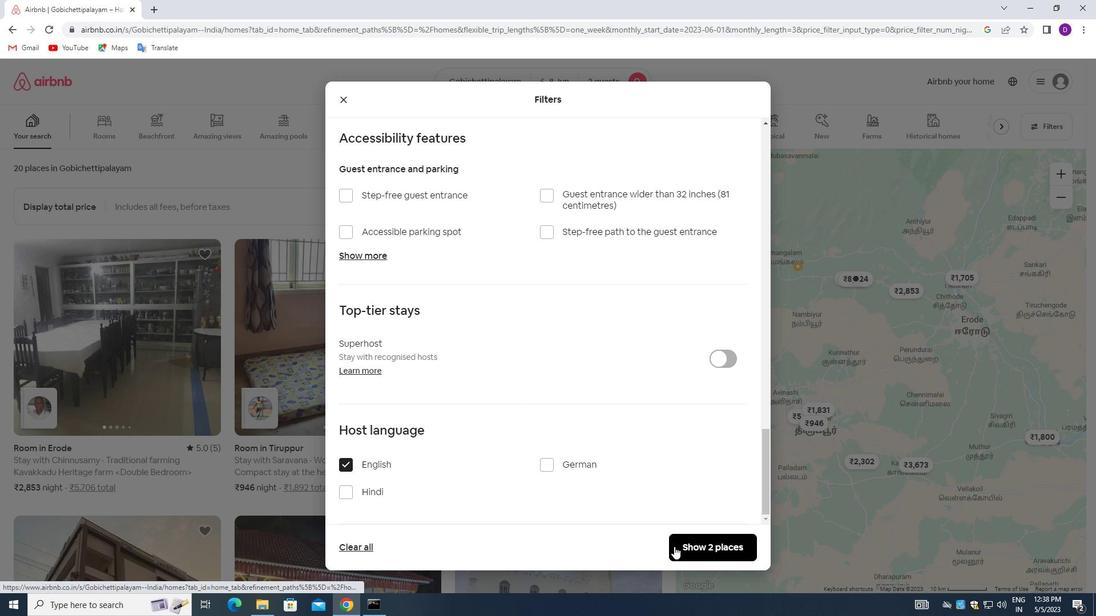 
Action: Mouse pressed left at (674, 543)
Screenshot: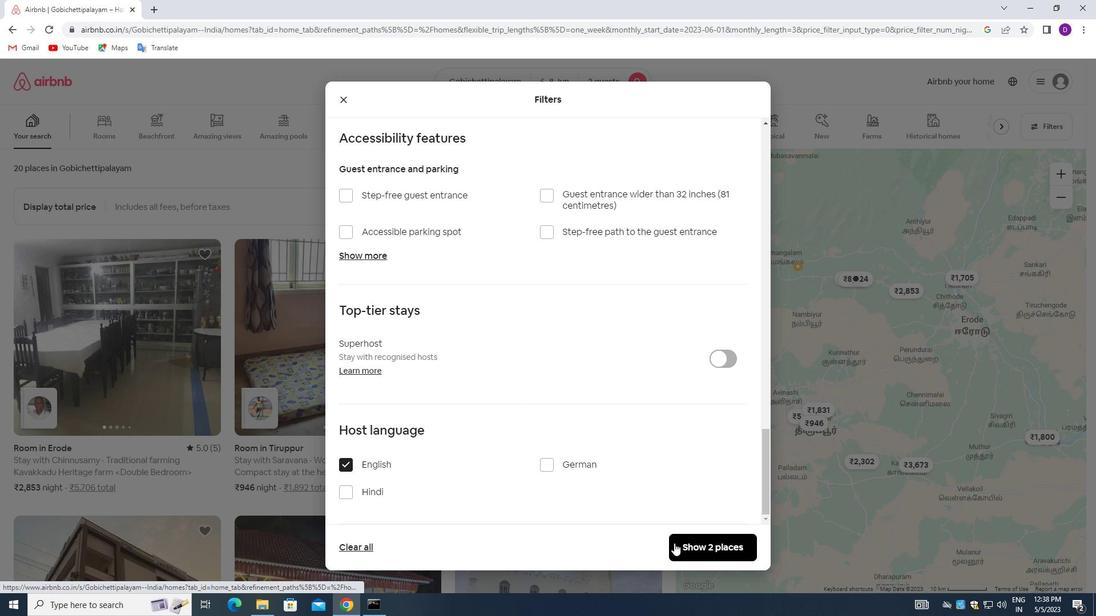 
Action: Mouse moved to (620, 393)
Screenshot: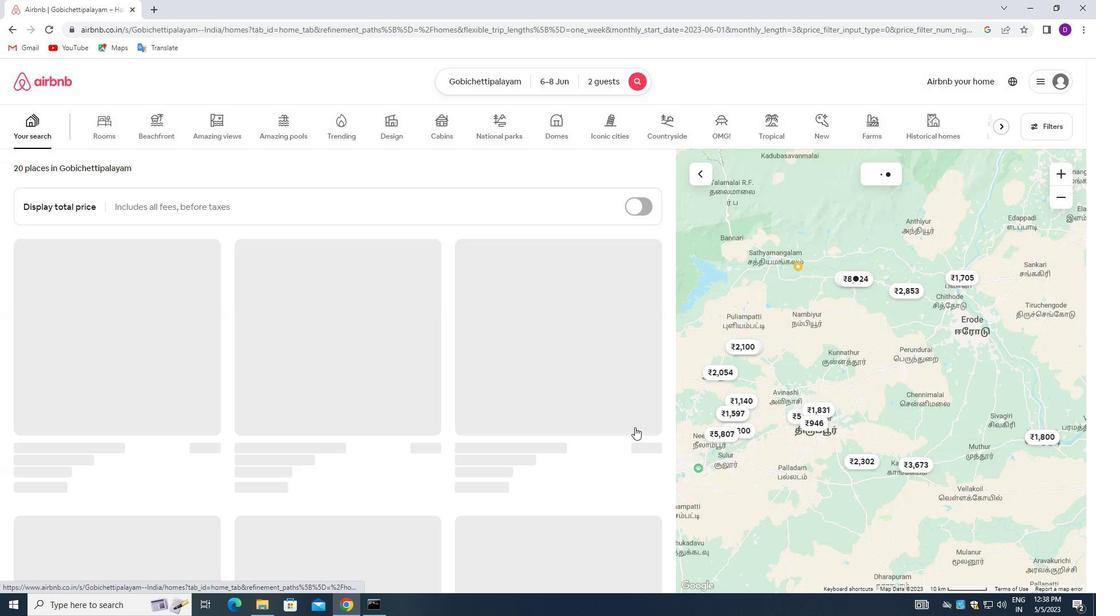 
